 Task: In the  document Jeep.epub Add another  'page' Use the Tool Explore 'and look for brief about the picture in first page, copy 2-3 lines in second sheet.' Align the text to the center
Action: Mouse moved to (152, 86)
Screenshot: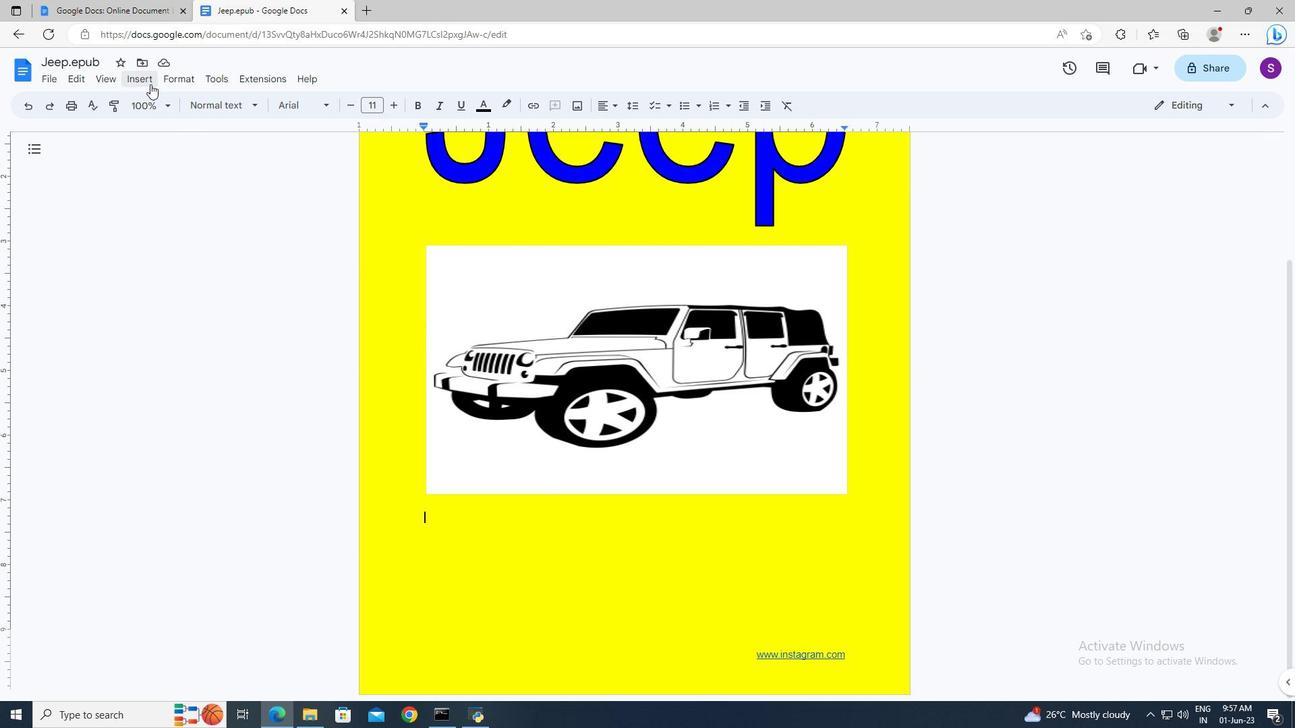 
Action: Mouse pressed left at (152, 86)
Screenshot: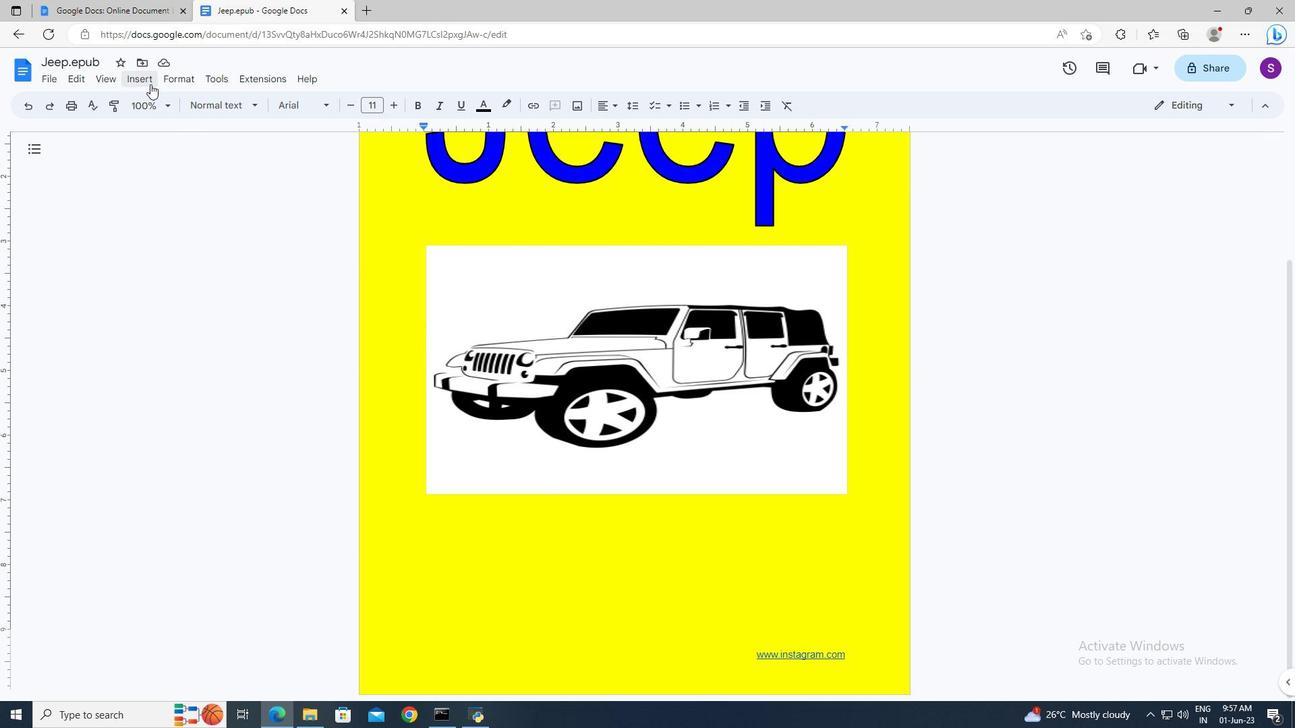 
Action: Mouse moved to (375, 471)
Screenshot: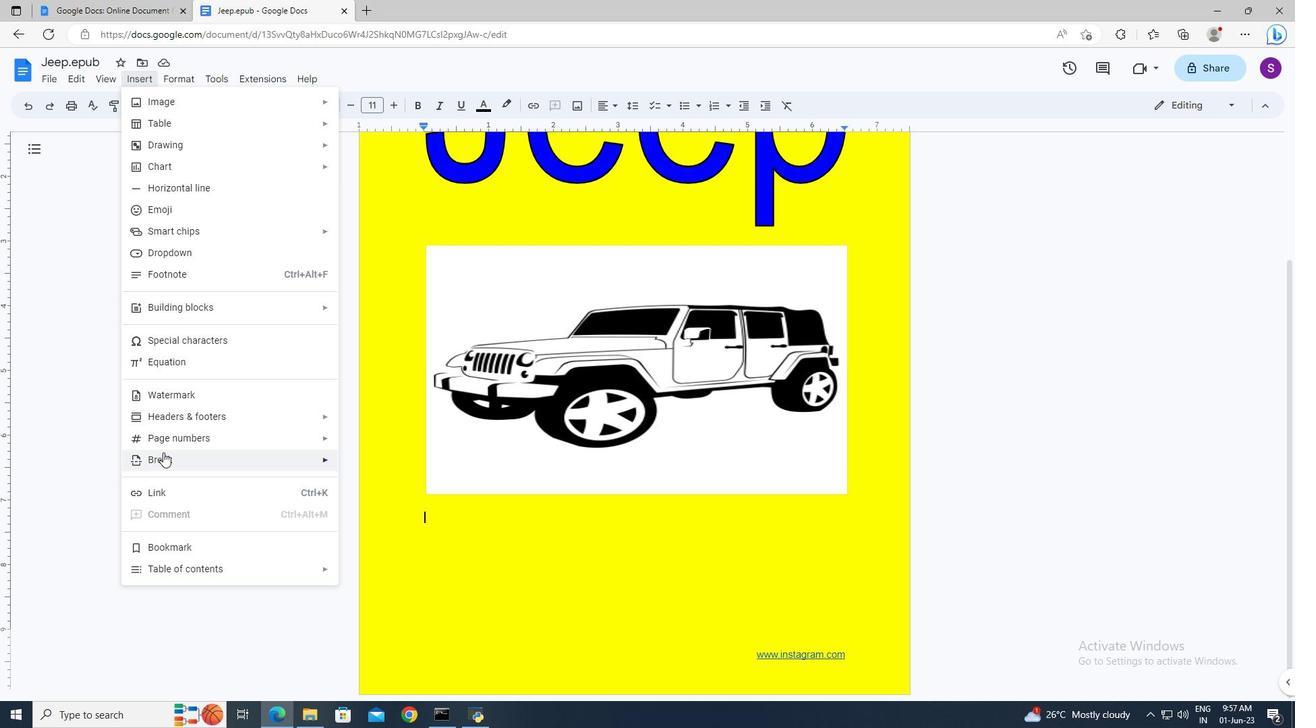 
Action: Mouse pressed left at (375, 471)
Screenshot: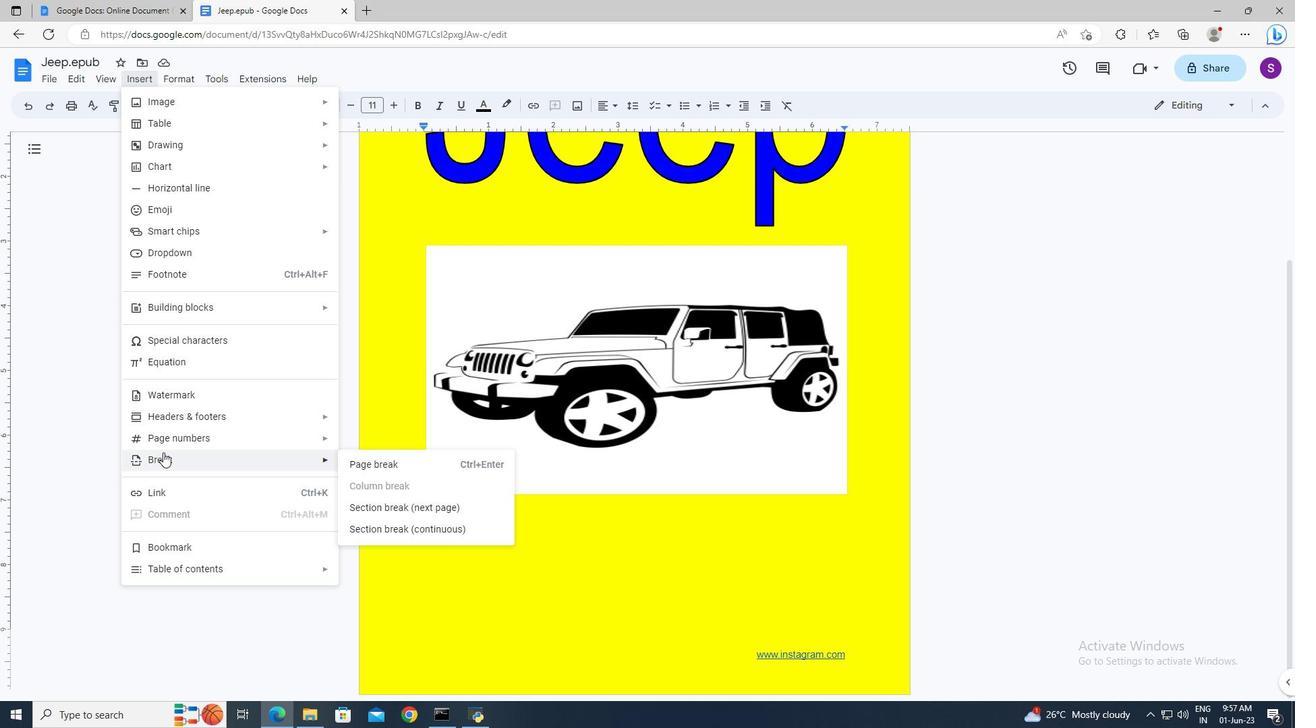 
Action: Mouse scrolled (375, 470) with delta (0, 0)
Screenshot: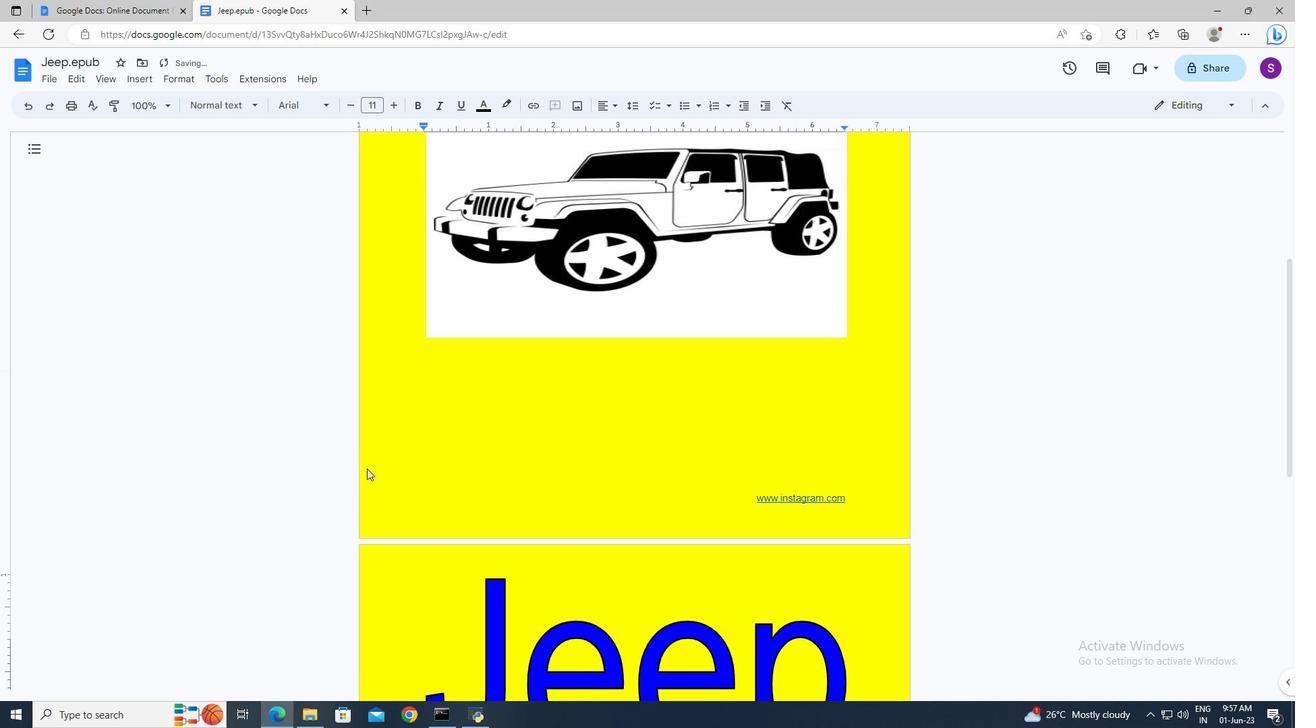 
Action: Mouse moved to (495, 387)
Screenshot: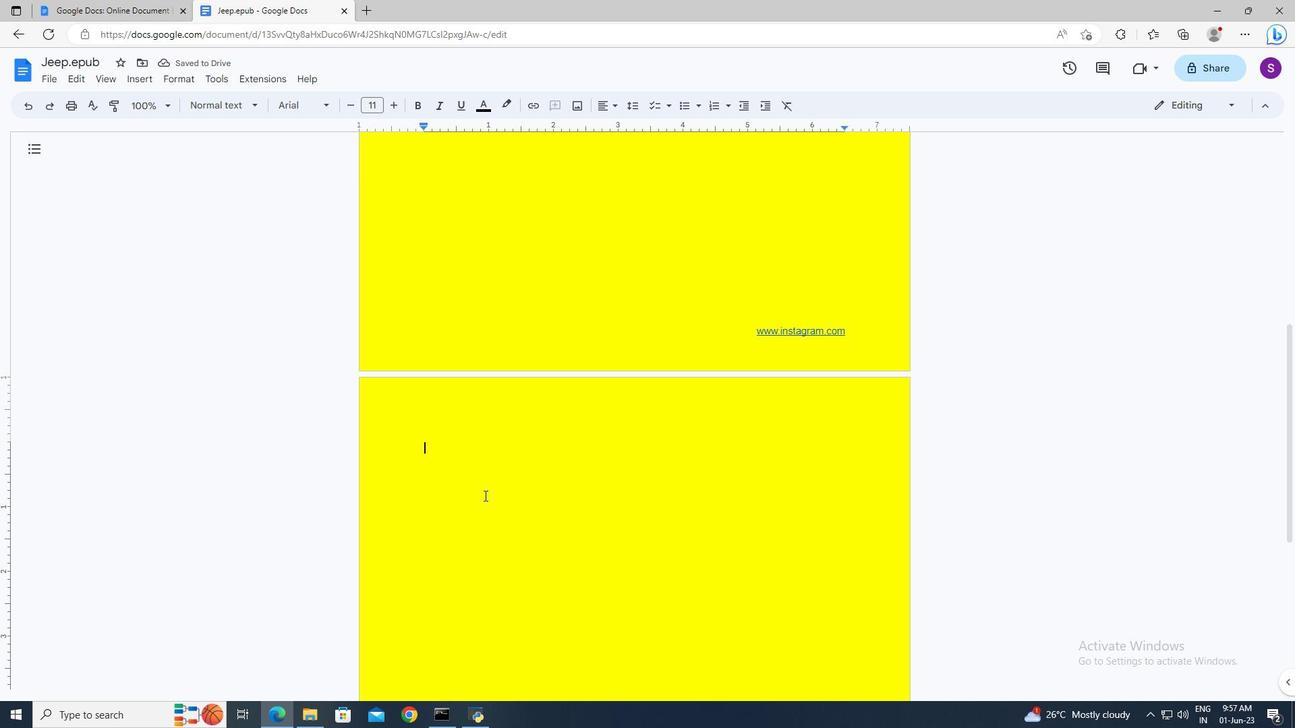 
Action: Mouse scrolled (495, 387) with delta (0, 0)
Screenshot: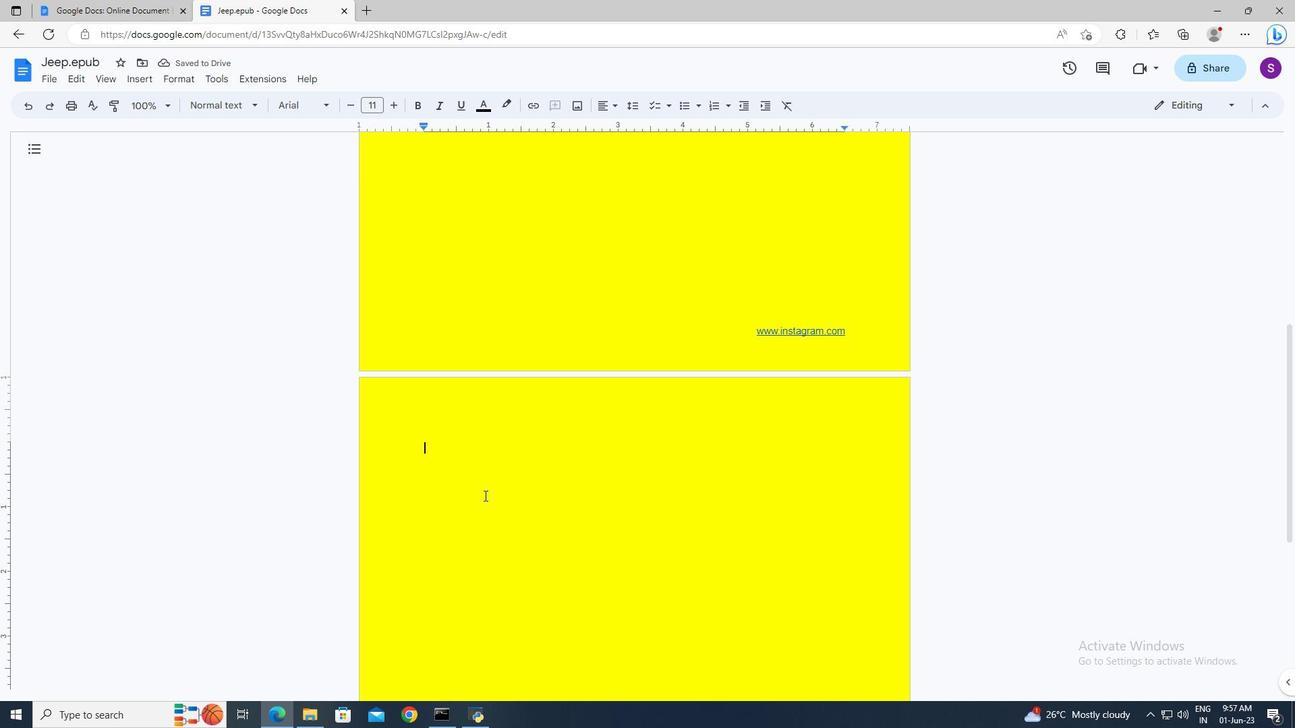 
Action: Mouse moved to (497, 393)
Screenshot: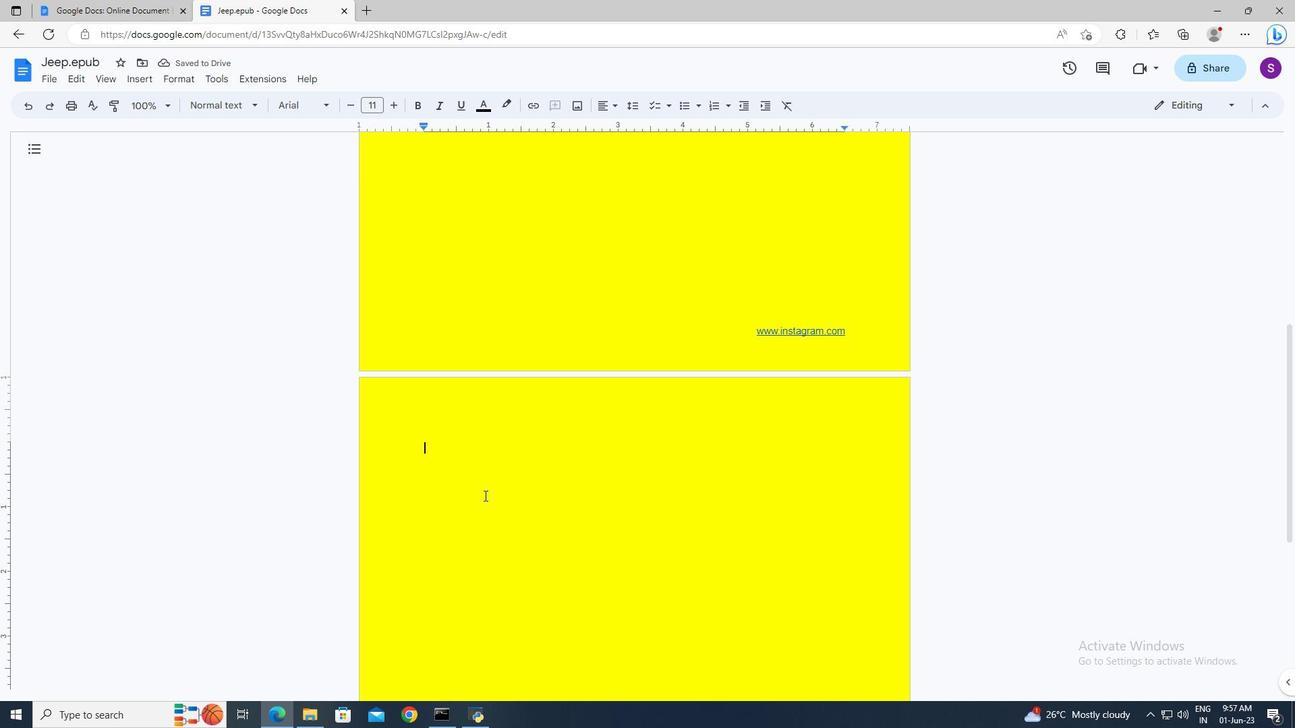 
Action: Mouse scrolled (497, 394) with delta (0, 0)
Screenshot: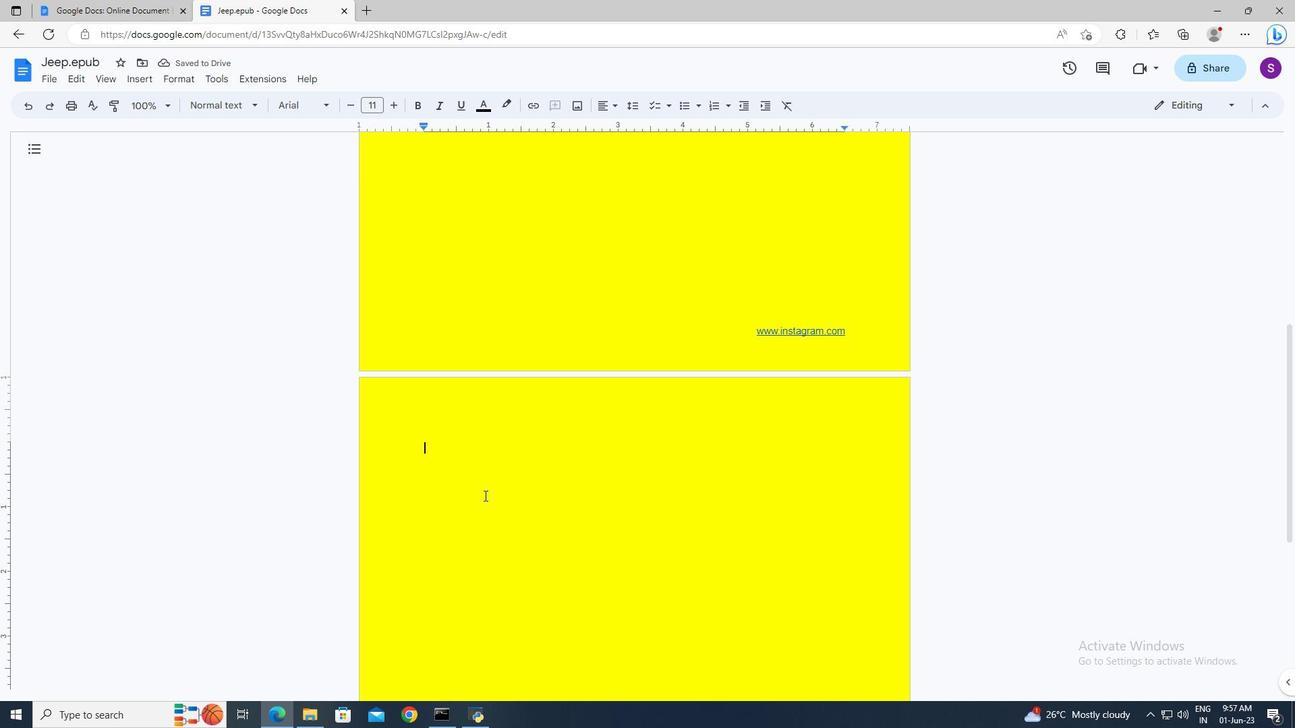 
Action: Mouse moved to (497, 396)
Screenshot: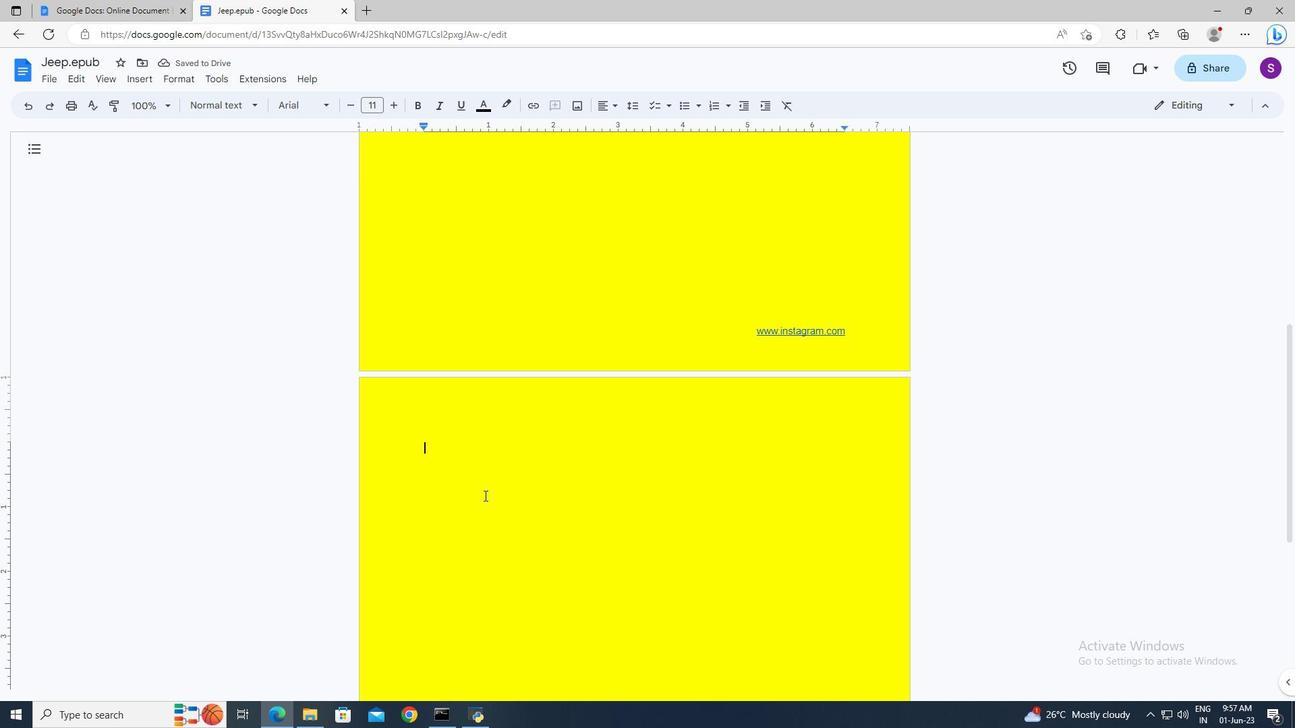 
Action: Mouse scrolled (497, 397) with delta (0, 0)
Screenshot: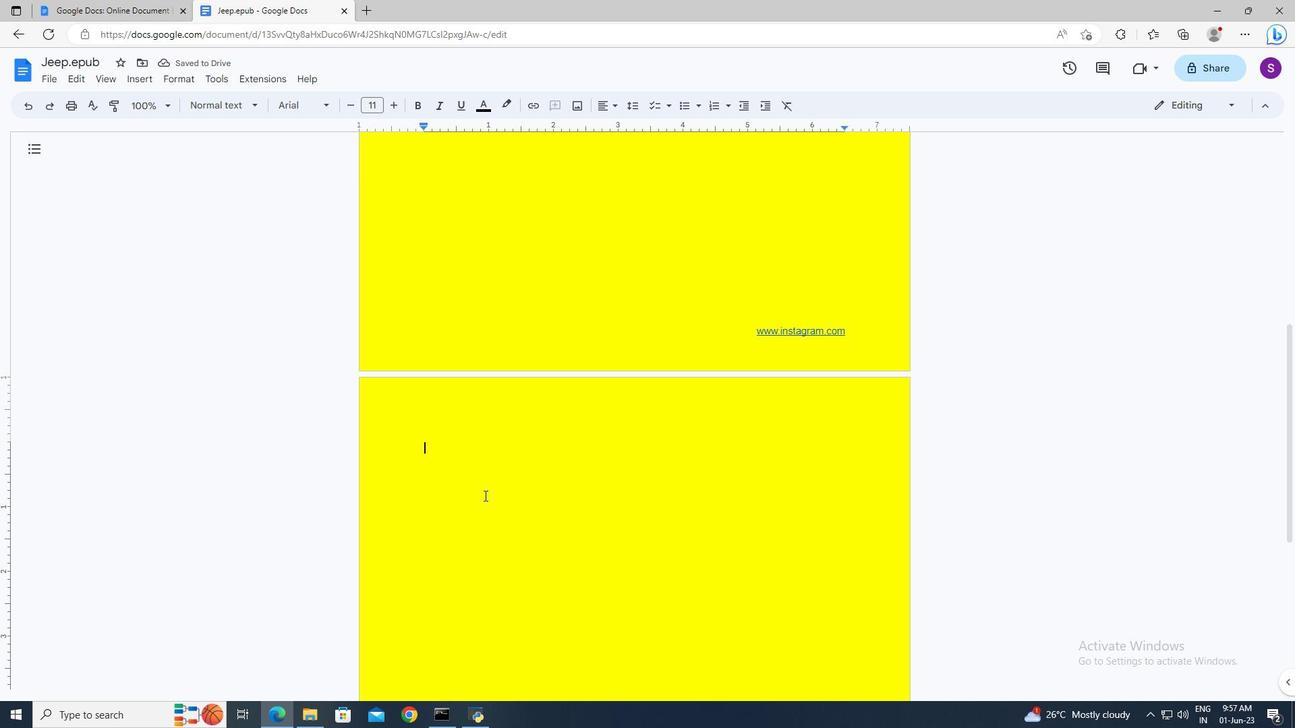 
Action: Mouse moved to (497, 400)
Screenshot: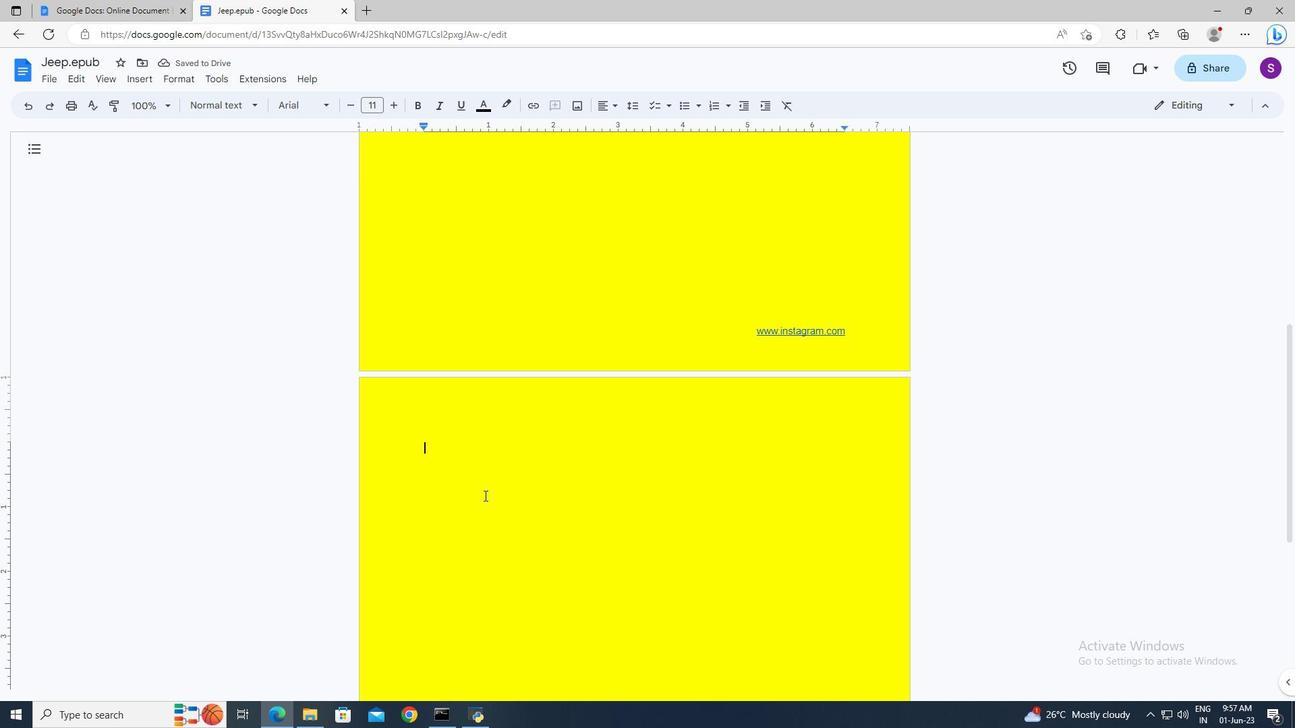 
Action: Mouse scrolled (497, 400) with delta (0, 0)
Screenshot: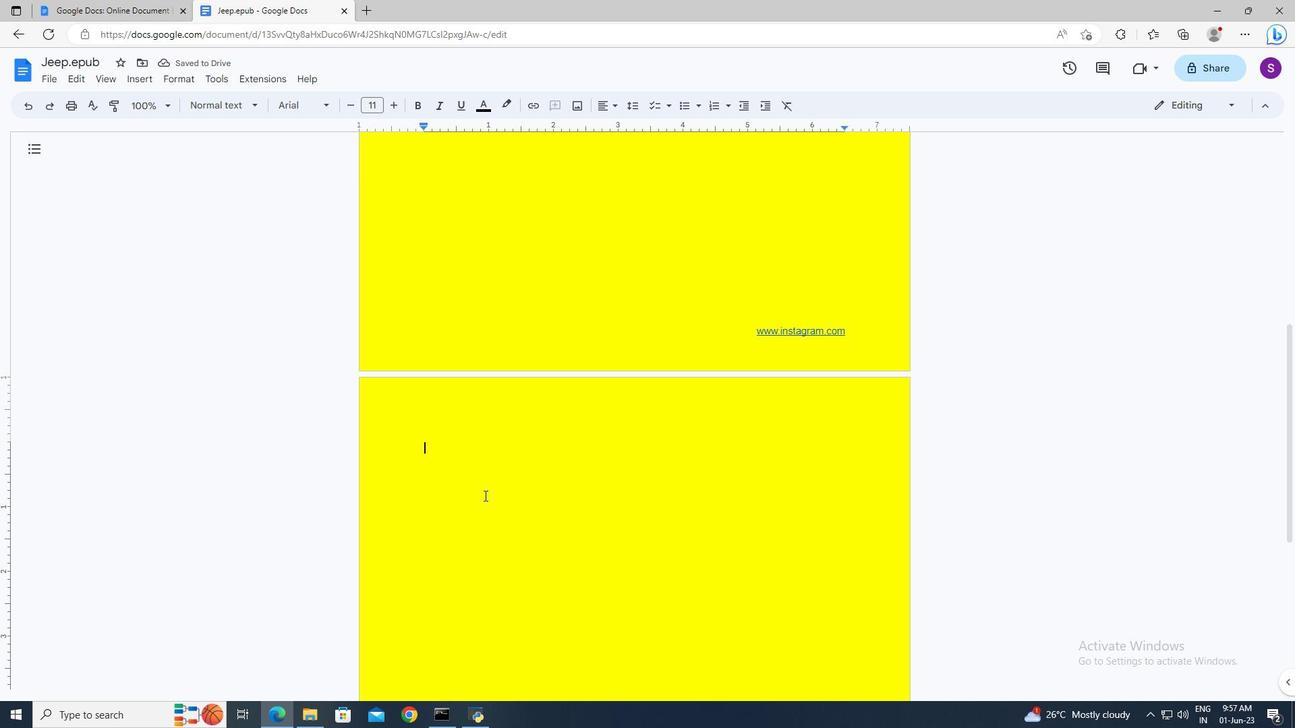 
Action: Mouse scrolled (497, 400) with delta (0, 0)
Screenshot: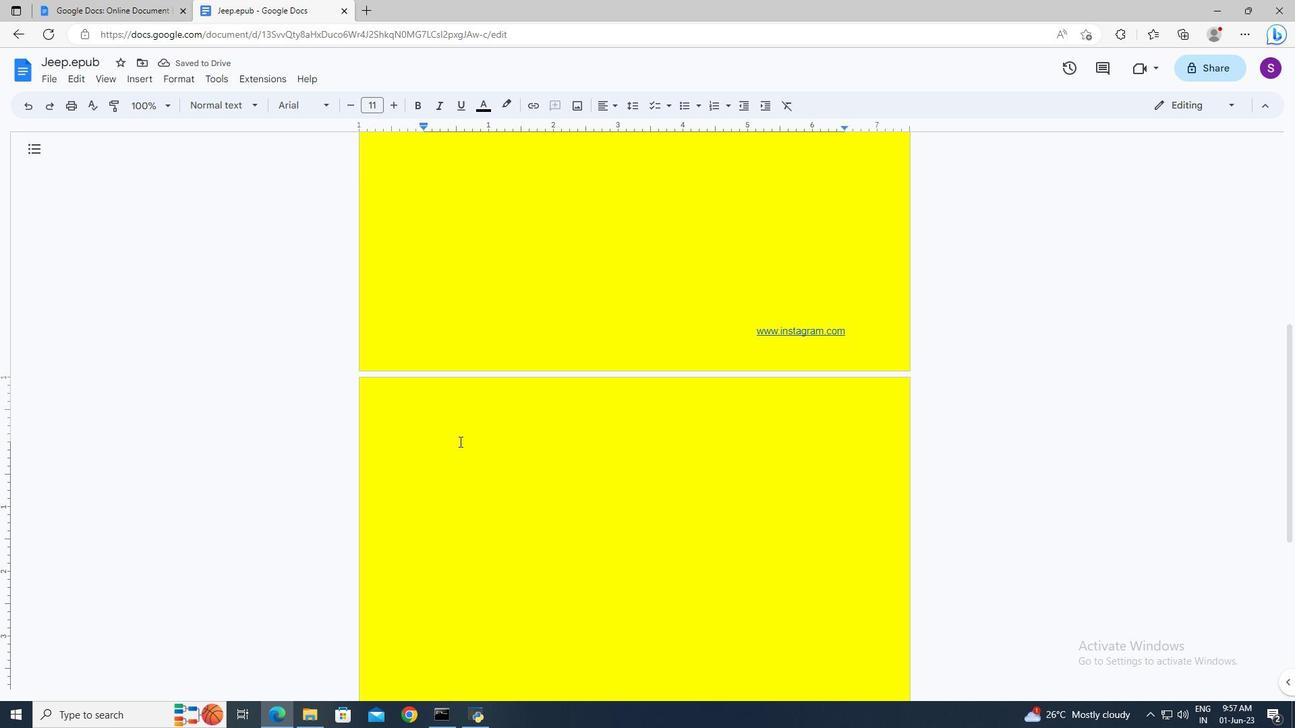 
Action: Mouse scrolled (497, 400) with delta (0, 0)
Screenshot: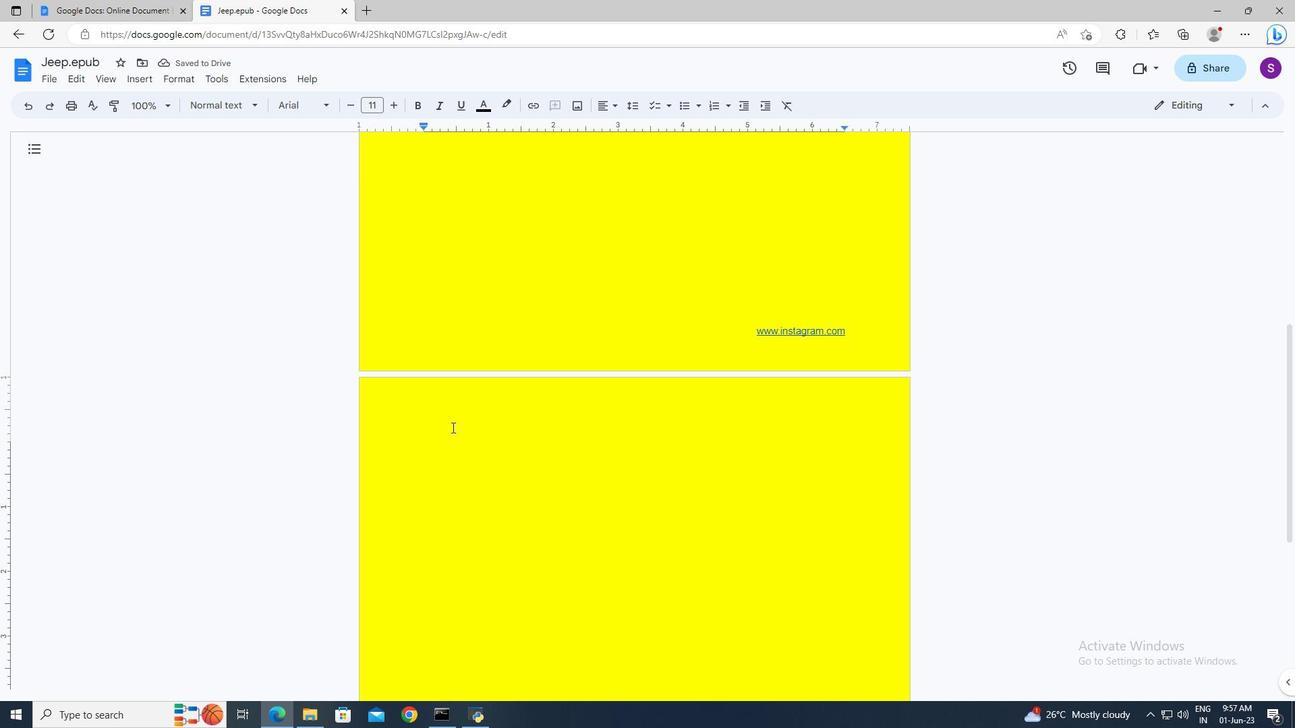 
Action: Mouse scrolled (497, 400) with delta (0, 0)
Screenshot: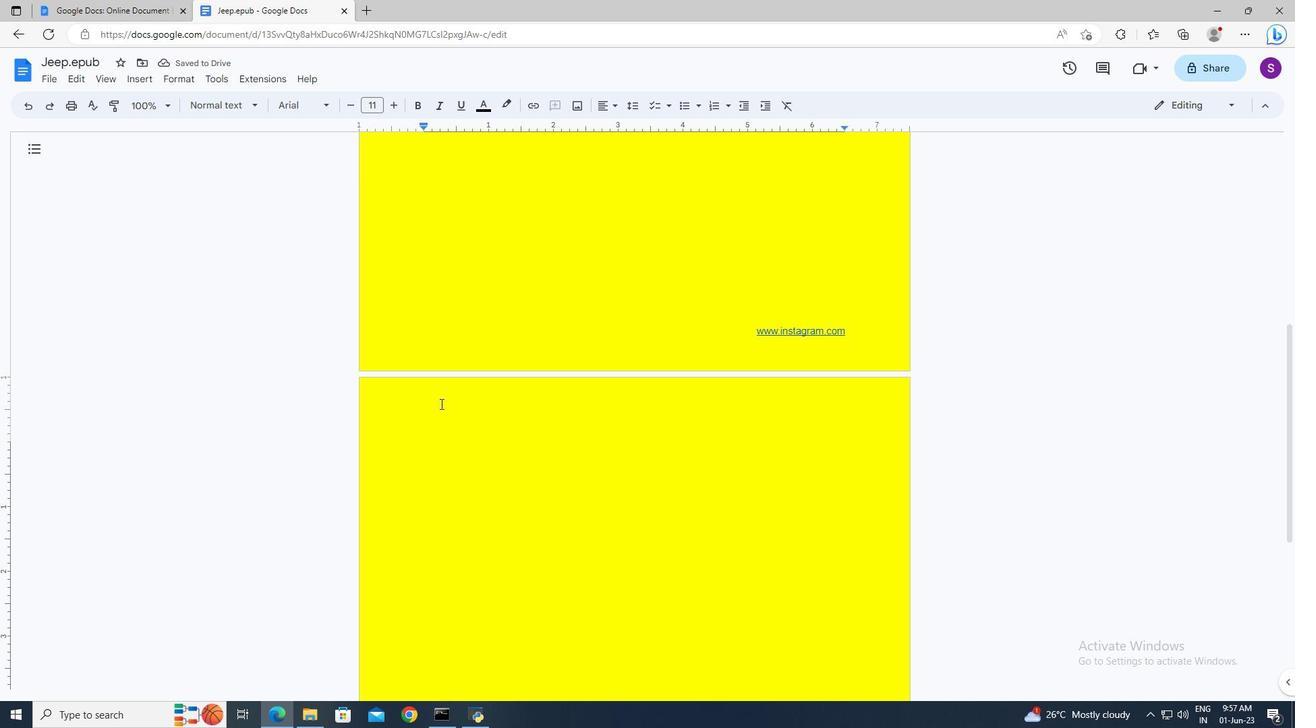 
Action: Mouse scrolled (497, 399) with delta (0, 0)
Screenshot: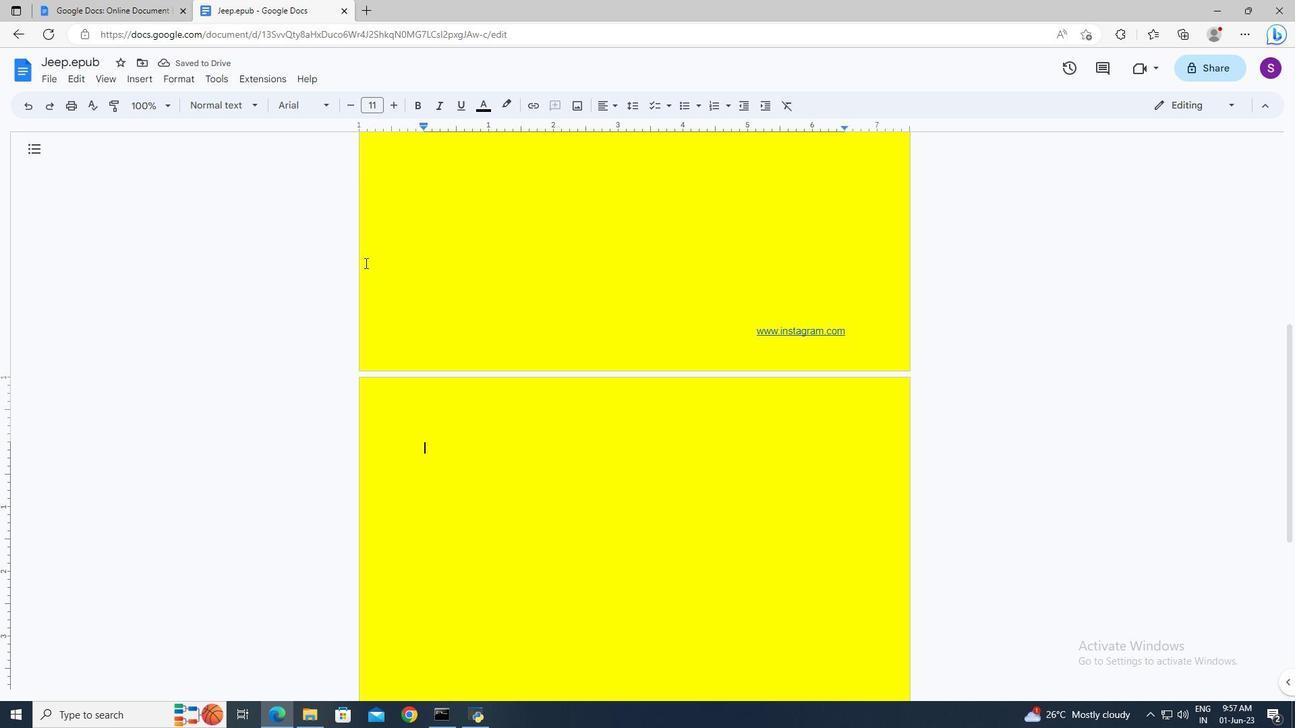 
Action: Mouse scrolled (497, 399) with delta (0, 0)
Screenshot: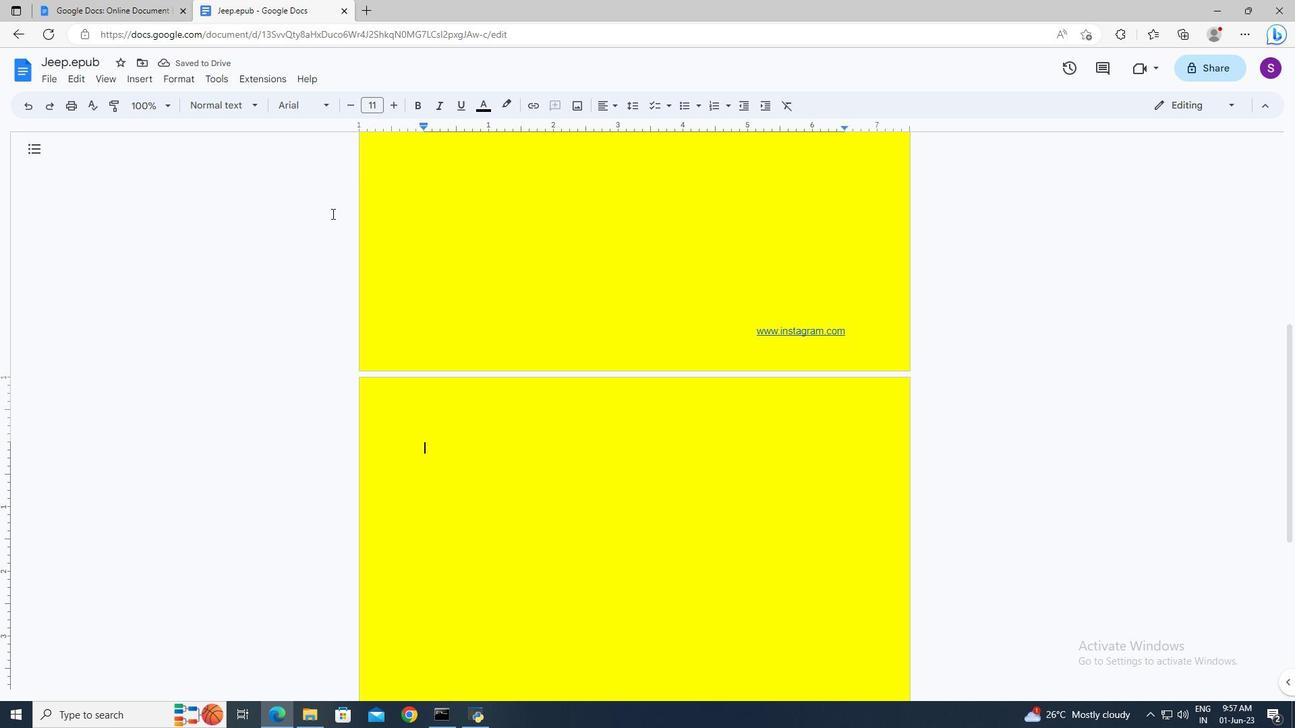 
Action: Mouse scrolled (497, 399) with delta (0, 0)
Screenshot: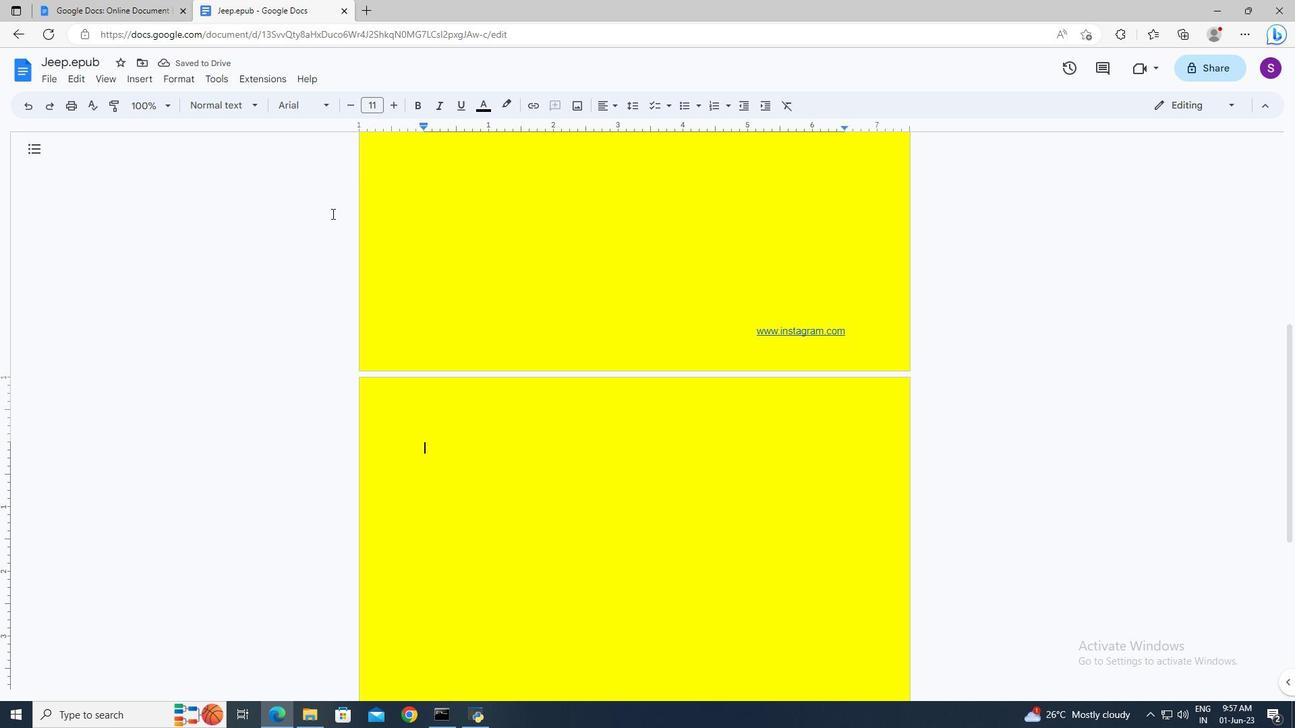 
Action: Mouse scrolled (497, 399) with delta (0, 0)
Screenshot: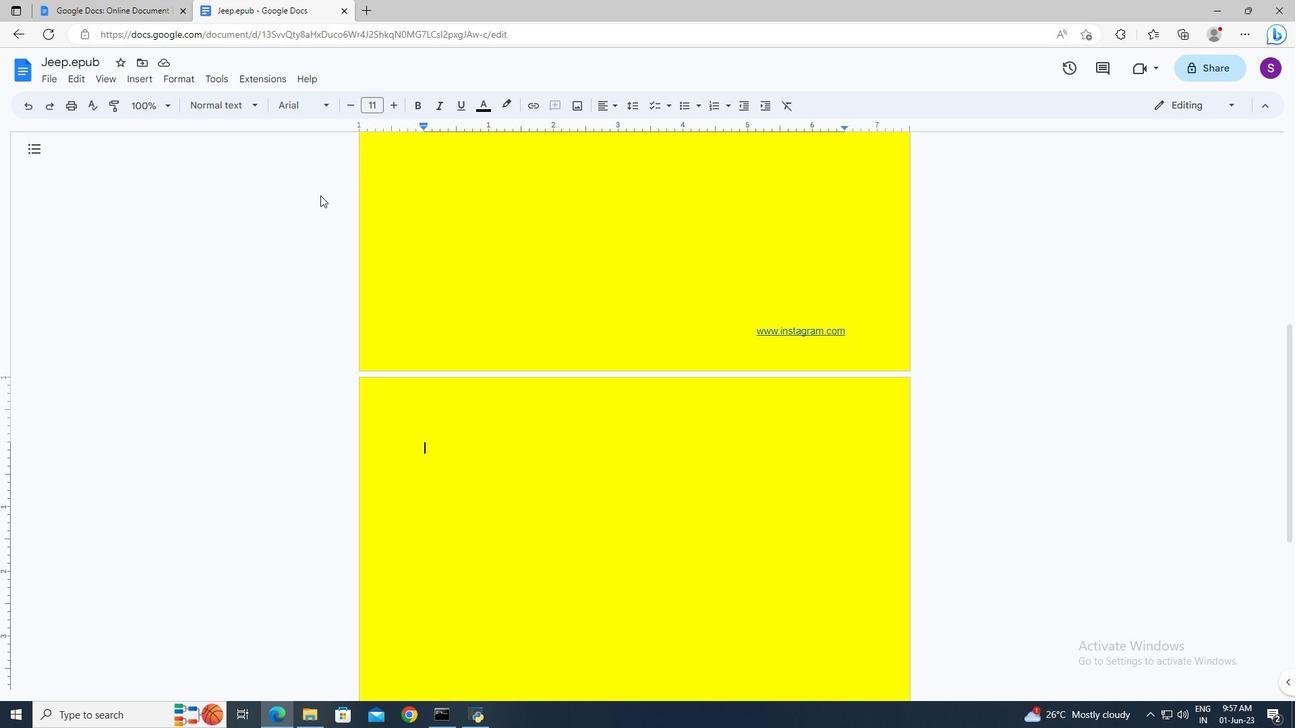 
Action: Mouse scrolled (497, 399) with delta (0, 0)
Screenshot: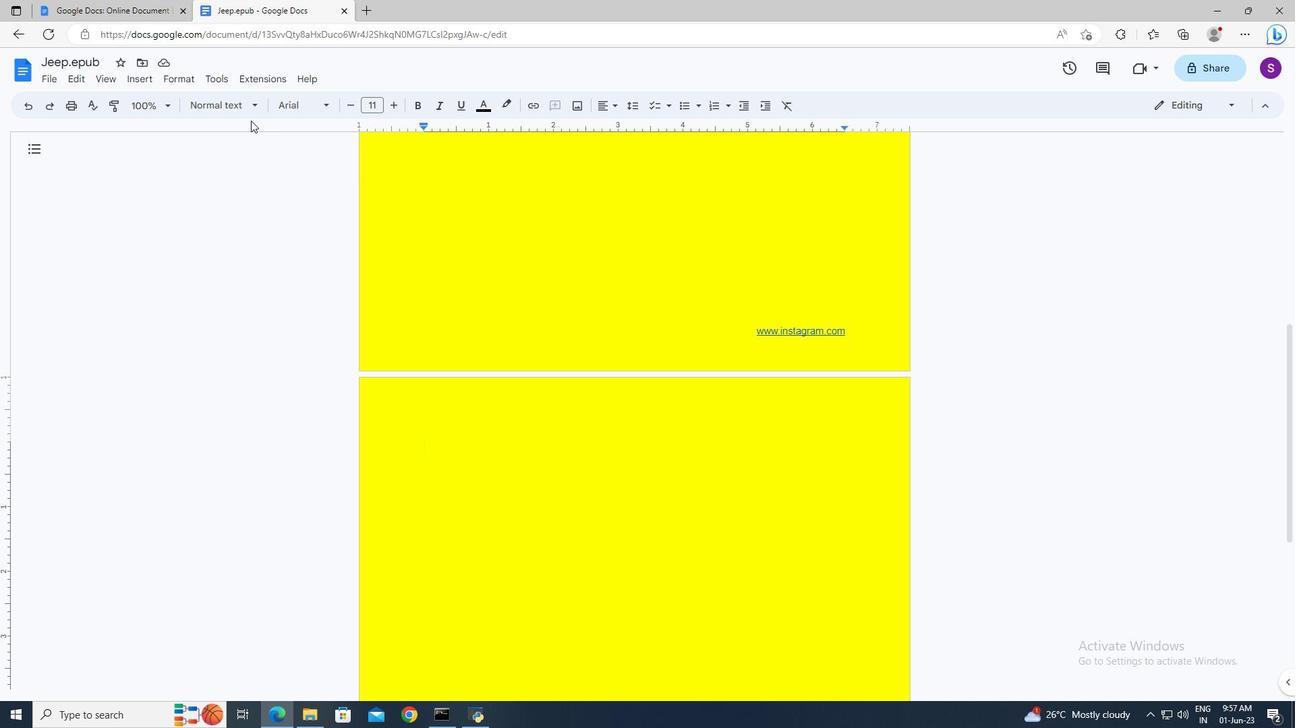 
Action: Mouse scrolled (497, 399) with delta (0, 0)
Screenshot: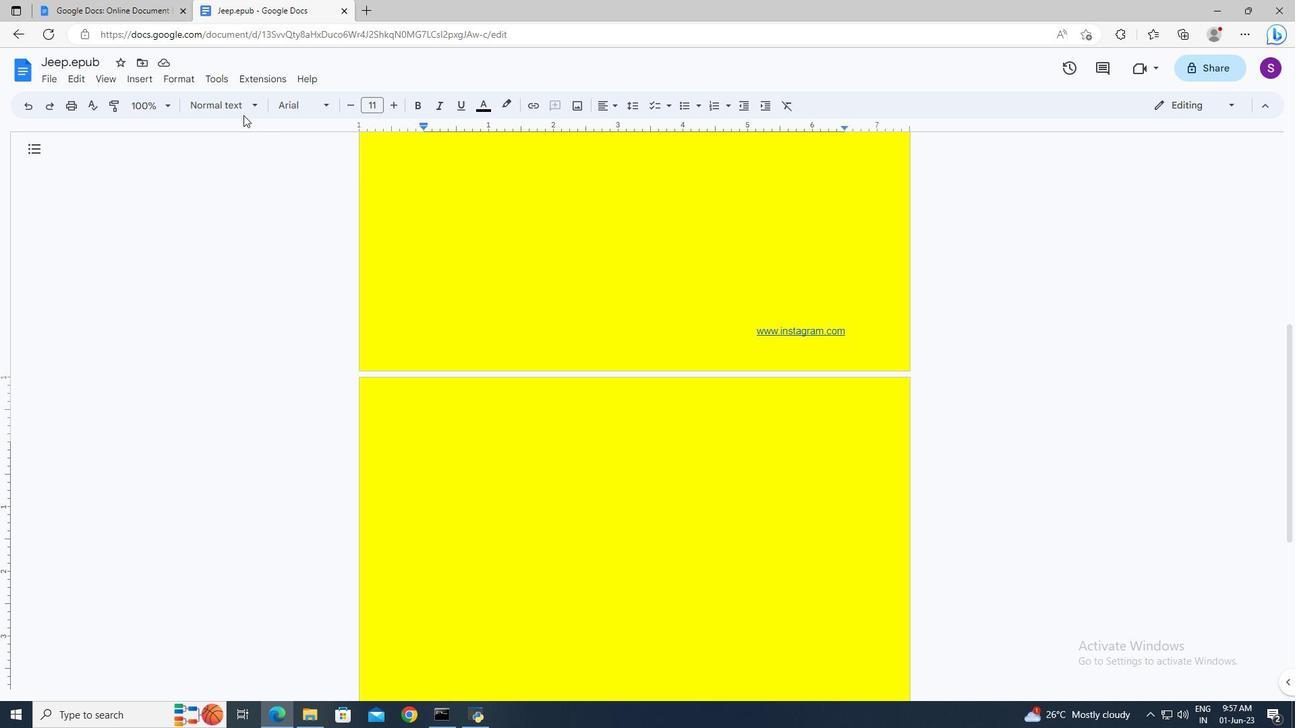 
Action: Mouse scrolled (497, 399) with delta (0, 0)
Screenshot: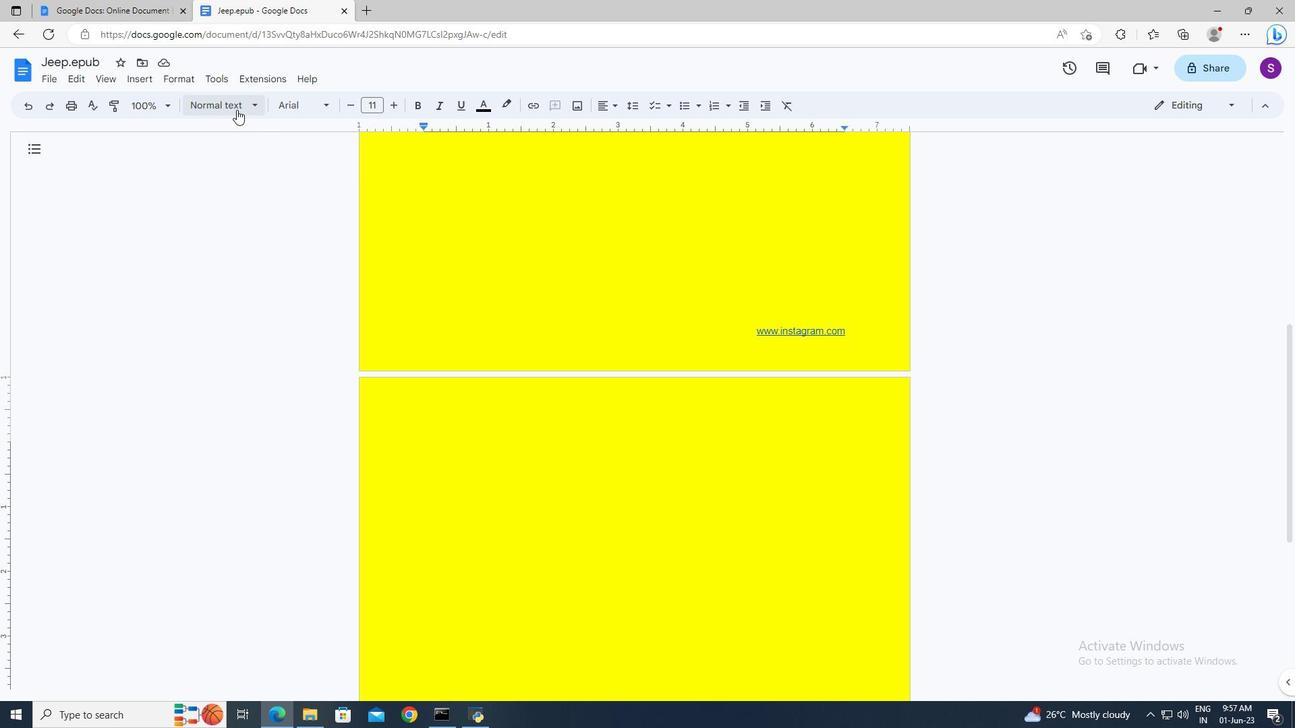 
Action: Mouse moved to (150, 84)
Screenshot: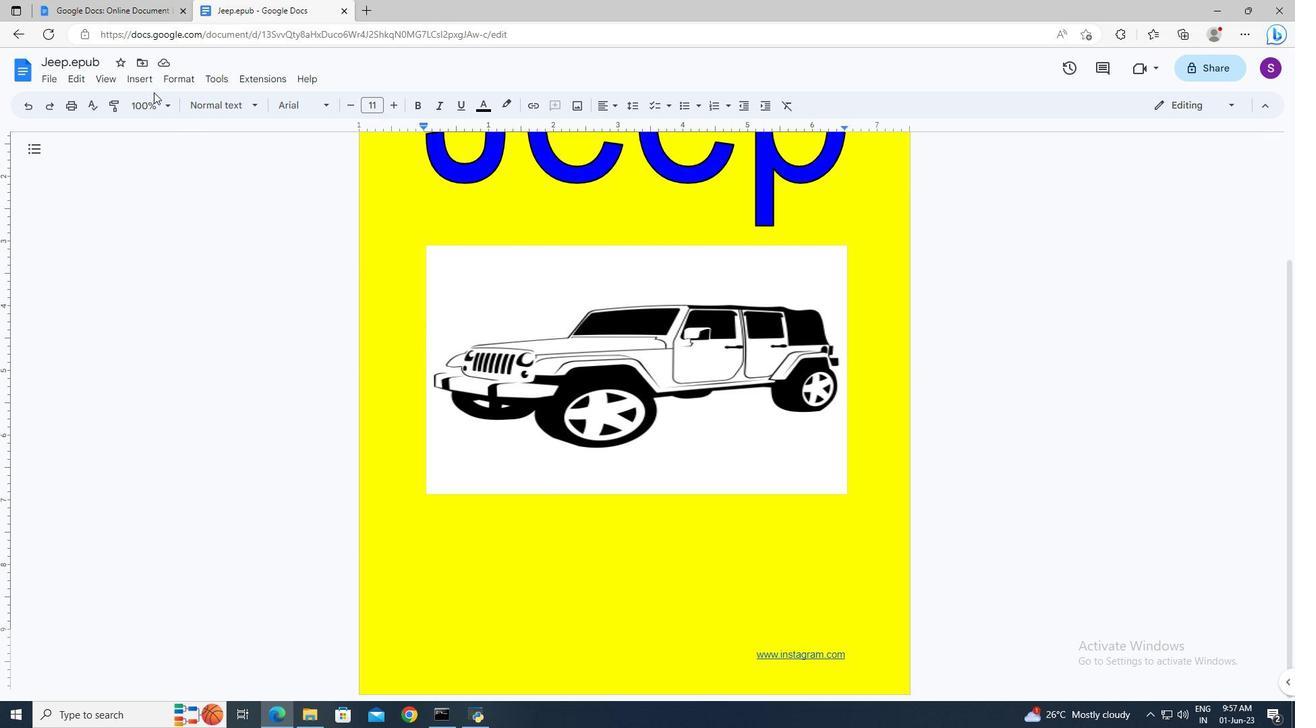 
Action: Mouse pressed left at (150, 84)
Screenshot: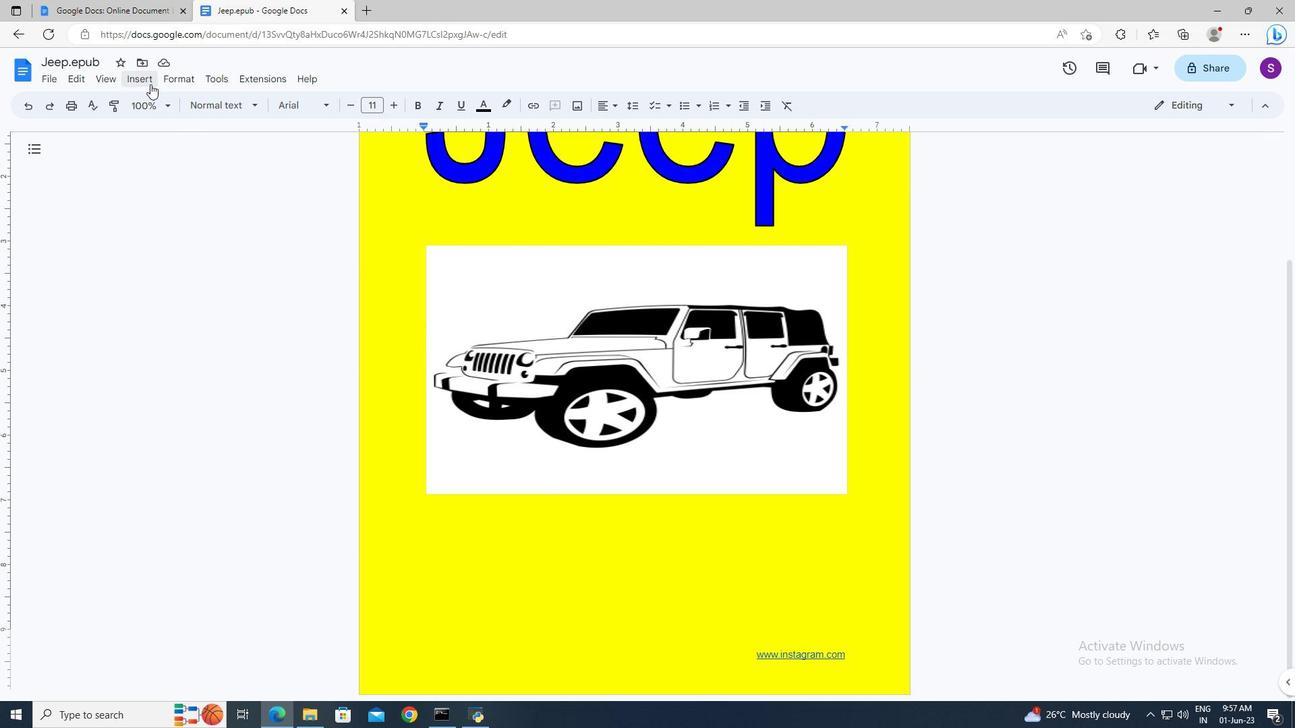 
Action: Mouse moved to (366, 468)
Screenshot: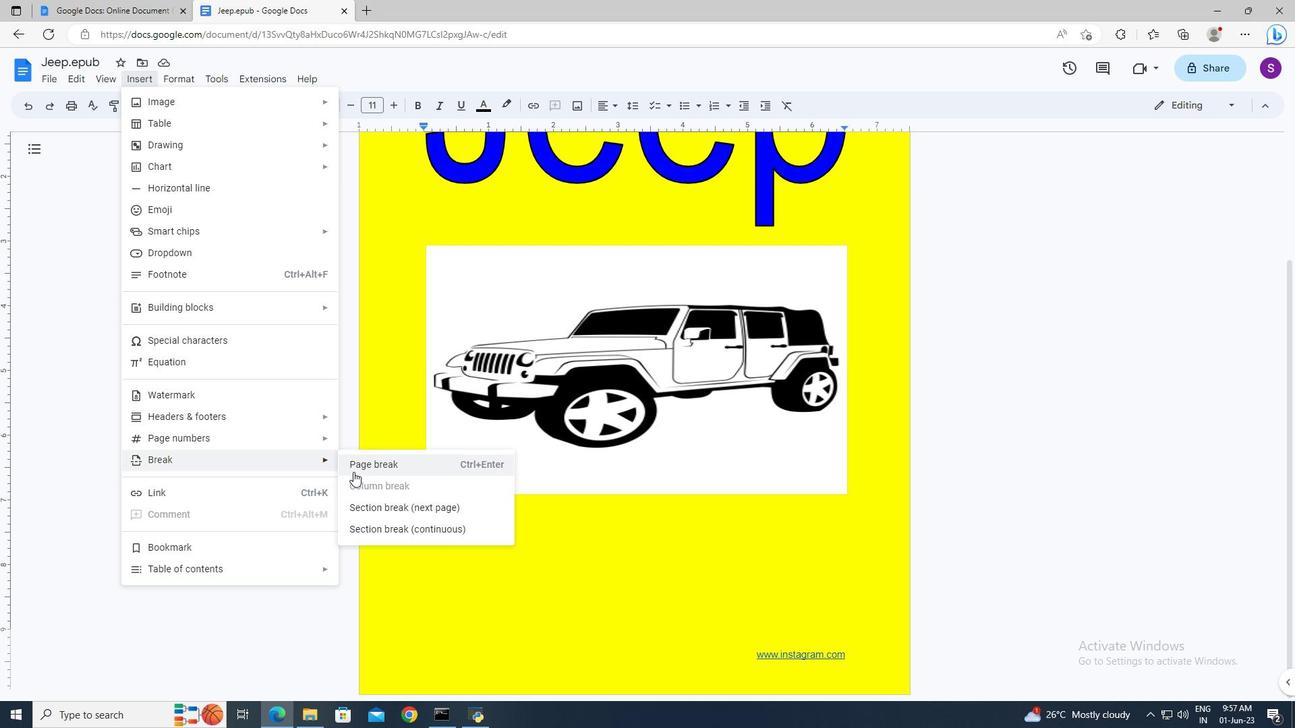 
Action: Mouse pressed left at (366, 468)
Screenshot: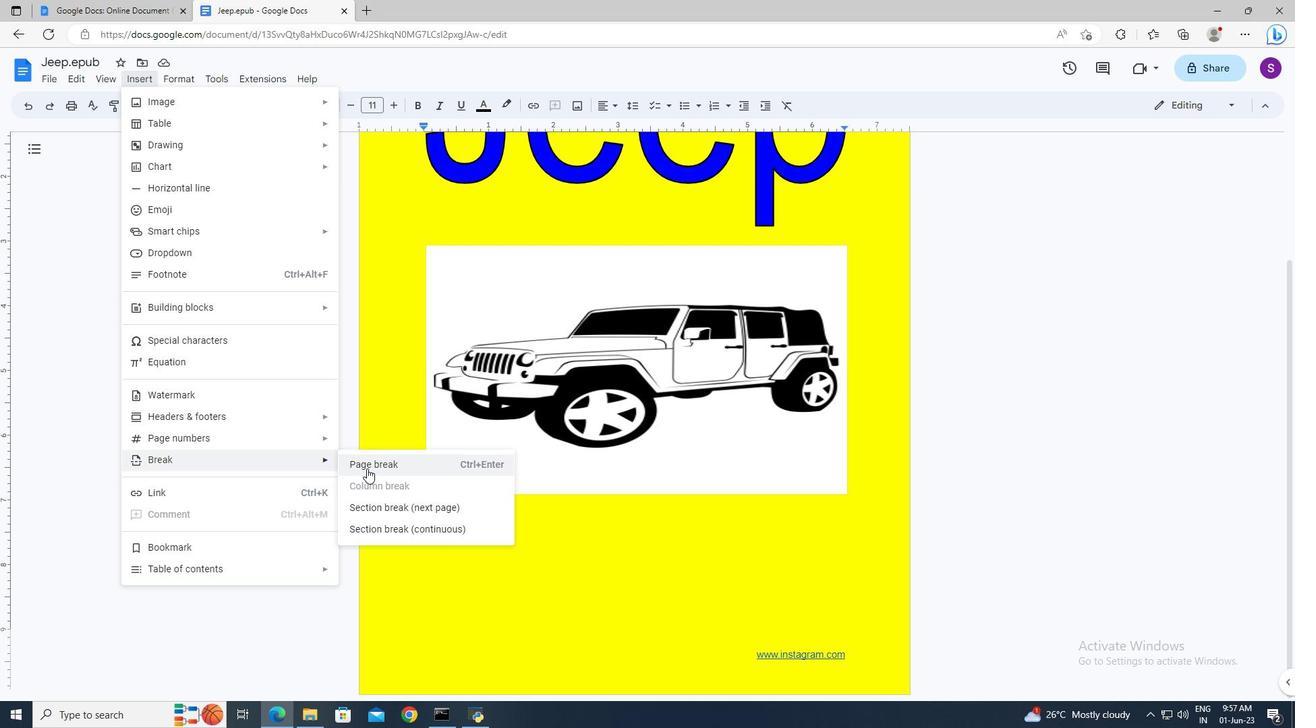 
Action: Mouse moved to (507, 503)
Screenshot: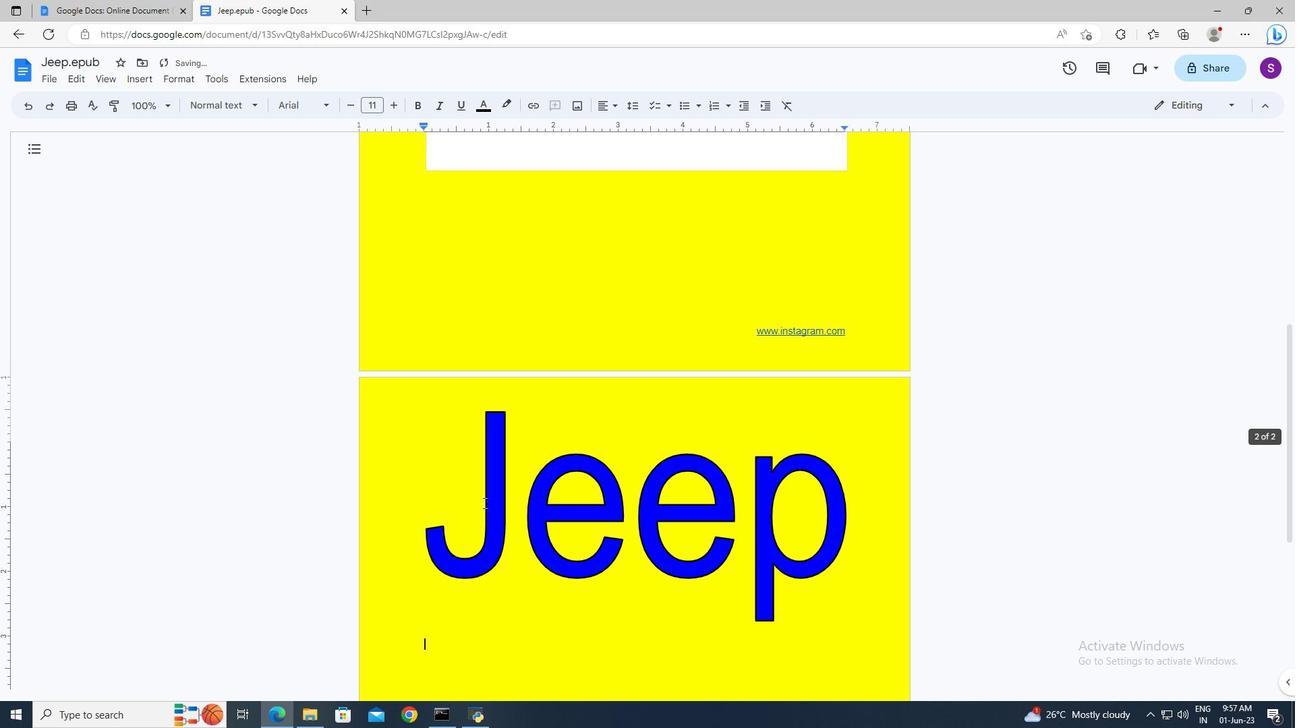 
Action: Mouse pressed left at (507, 503)
Screenshot: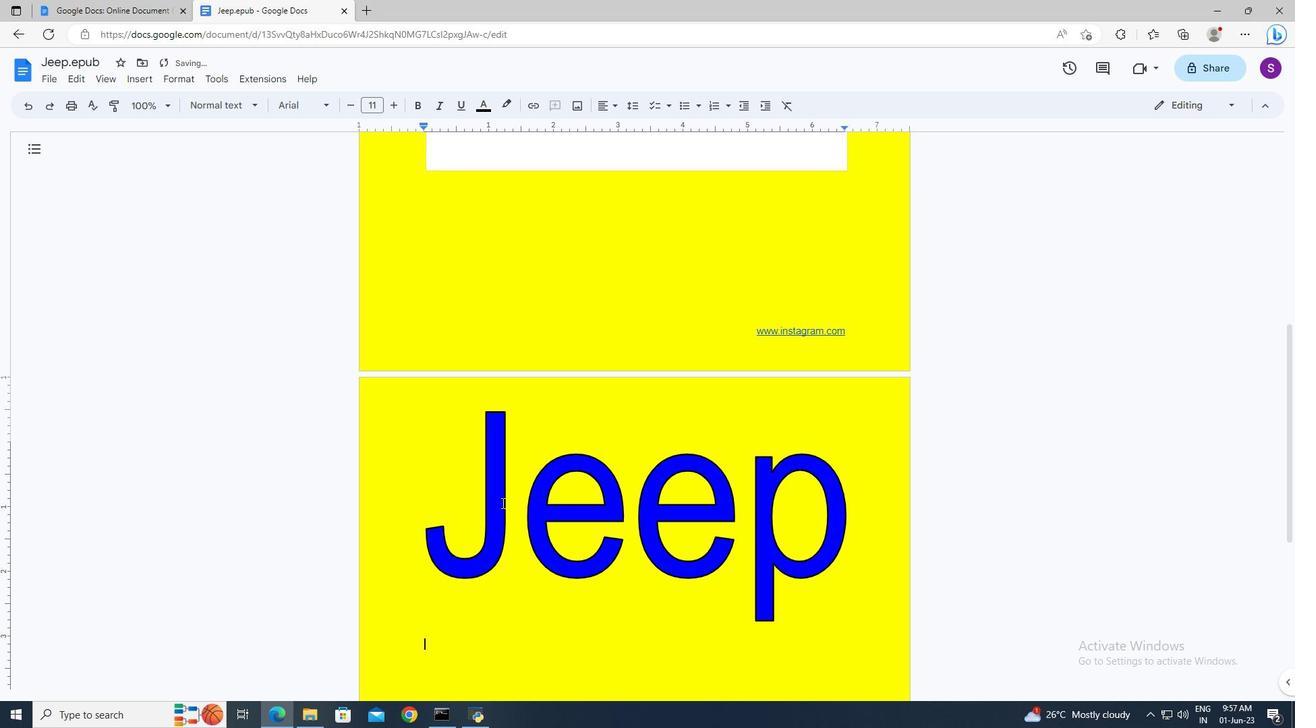 
Action: Mouse pressed left at (507, 503)
Screenshot: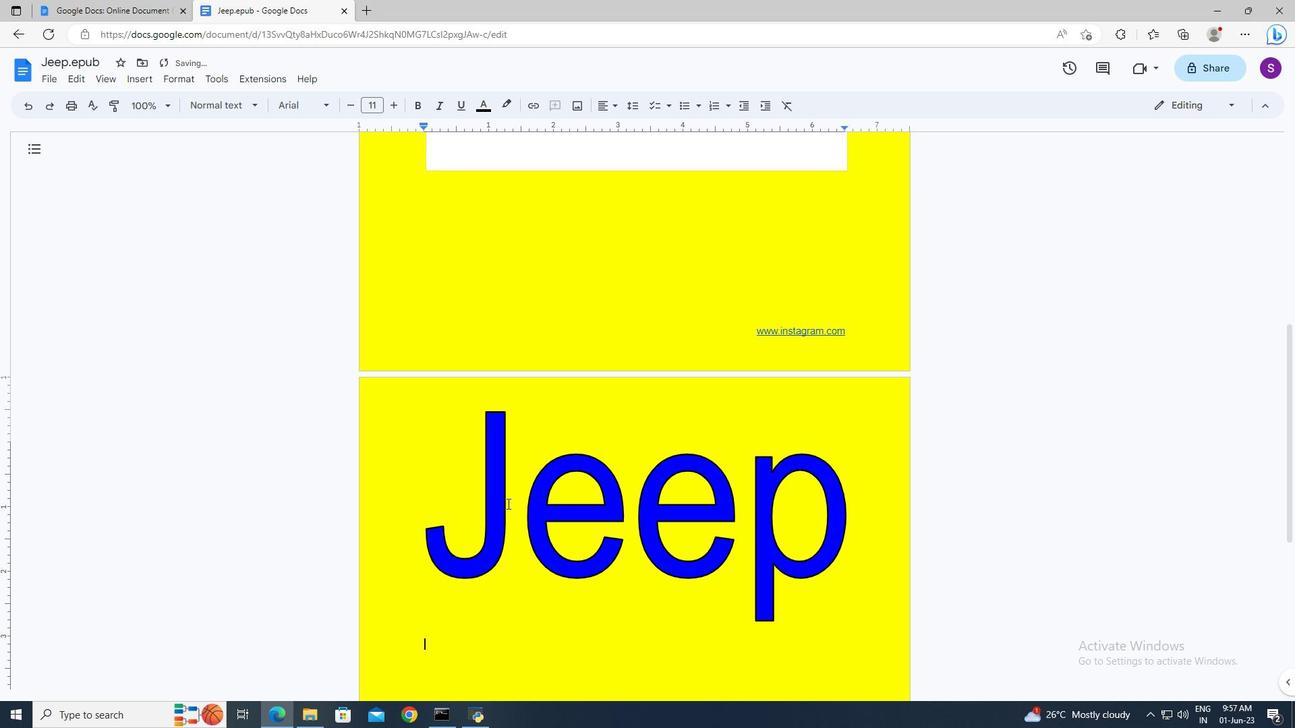 
Action: Mouse pressed left at (507, 503)
Screenshot: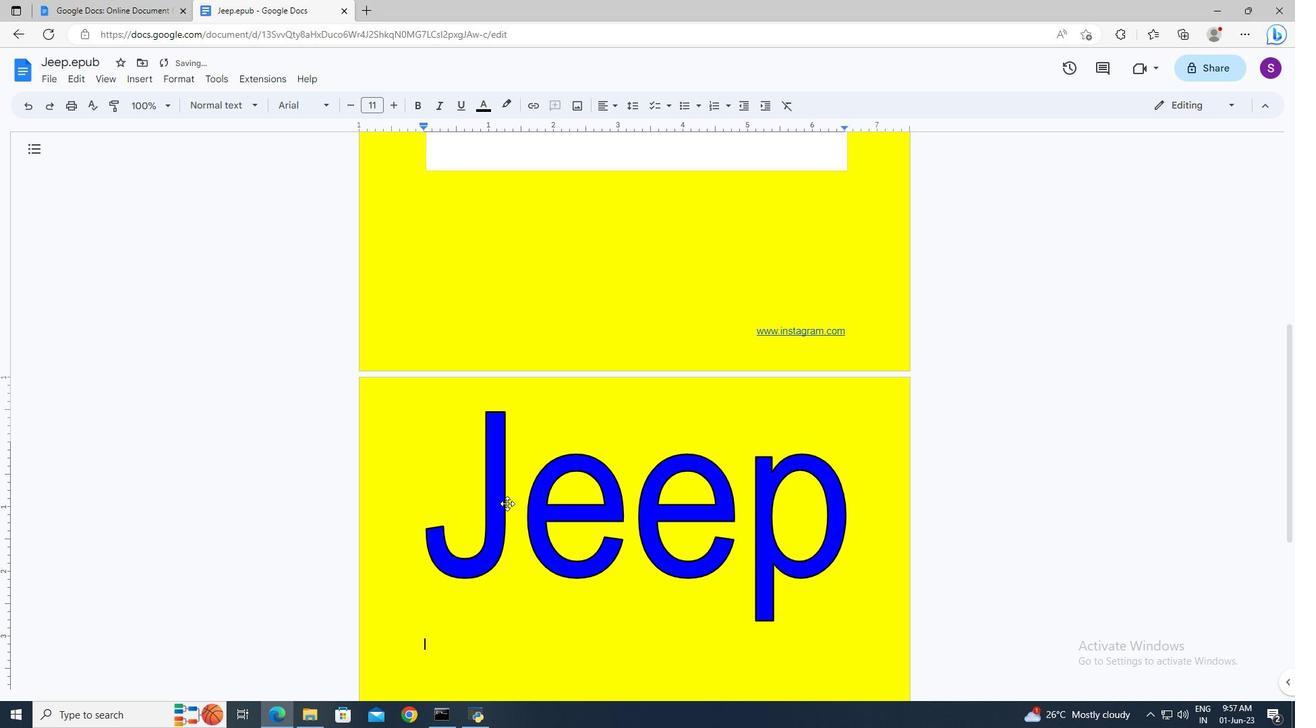 
Action: Key pressed <Key.delete>
Screenshot: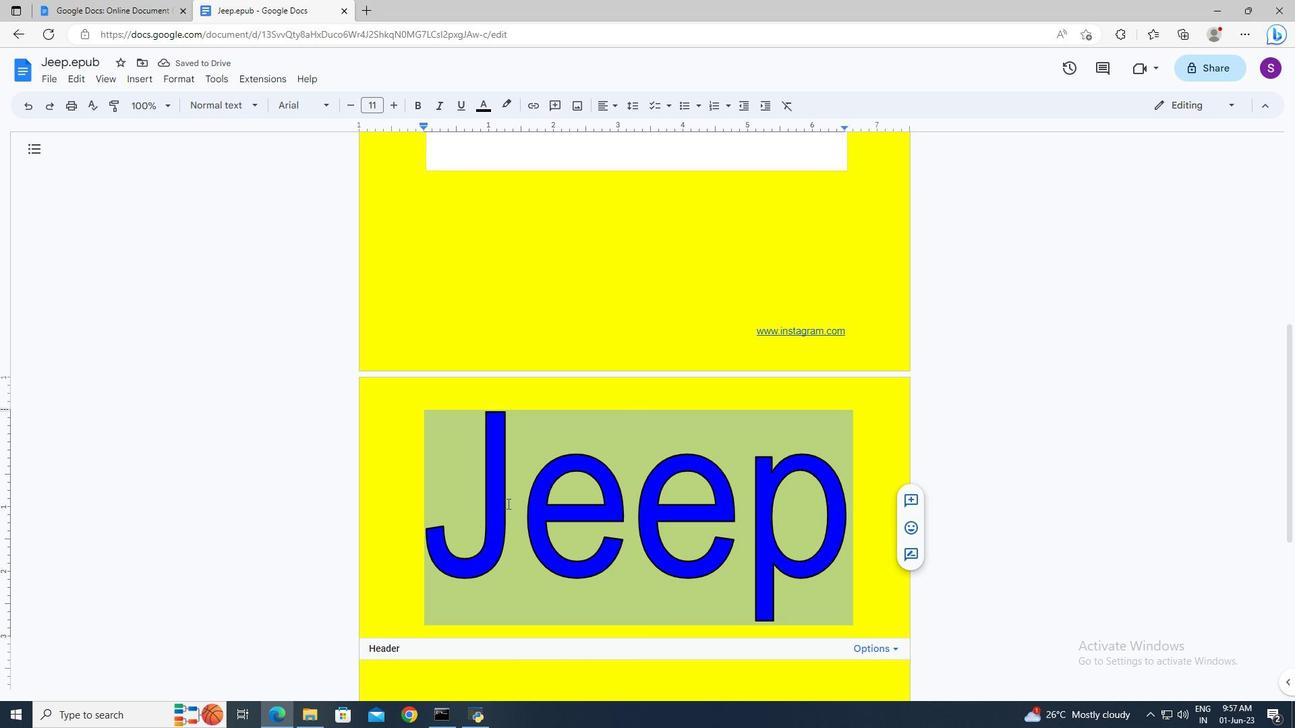 
Action: Mouse moved to (488, 505)
Screenshot: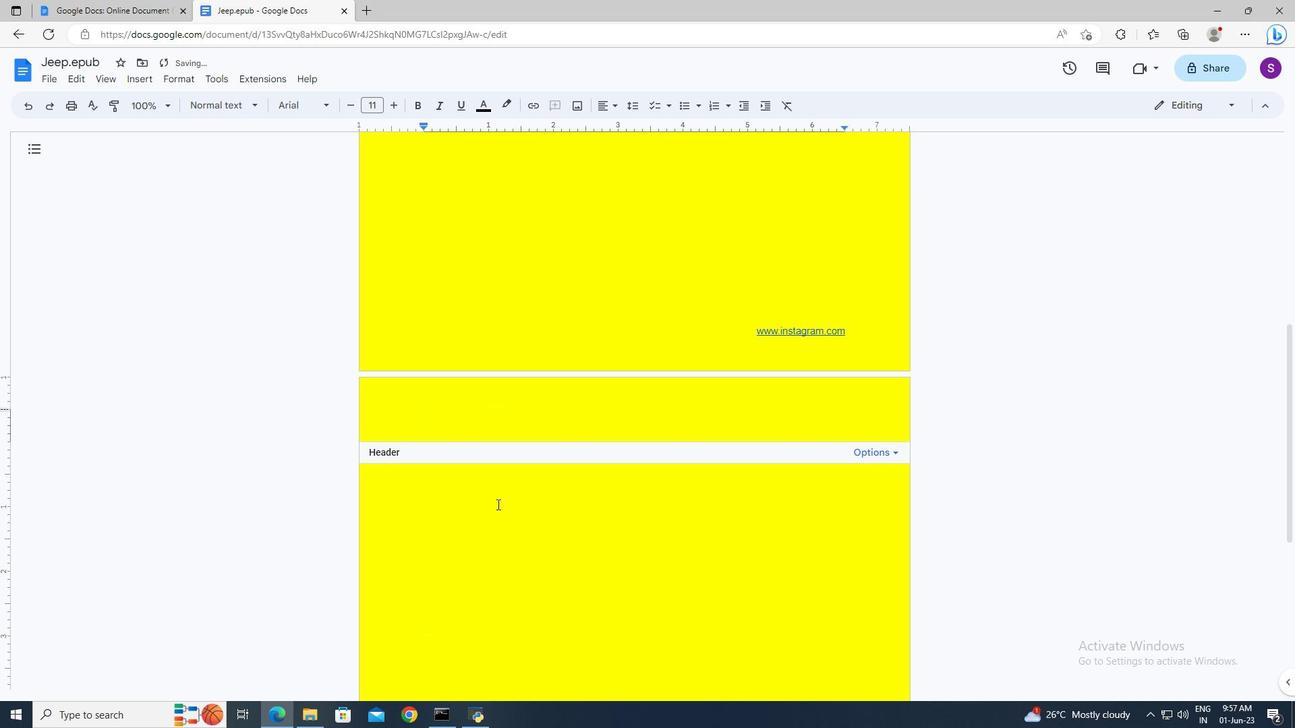 
Action: Mouse pressed left at (488, 505)
Screenshot: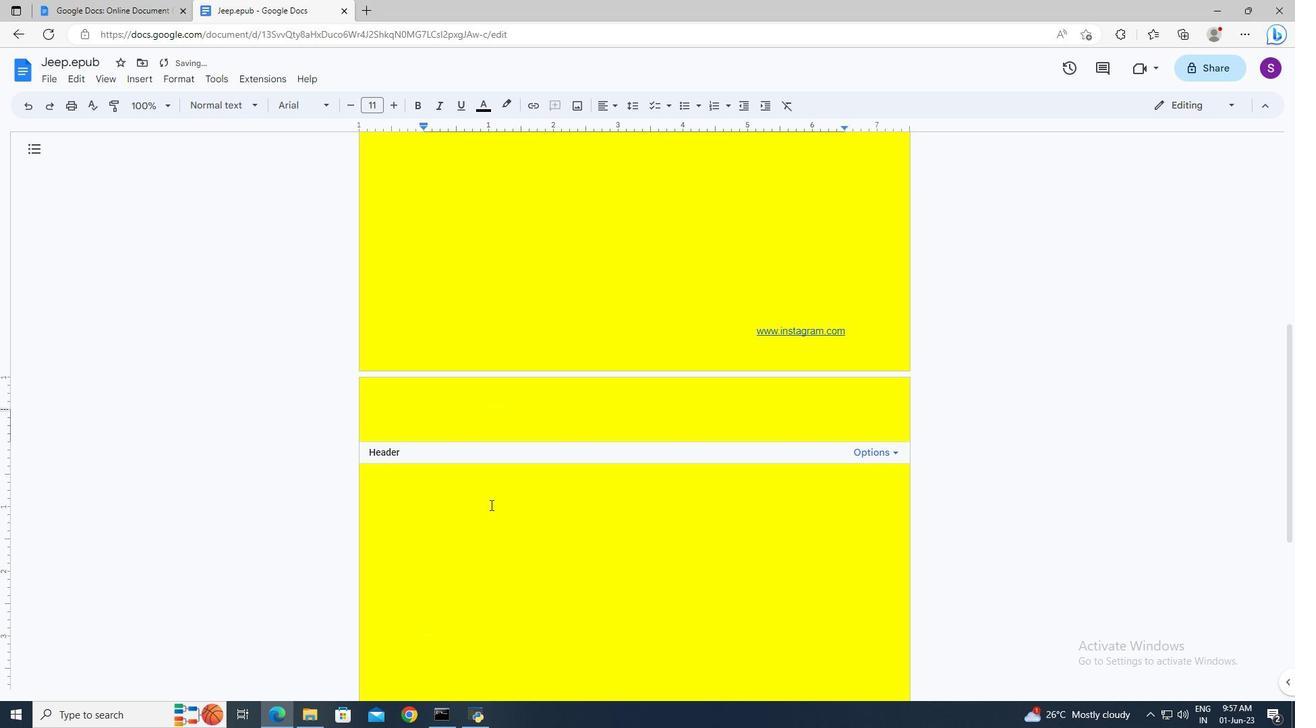
Action: Mouse pressed left at (488, 505)
Screenshot: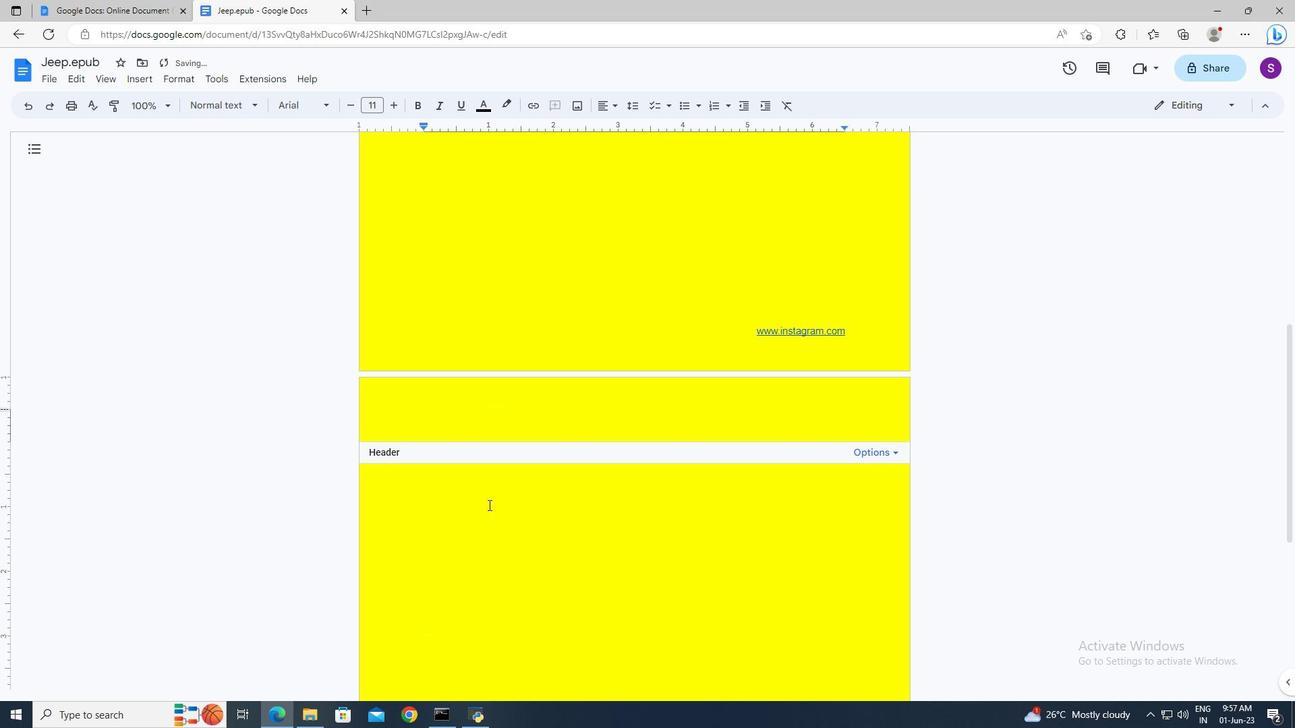 
Action: Mouse pressed left at (488, 505)
Screenshot: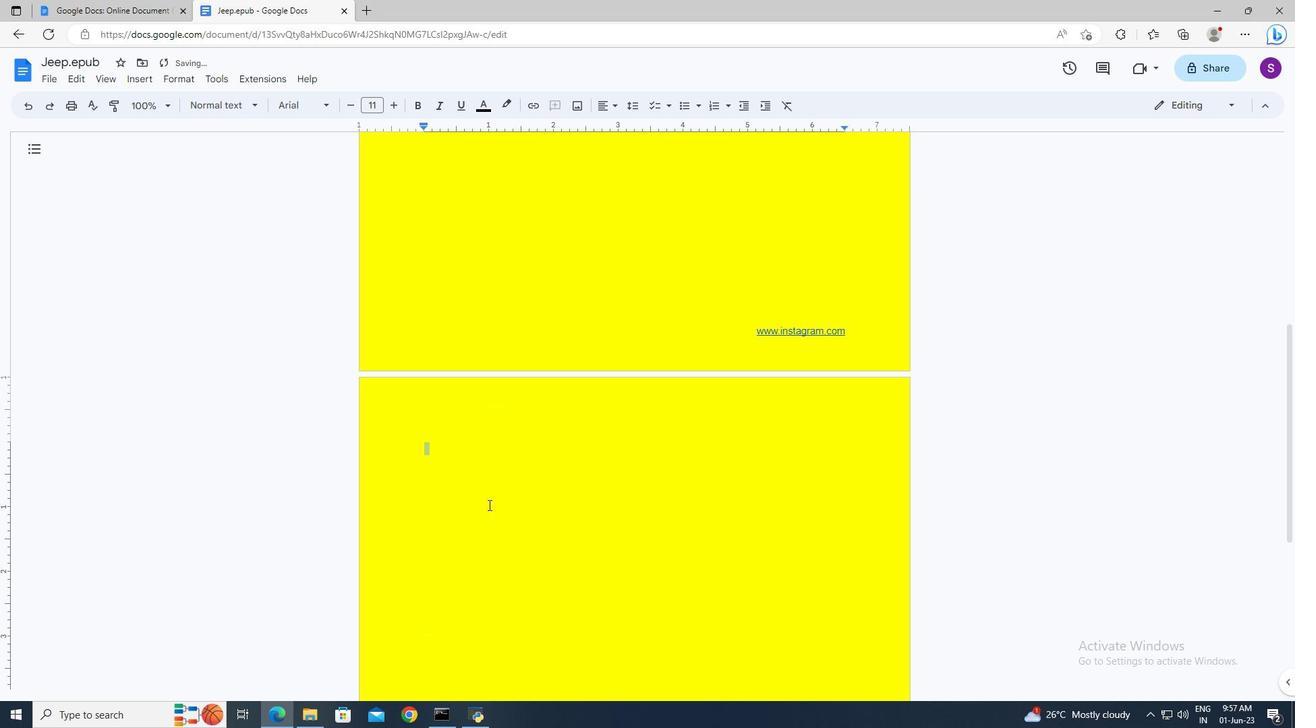 
Action: Mouse pressed left at (488, 505)
Screenshot: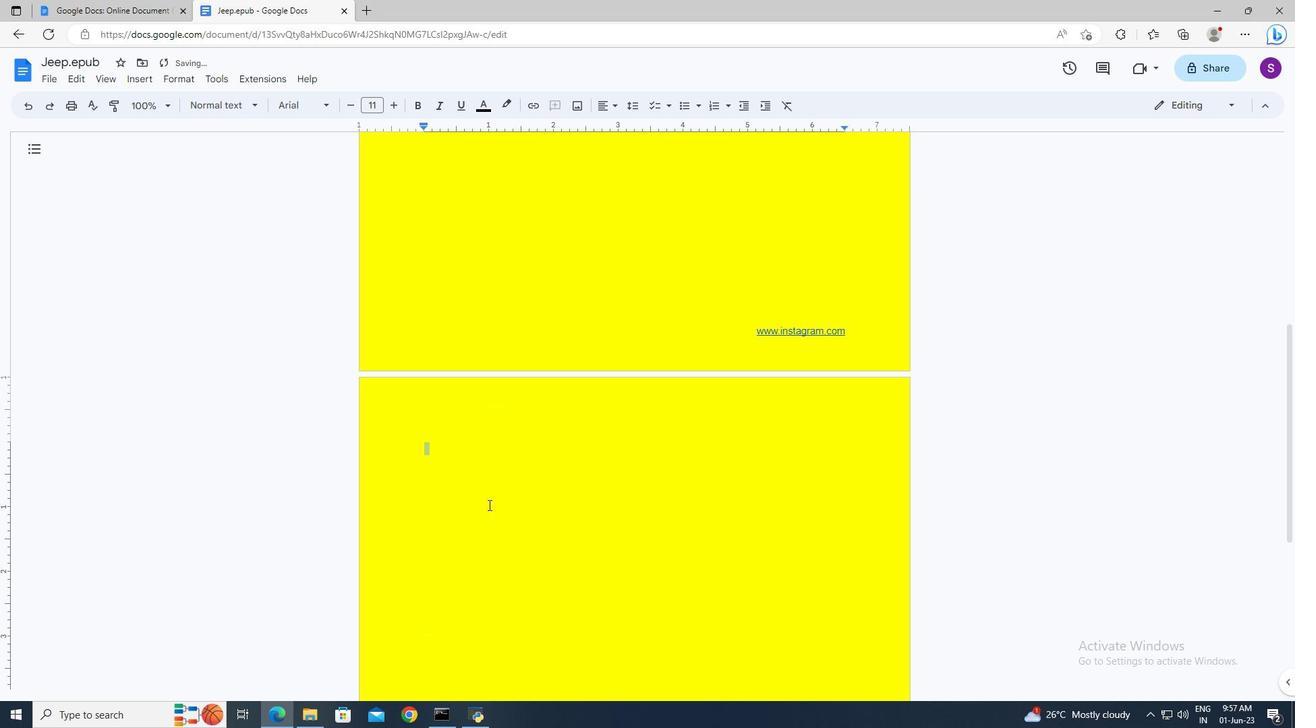 
Action: Mouse moved to (221, 85)
Screenshot: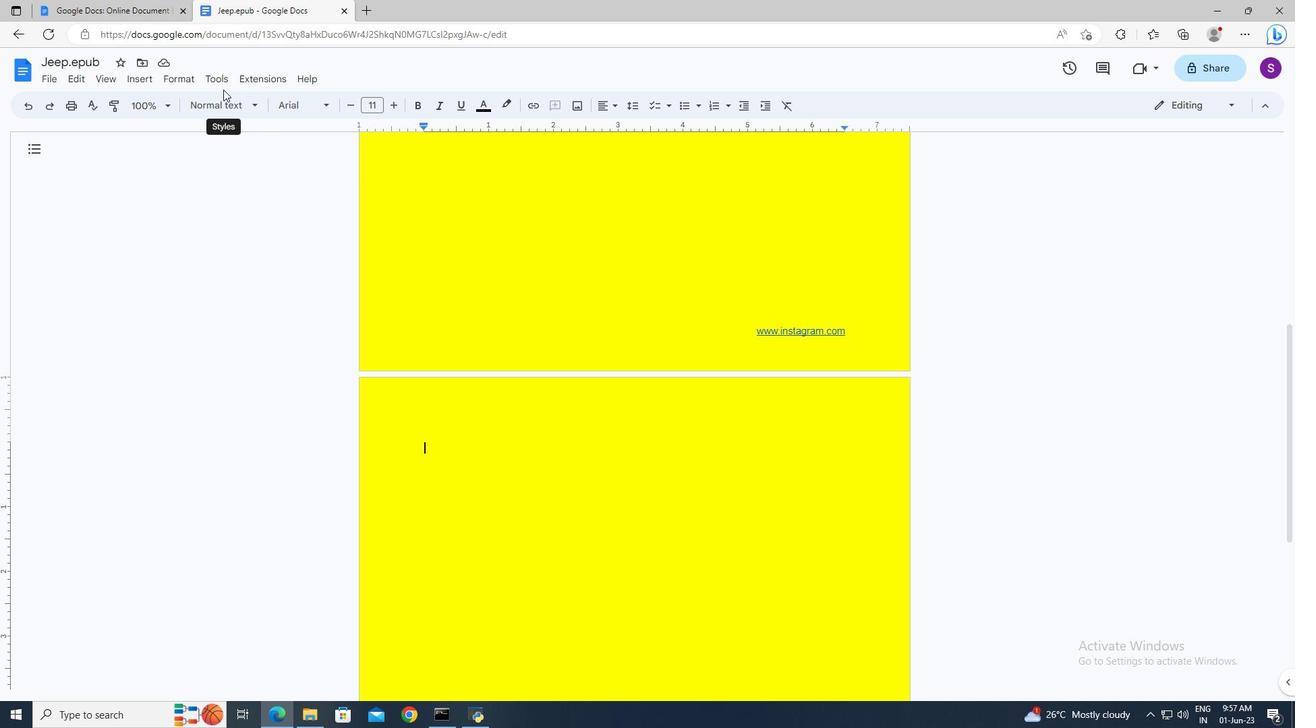 
Action: Mouse pressed left at (221, 85)
Screenshot: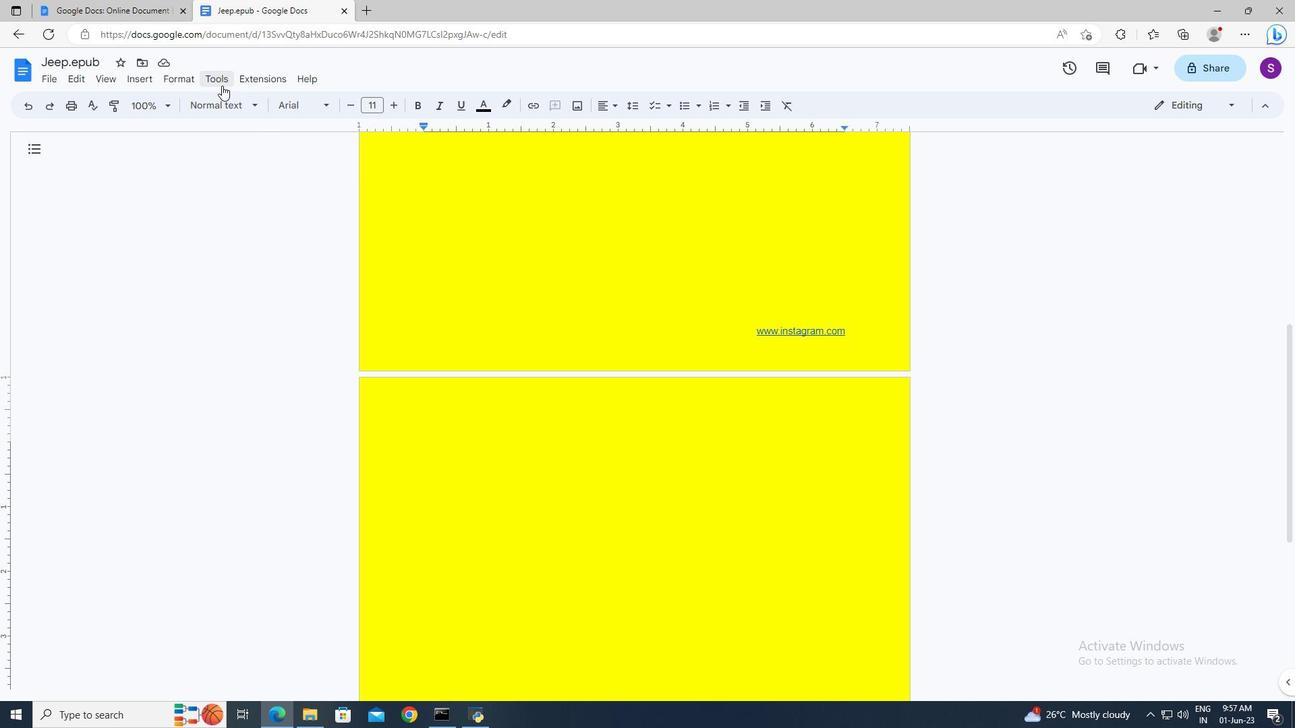 
Action: Mouse moved to (244, 225)
Screenshot: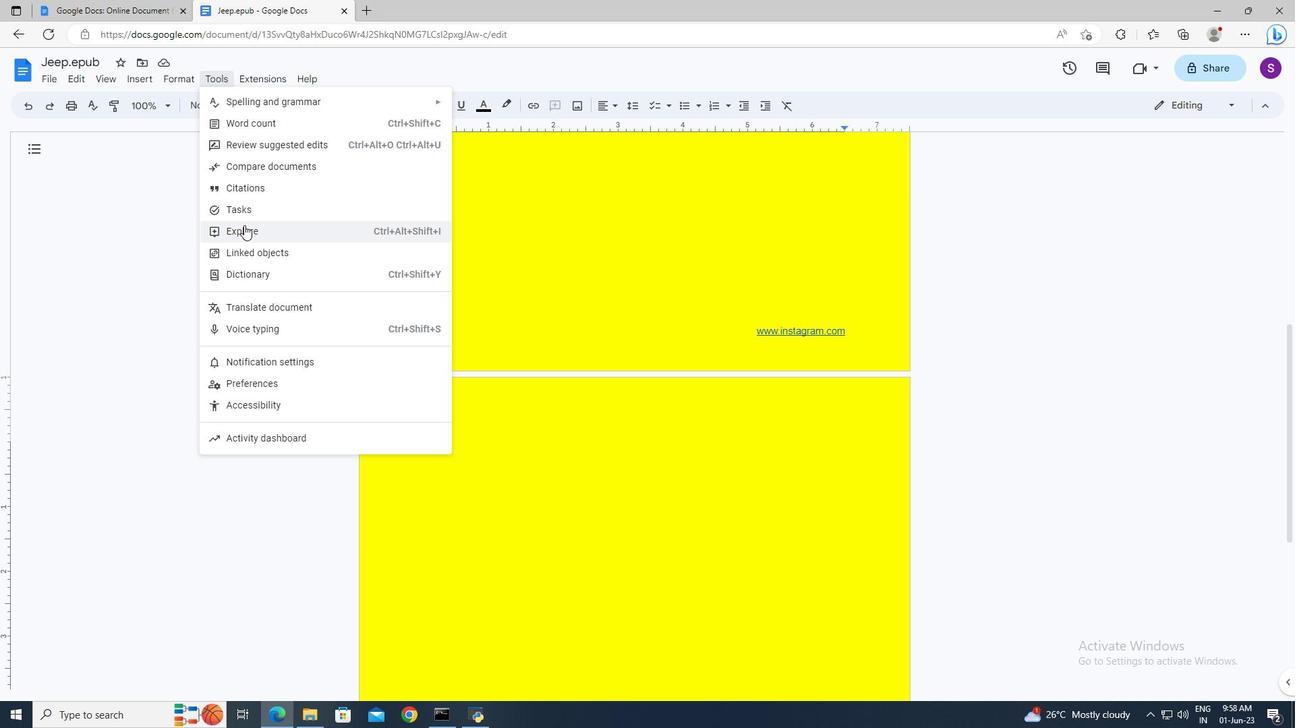 
Action: Mouse pressed left at (244, 225)
Screenshot: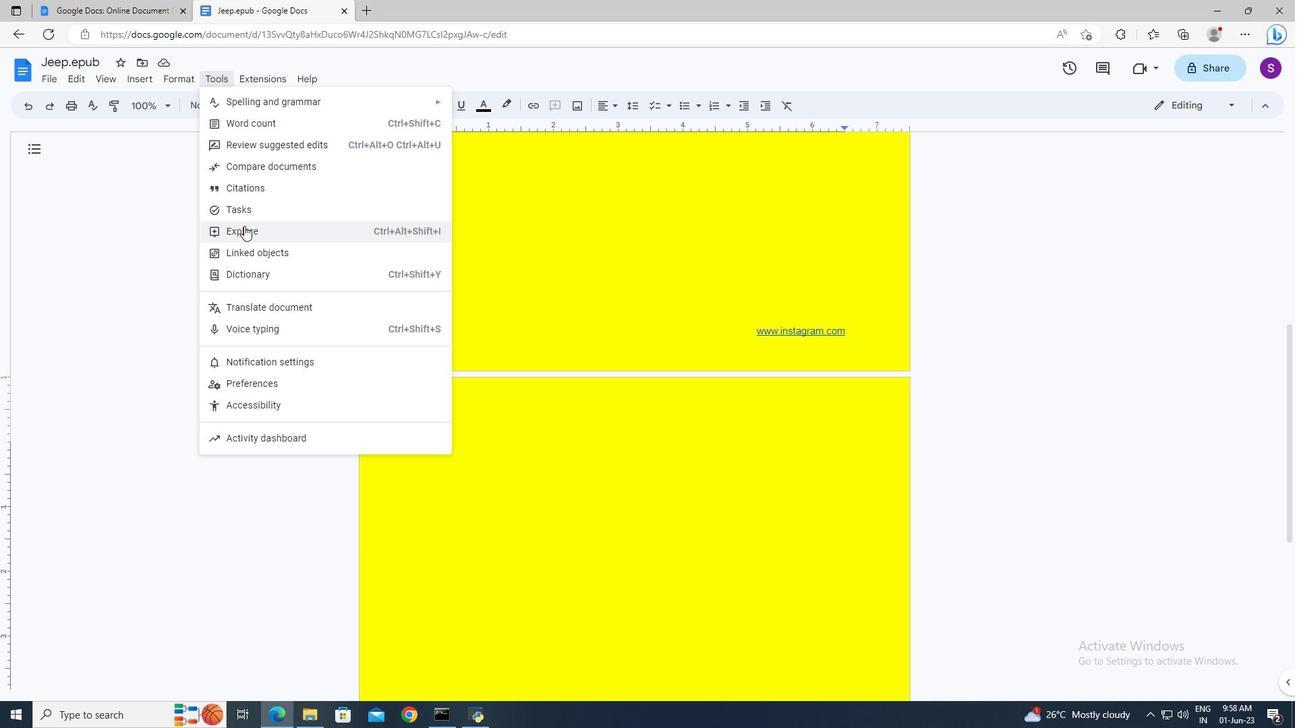 
Action: Mouse moved to (1139, 147)
Screenshot: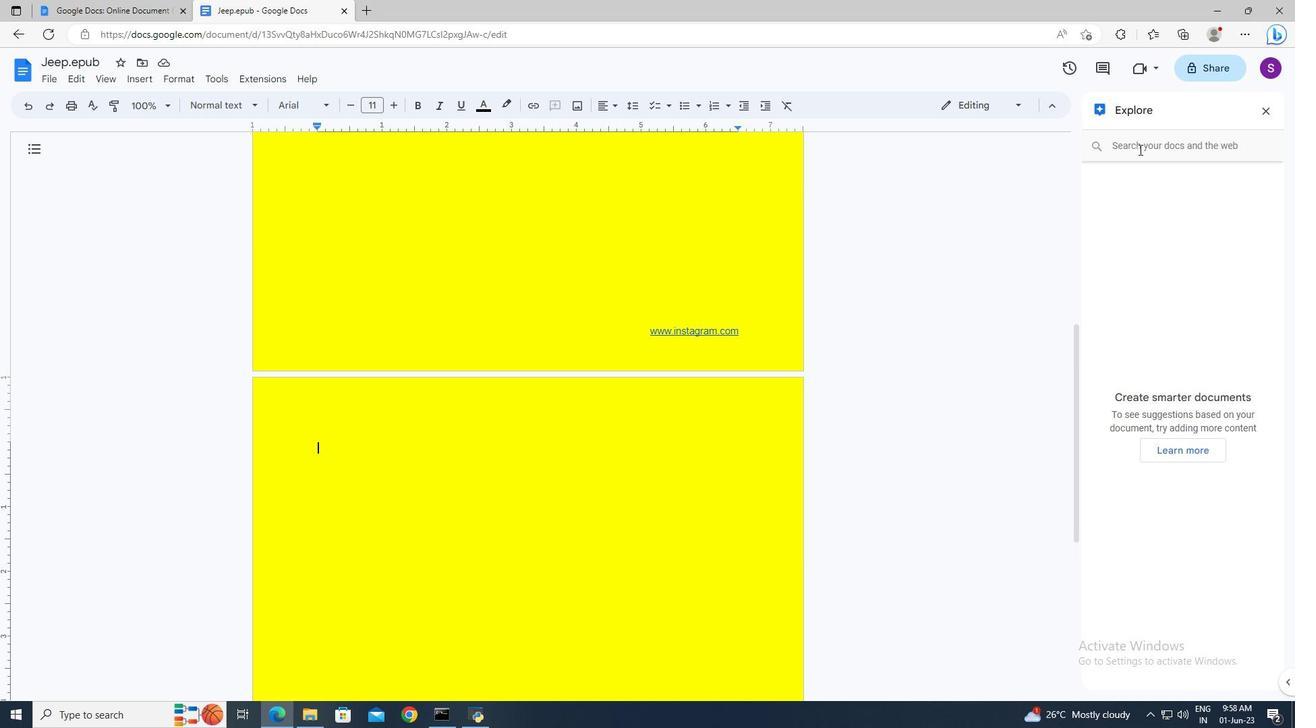 
Action: Mouse pressed left at (1139, 147)
Screenshot: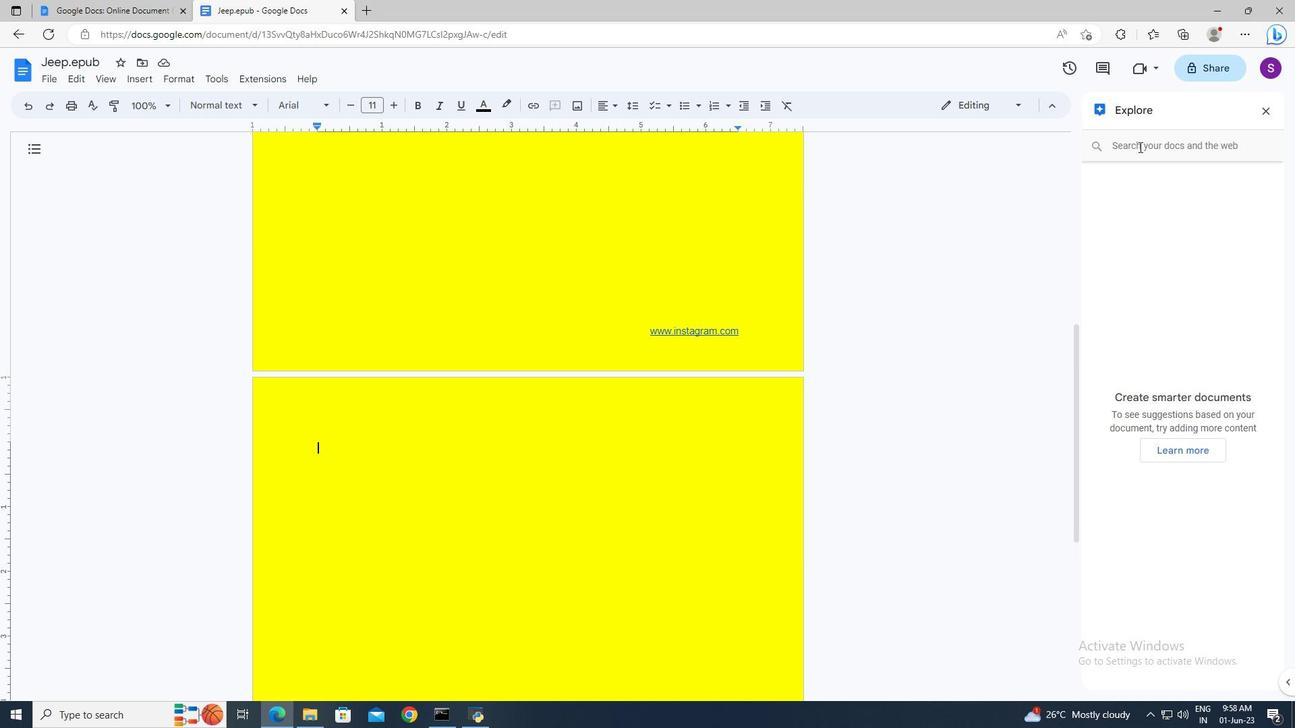 
Action: Mouse moved to (1139, 145)
Screenshot: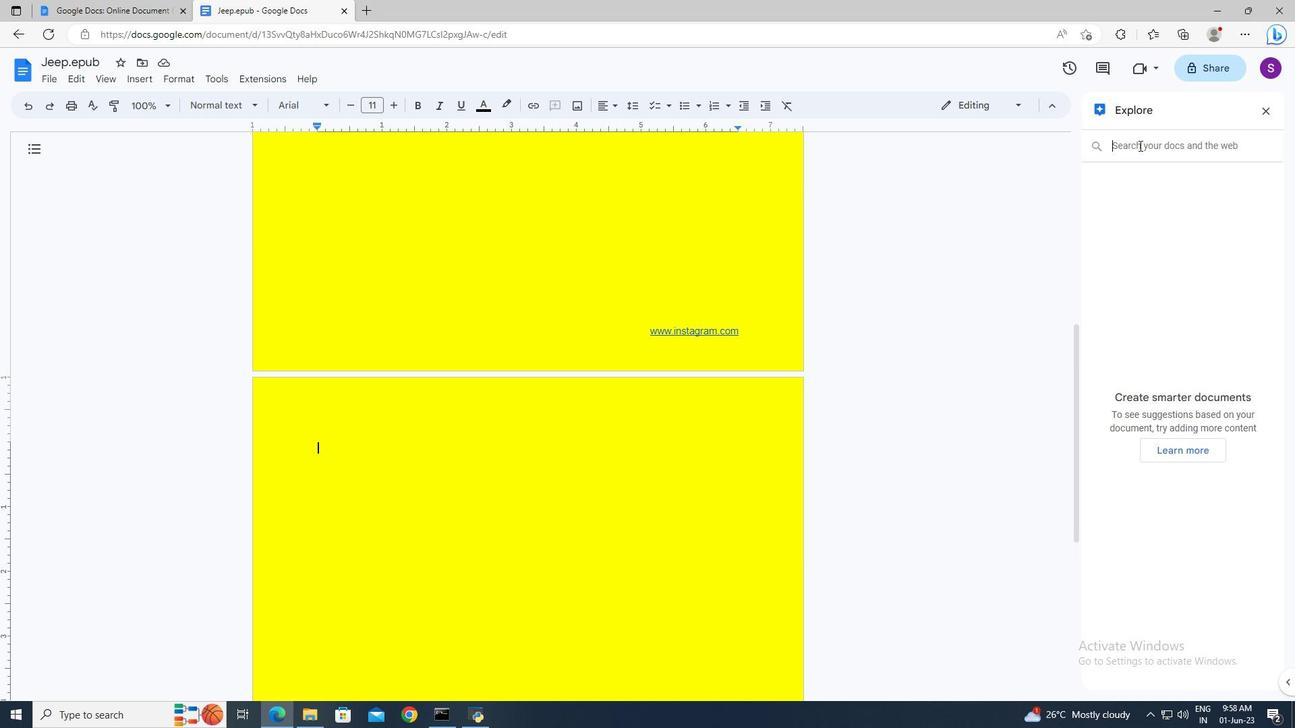 
Action: Key pressed brief<Key.space>about<Key.space>jeep<Key.enter>
Screenshot: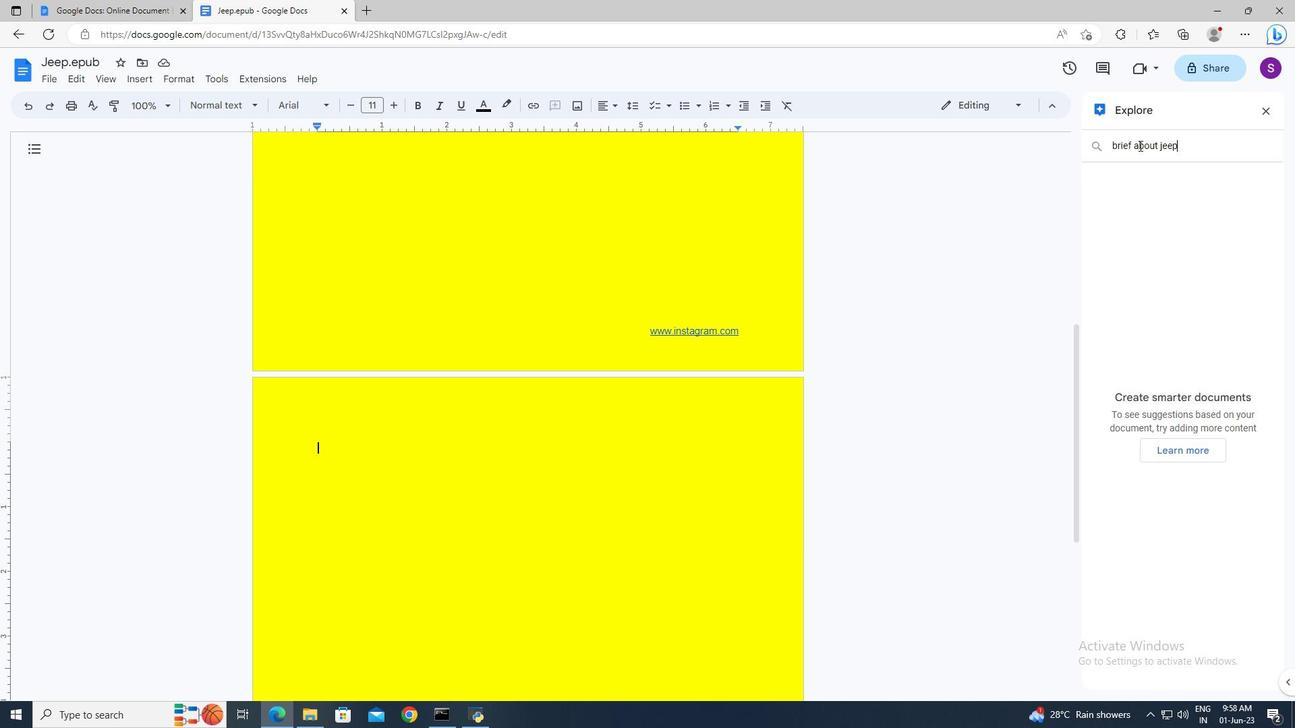 
Action: Mouse moved to (1176, 182)
Screenshot: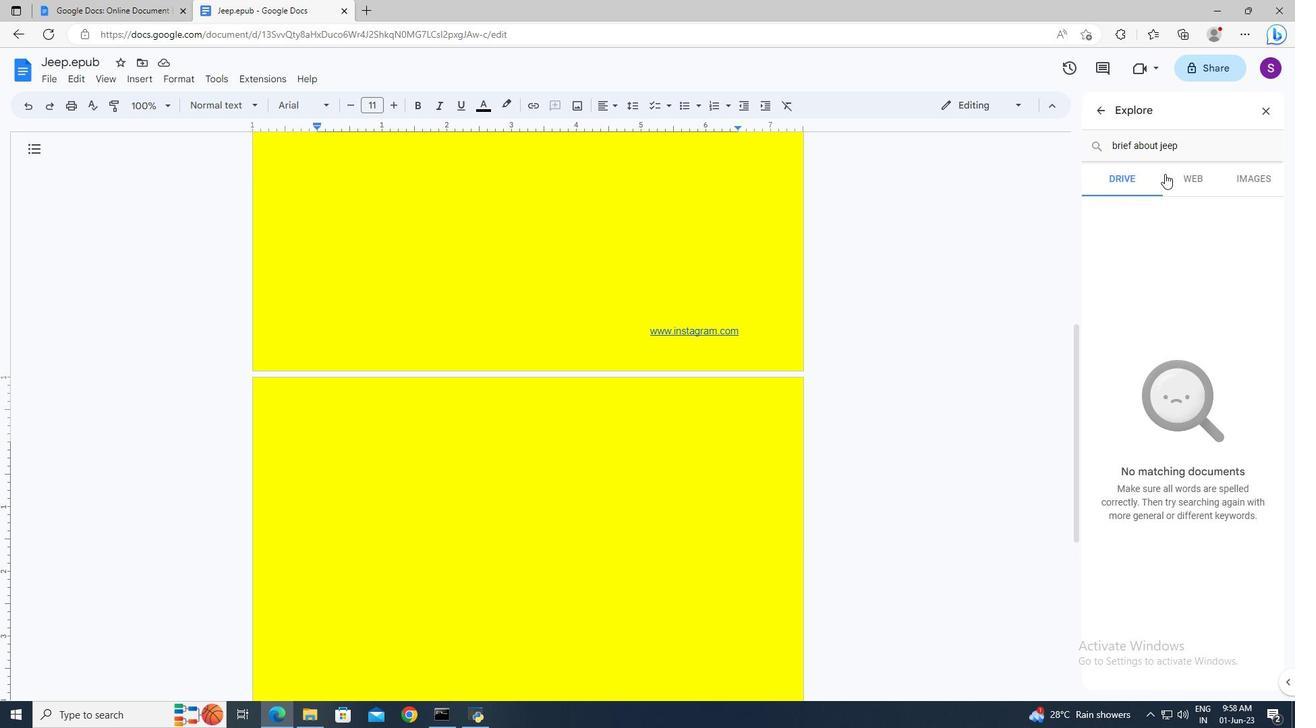 
Action: Mouse pressed left at (1176, 182)
Screenshot: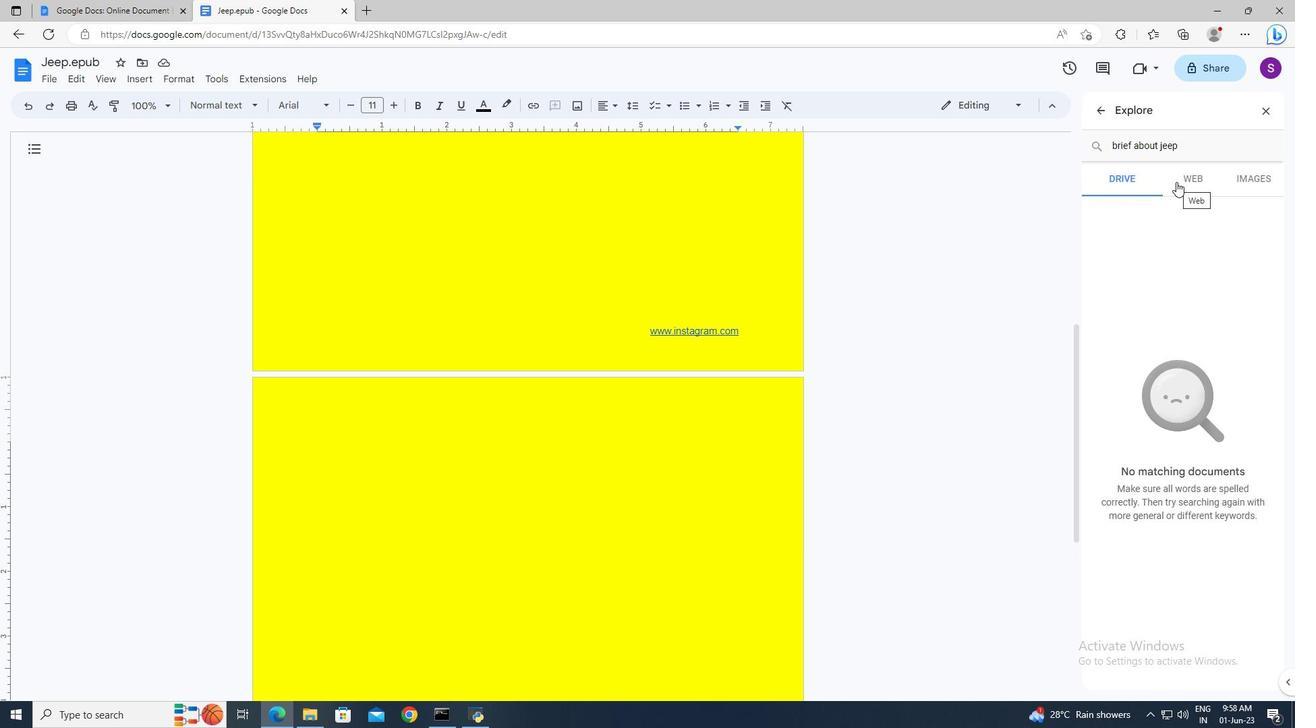 
Action: Mouse moved to (1165, 256)
Screenshot: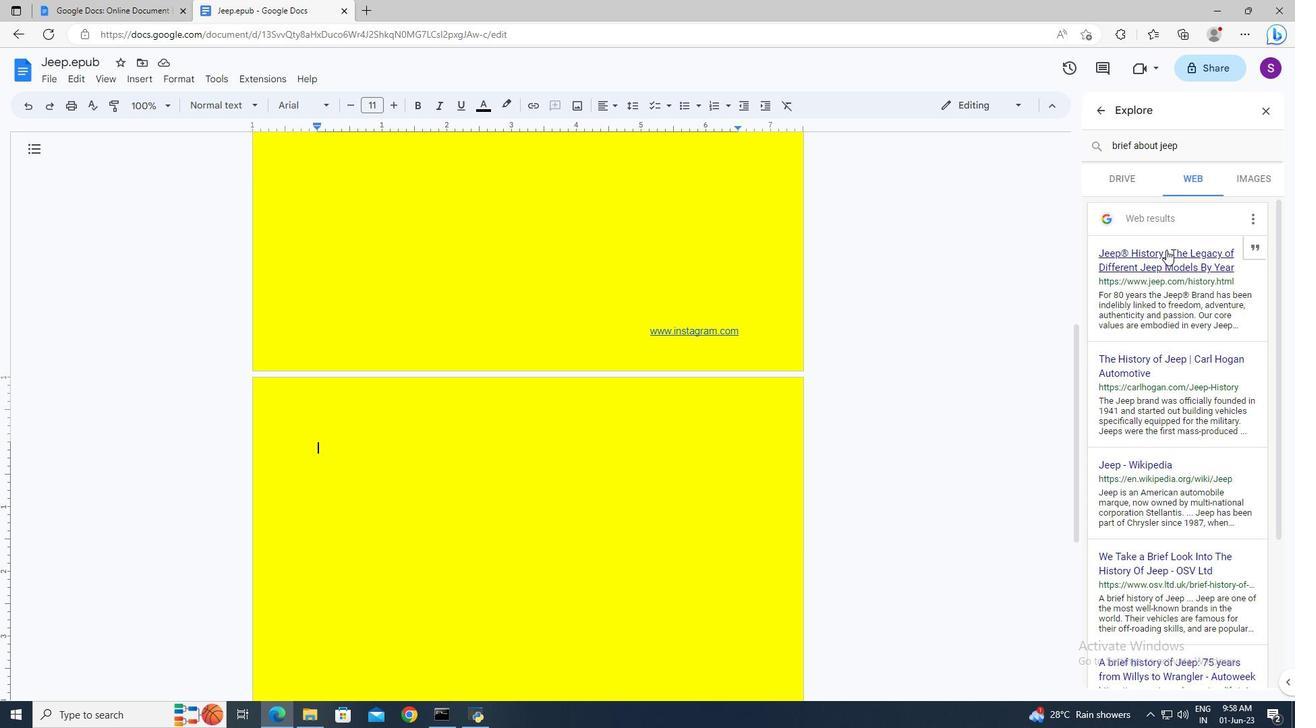 
Action: Mouse pressed left at (1165, 256)
Screenshot: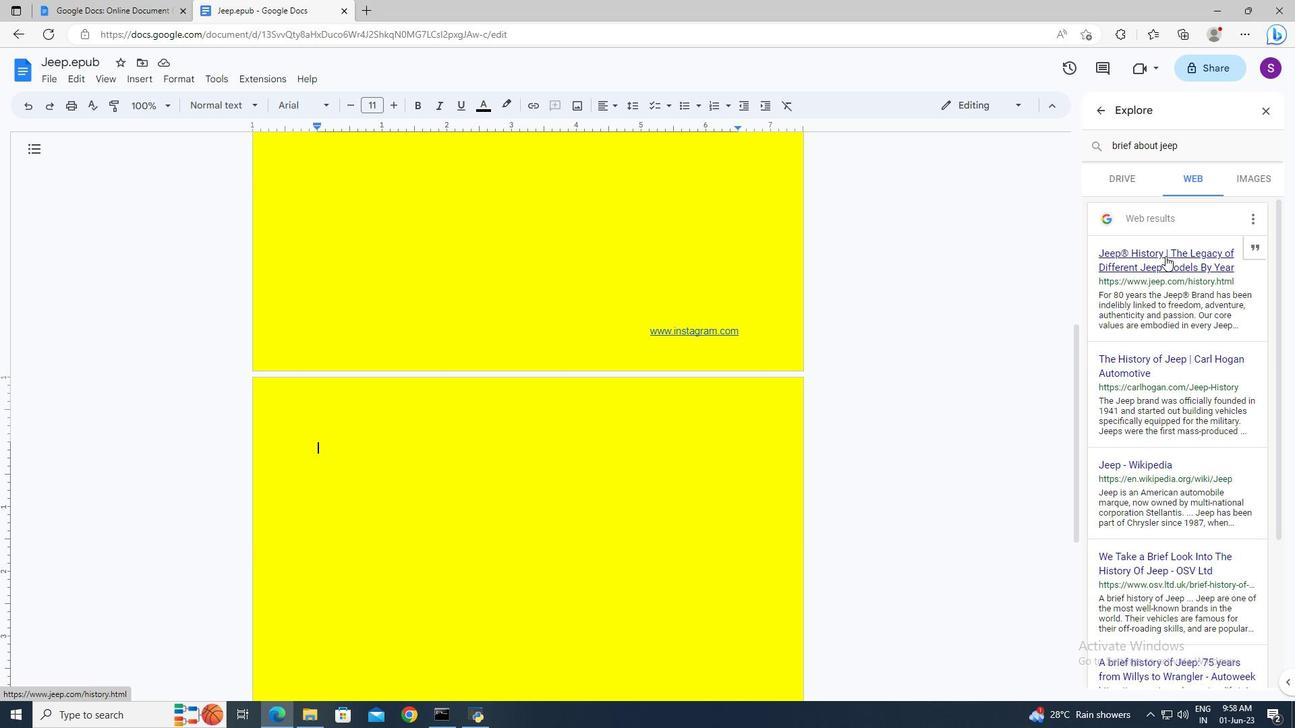 
Action: Mouse moved to (474, 363)
Screenshot: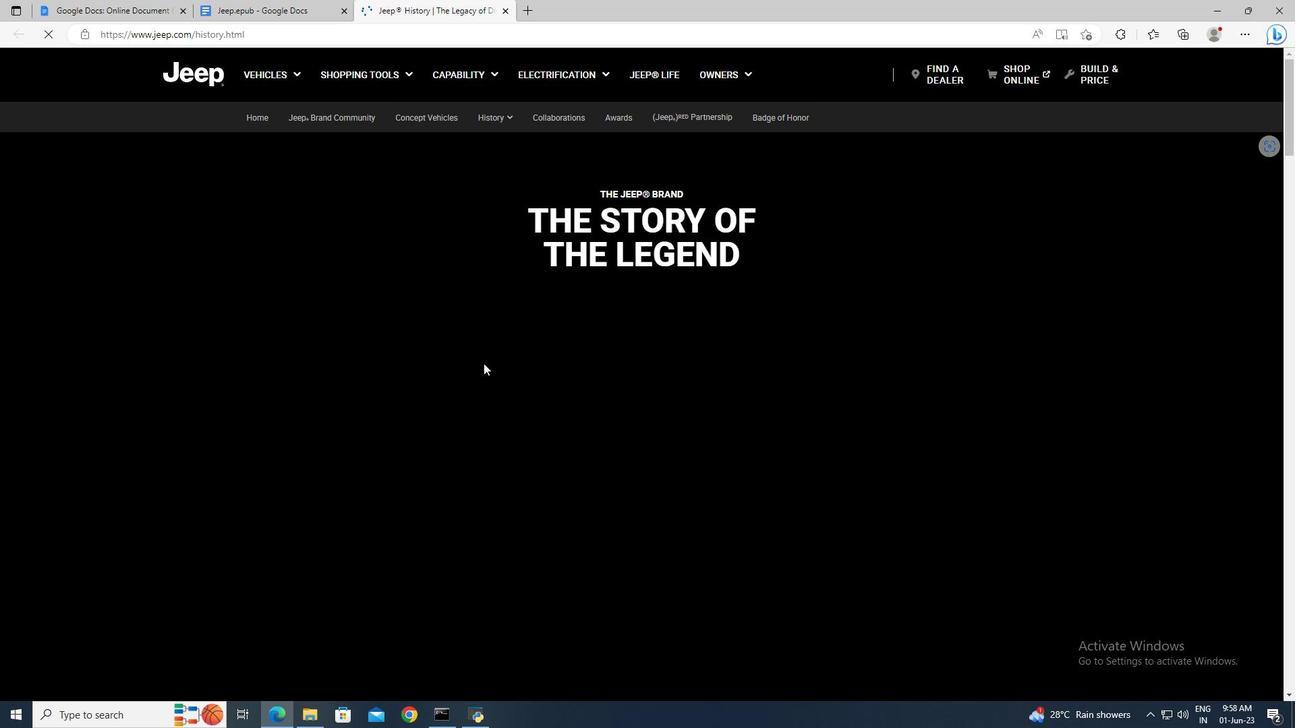 
Action: Mouse scrolled (474, 362) with delta (0, 0)
Screenshot: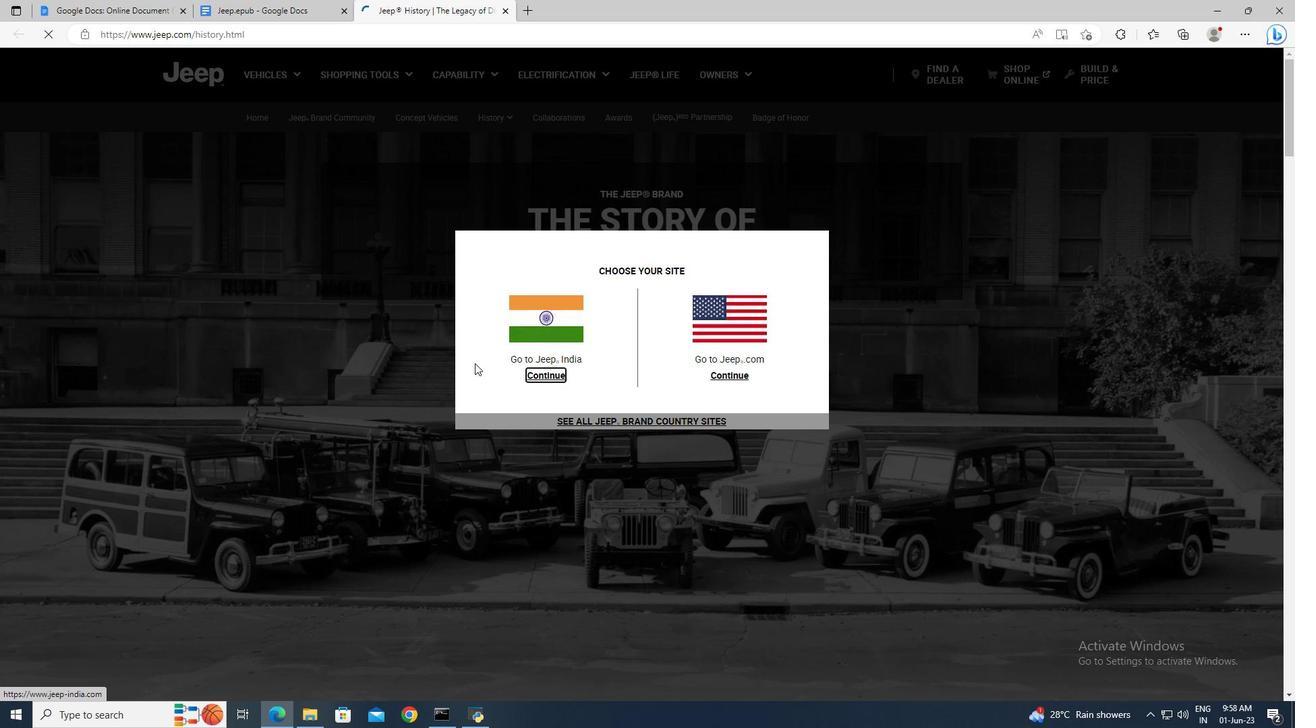 
Action: Mouse scrolled (474, 362) with delta (0, 0)
Screenshot: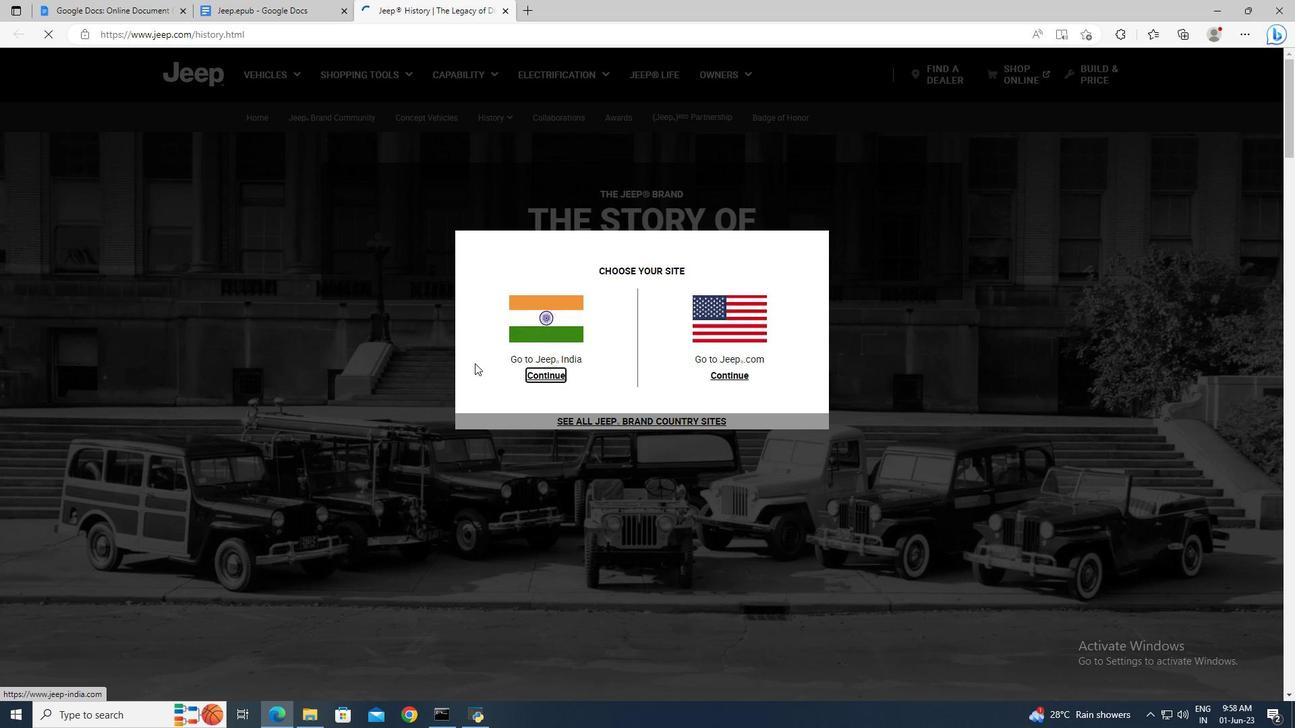 
Action: Mouse scrolled (474, 362) with delta (0, 0)
Screenshot: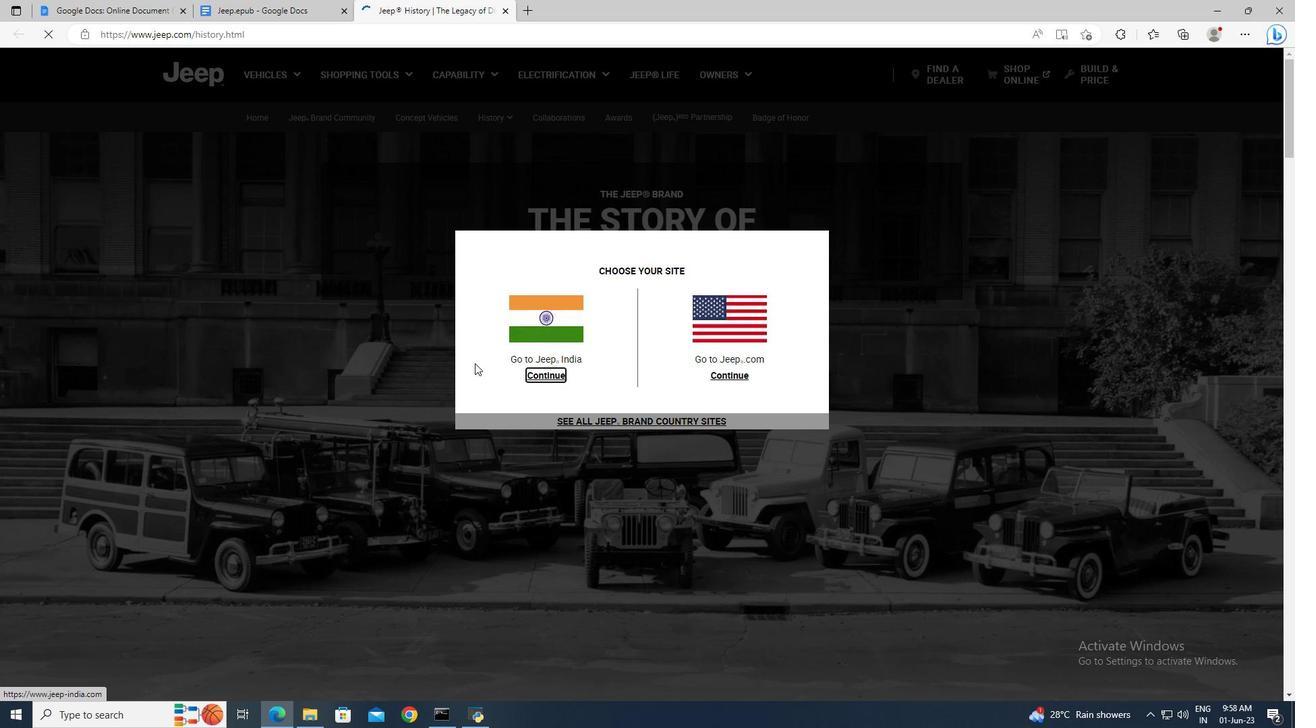 
Action: Mouse scrolled (474, 362) with delta (0, 0)
Screenshot: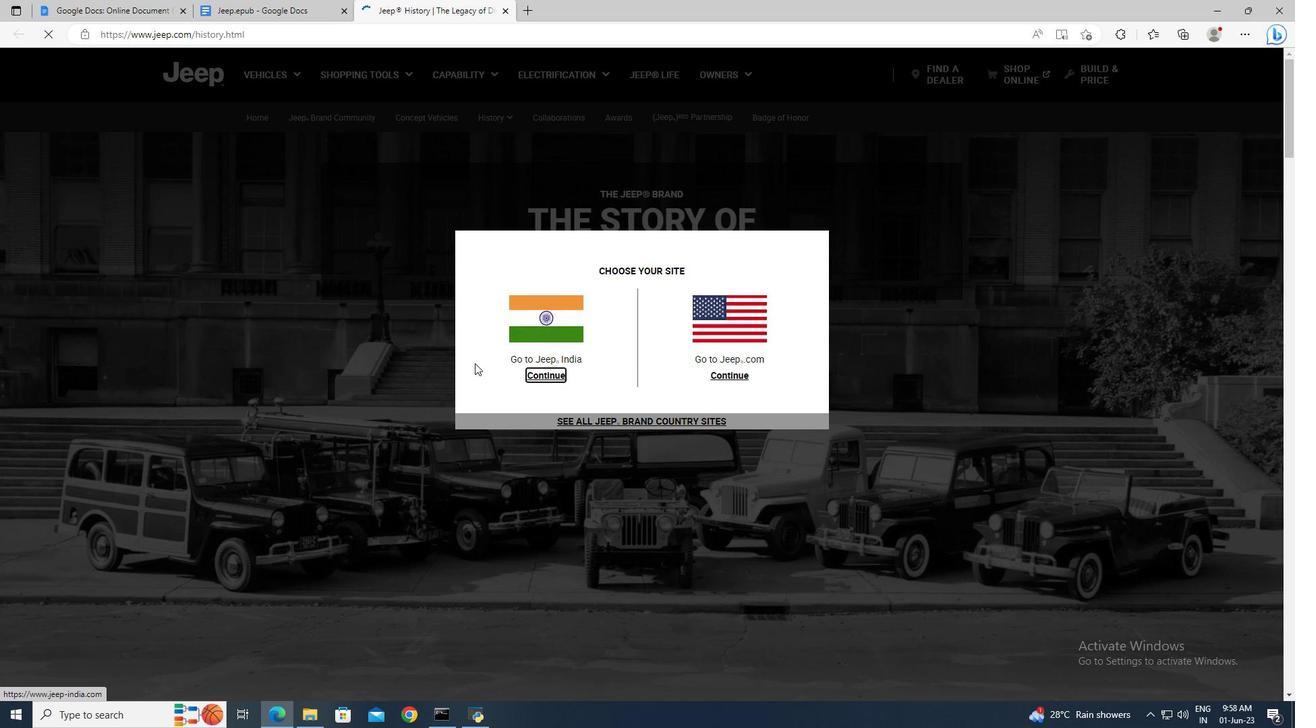 
Action: Mouse moved to (542, 378)
Screenshot: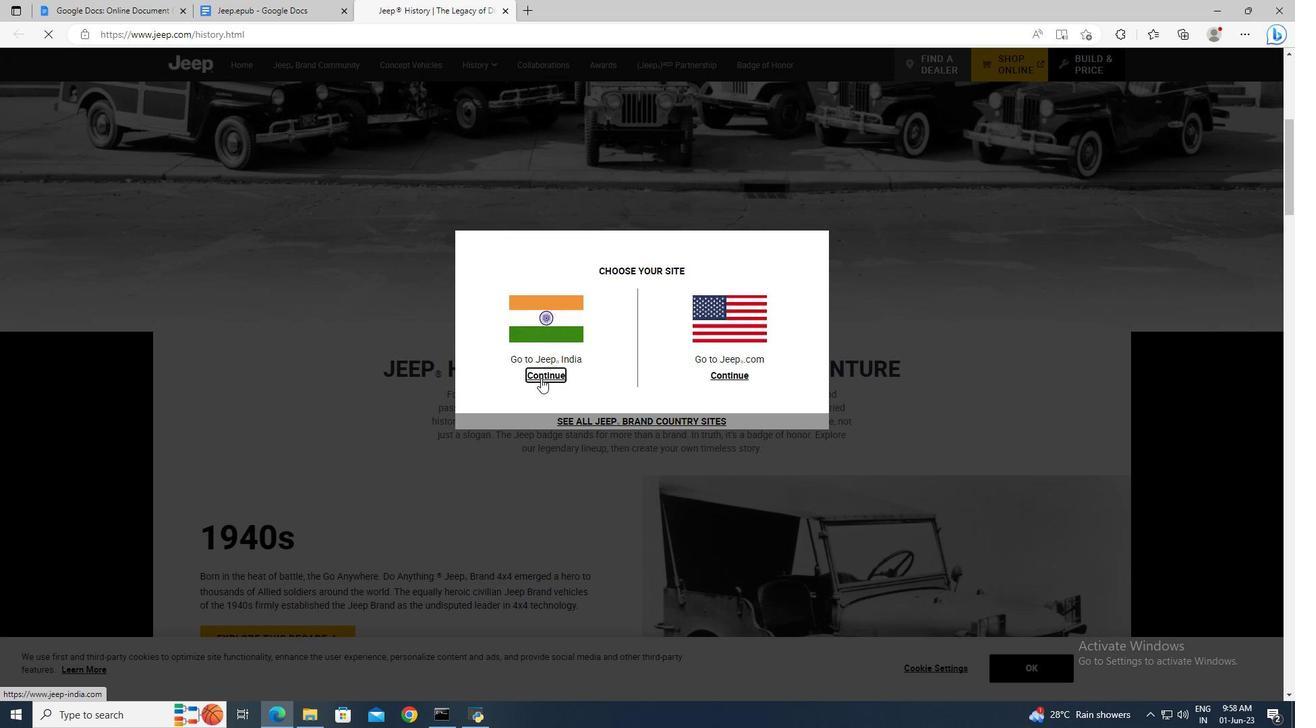 
Action: Mouse pressed left at (542, 378)
Screenshot: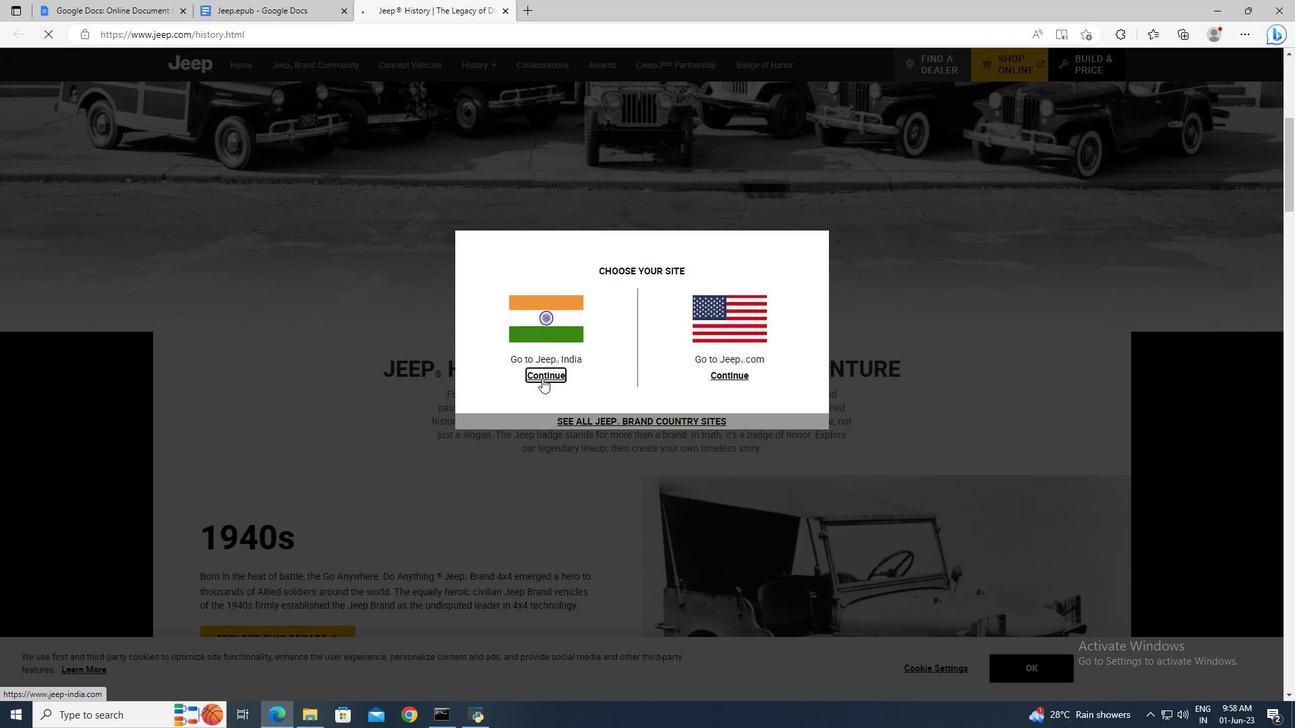
Action: Mouse moved to (447, 374)
Screenshot: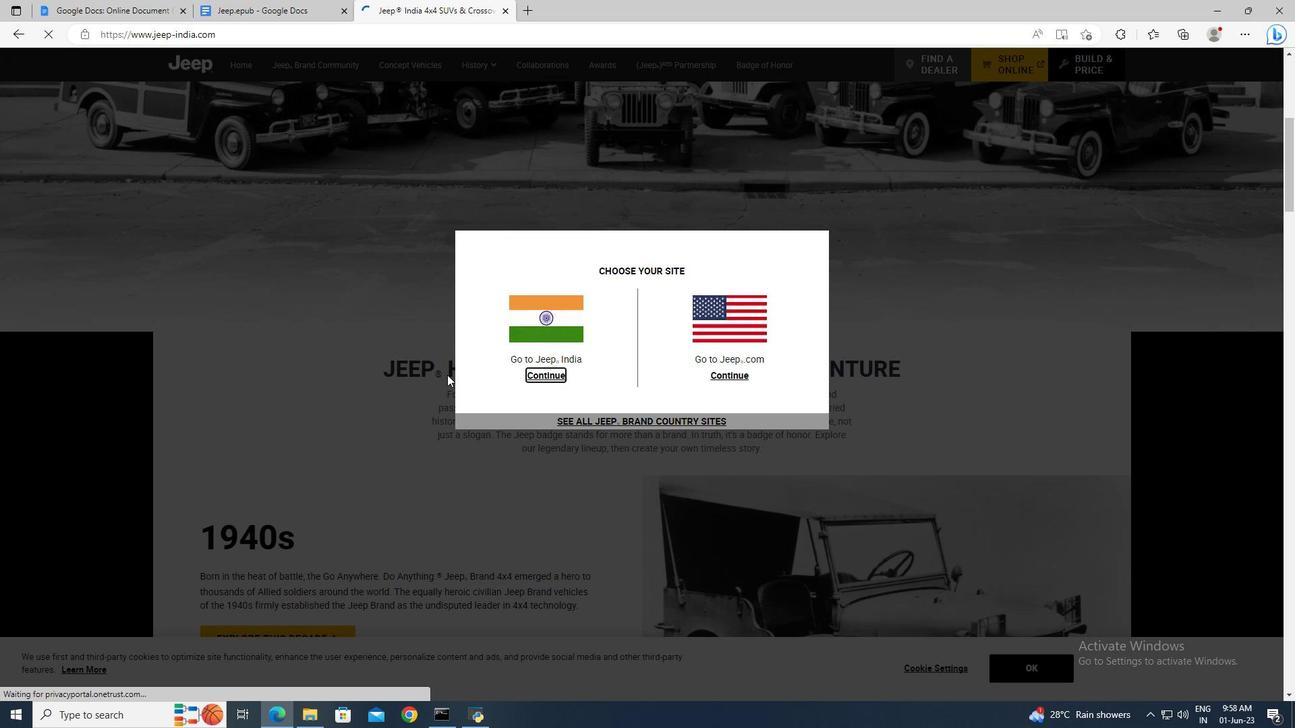 
Action: Mouse scrolled (447, 373) with delta (0, 0)
Screenshot: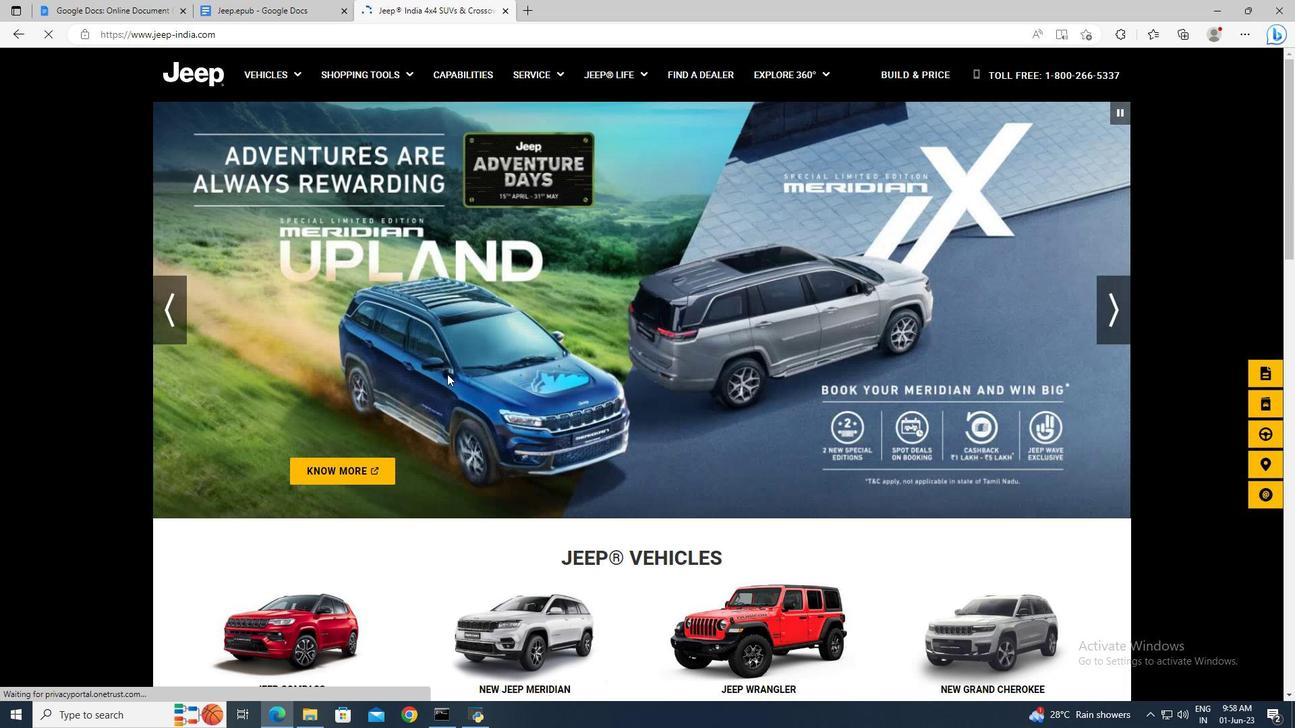 
Action: Mouse scrolled (447, 373) with delta (0, 0)
Screenshot: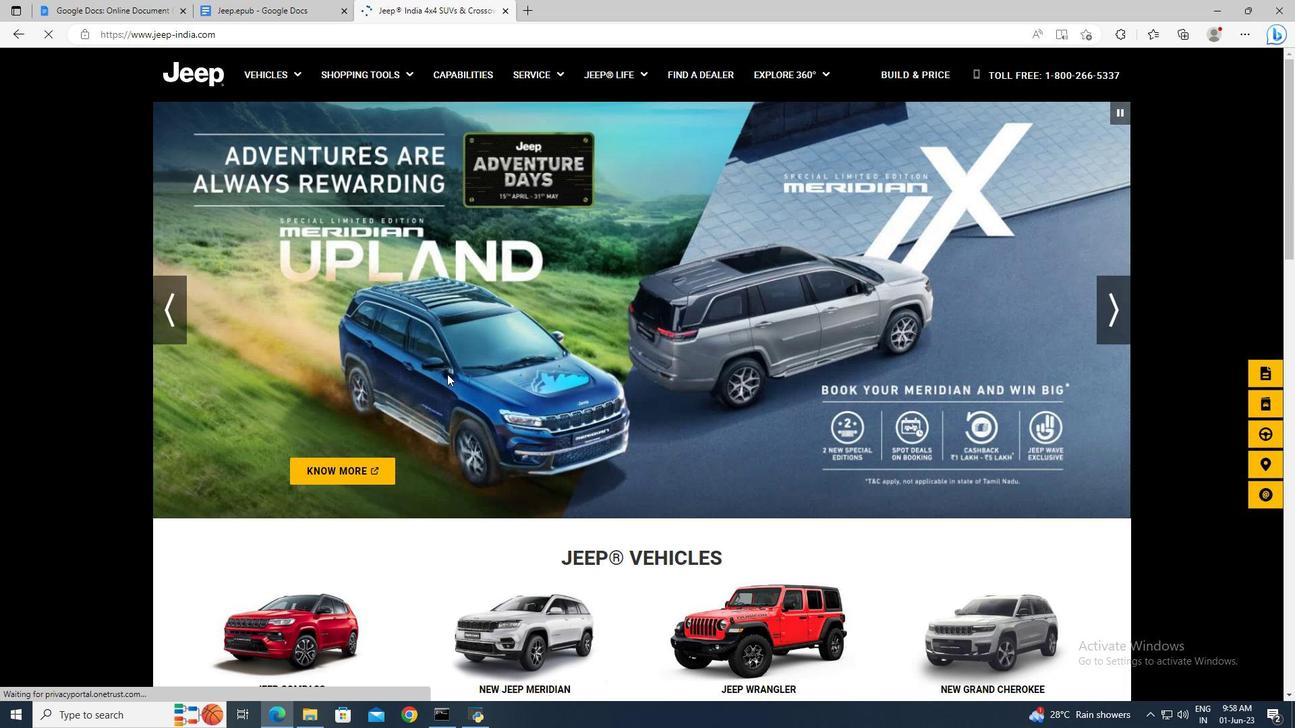 
Action: Mouse scrolled (447, 373) with delta (0, 0)
Screenshot: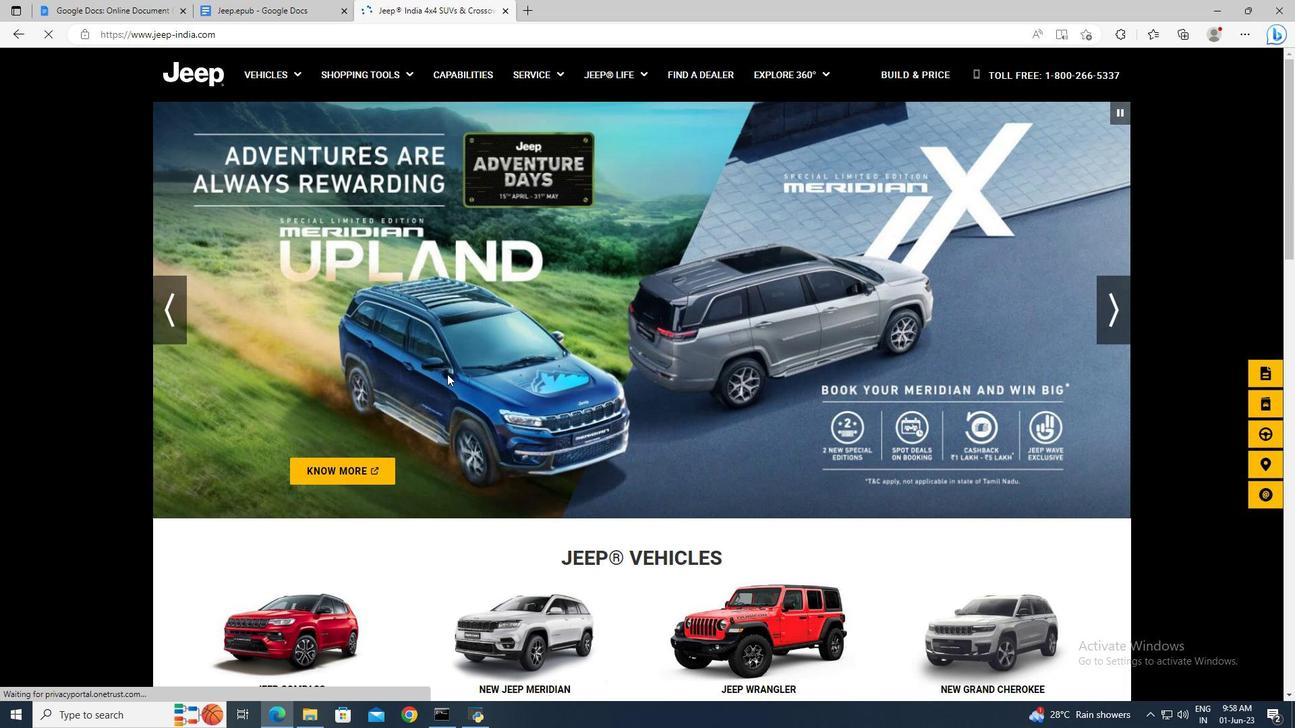 
Action: Mouse scrolled (447, 373) with delta (0, 0)
Screenshot: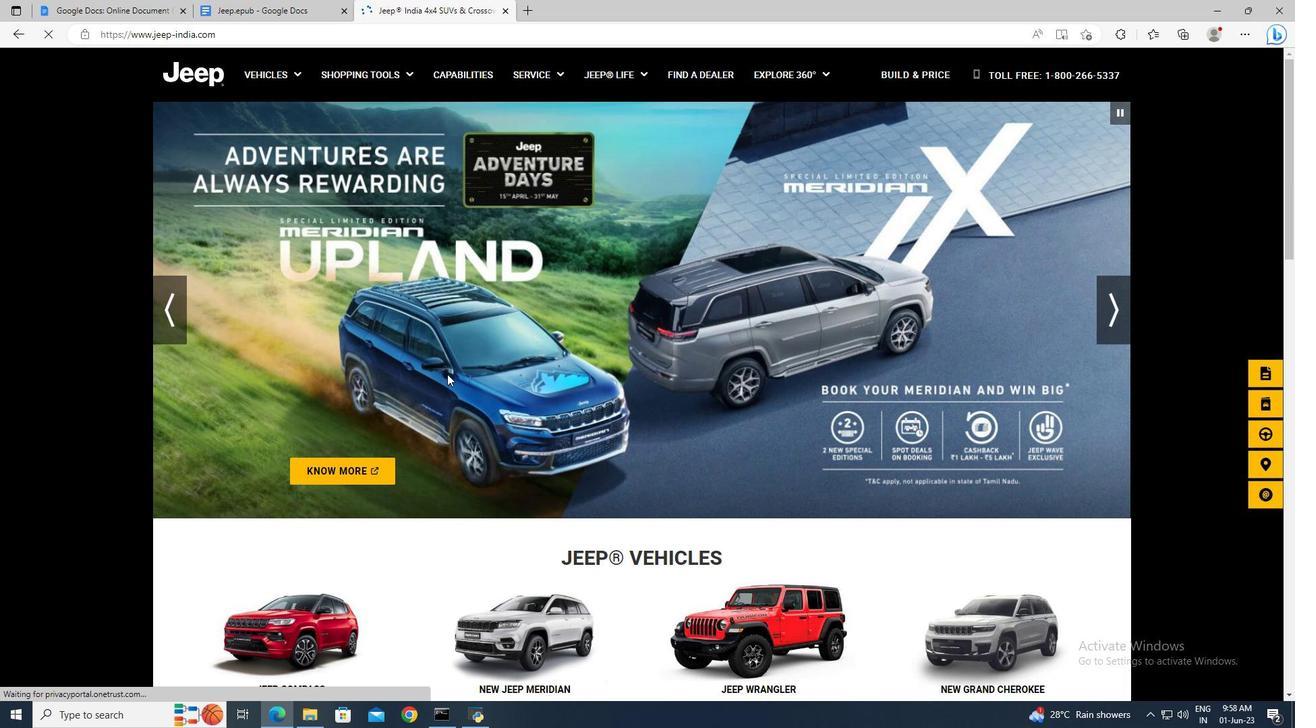 
Action: Mouse scrolled (447, 373) with delta (0, 0)
Screenshot: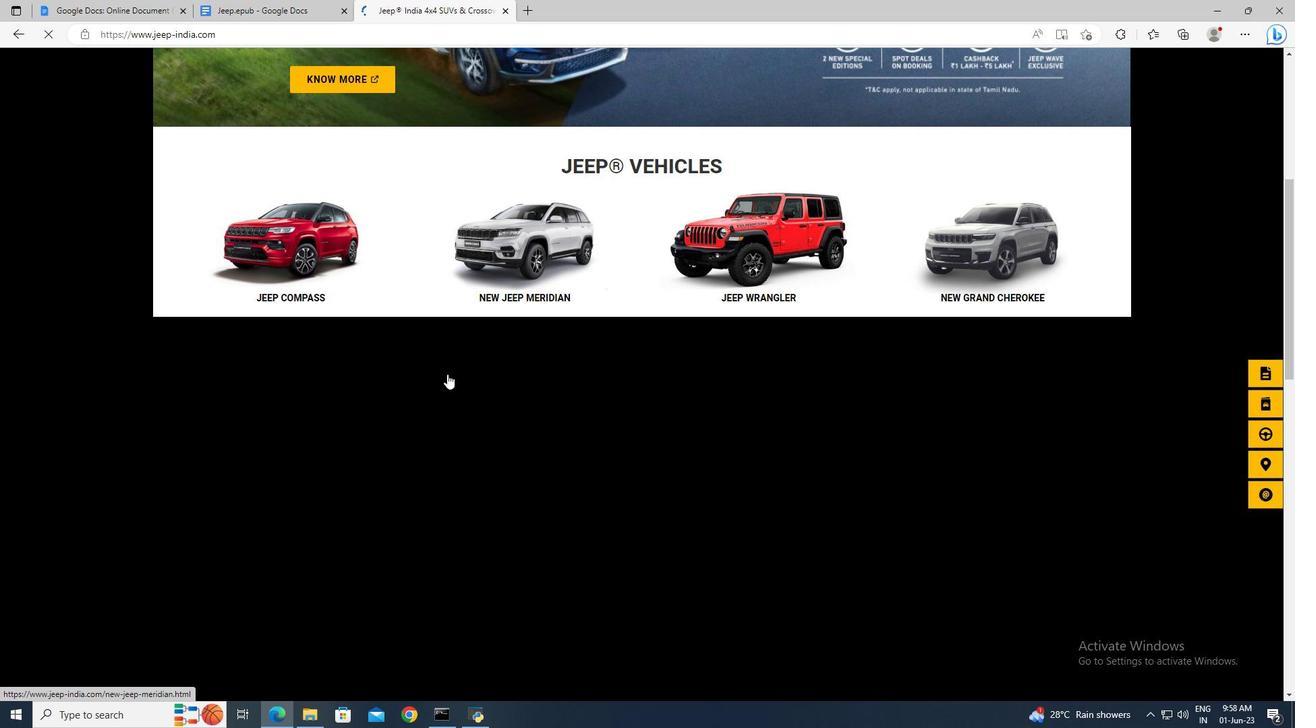 
Action: Mouse scrolled (447, 373) with delta (0, 0)
Screenshot: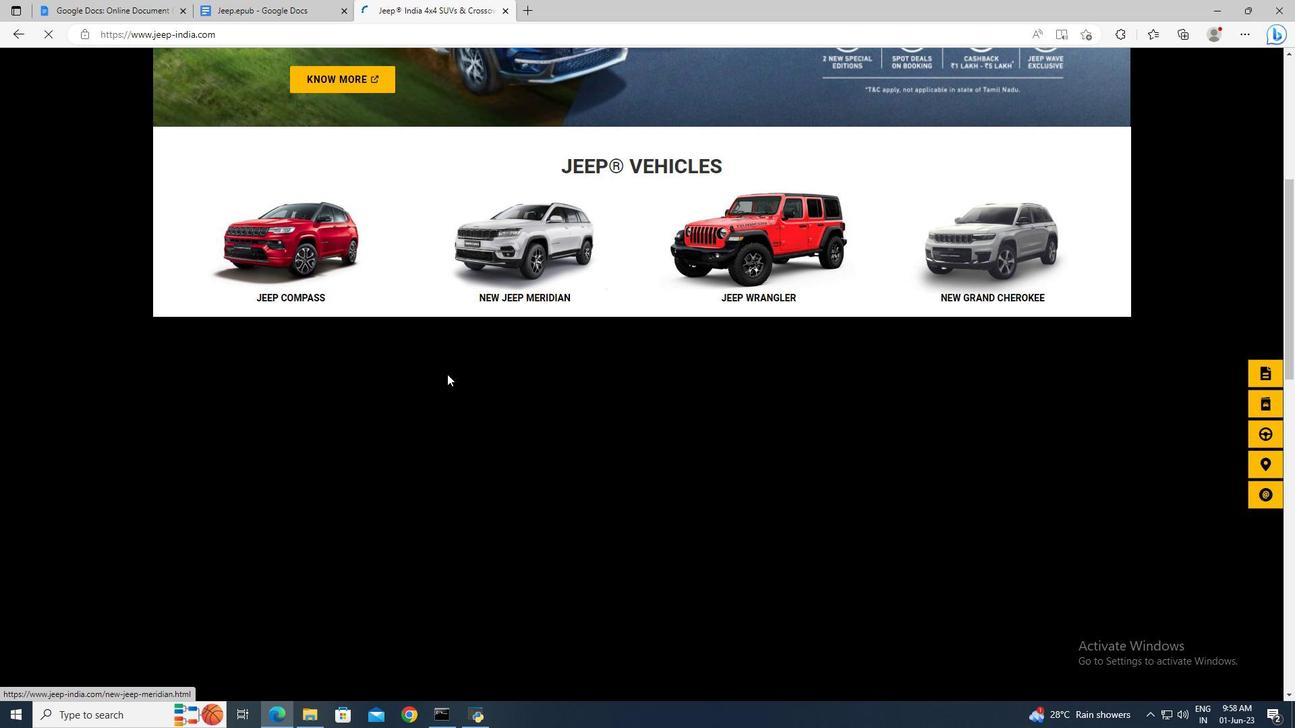 
Action: Mouse scrolled (447, 373) with delta (0, 0)
Screenshot: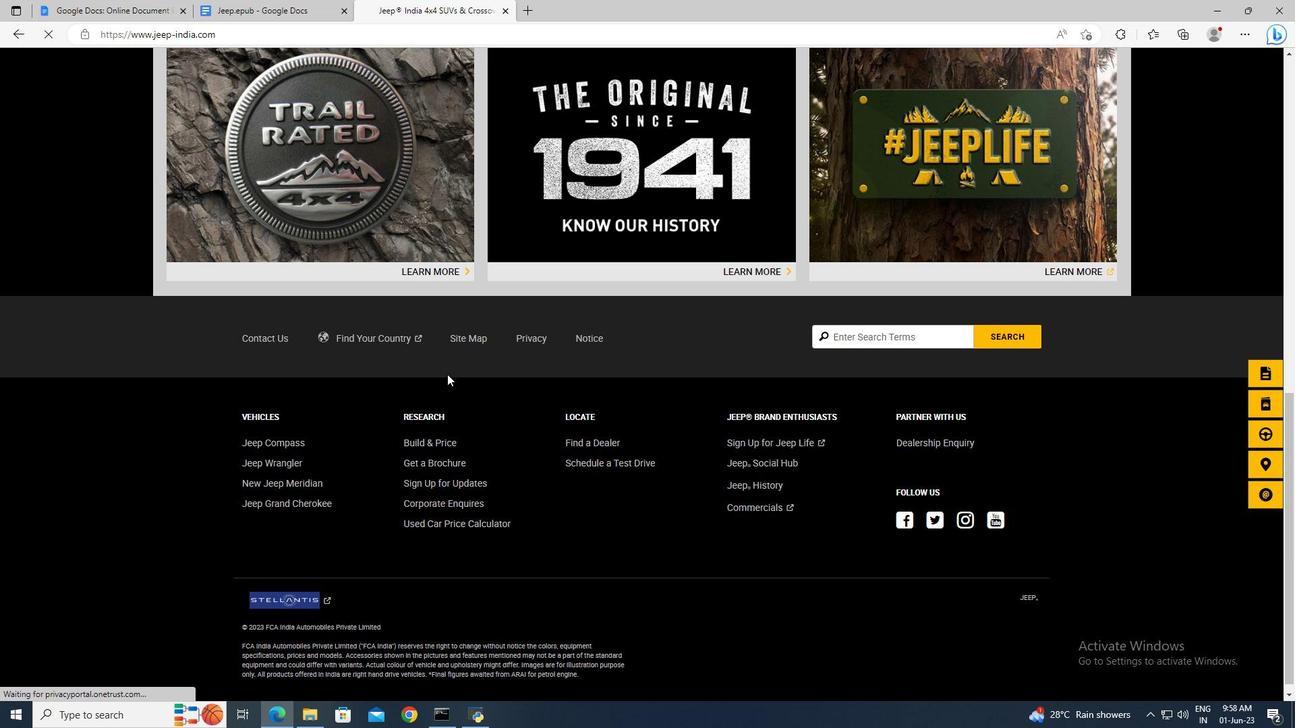 
Action: Mouse scrolled (447, 373) with delta (0, 0)
Screenshot: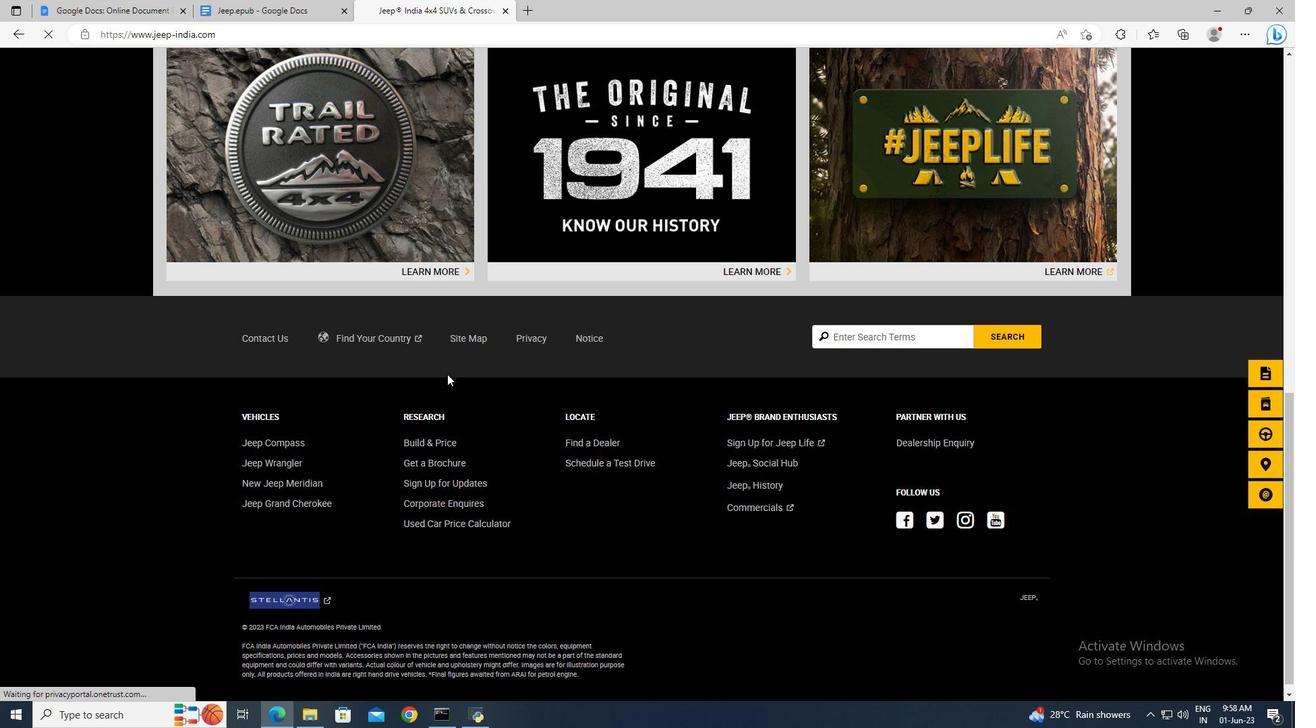 
Action: Mouse scrolled (447, 373) with delta (0, 0)
Screenshot: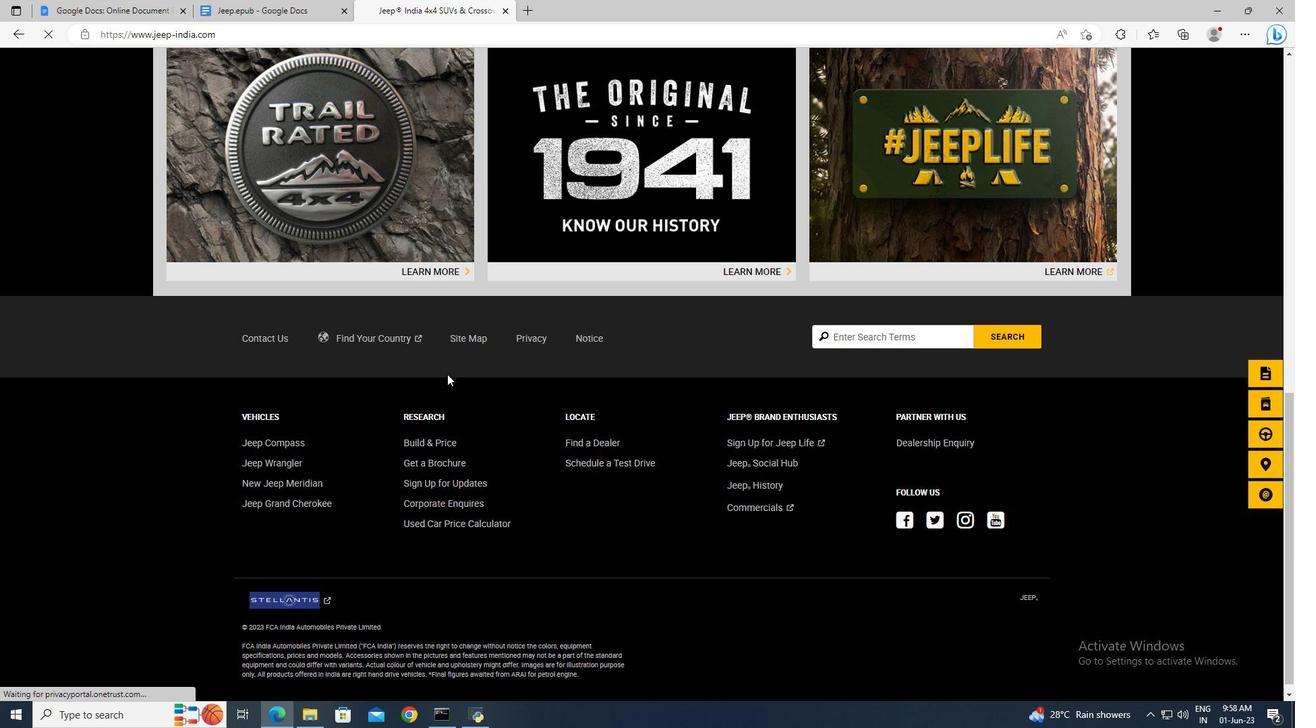 
Action: Mouse scrolled (447, 373) with delta (0, 0)
Screenshot: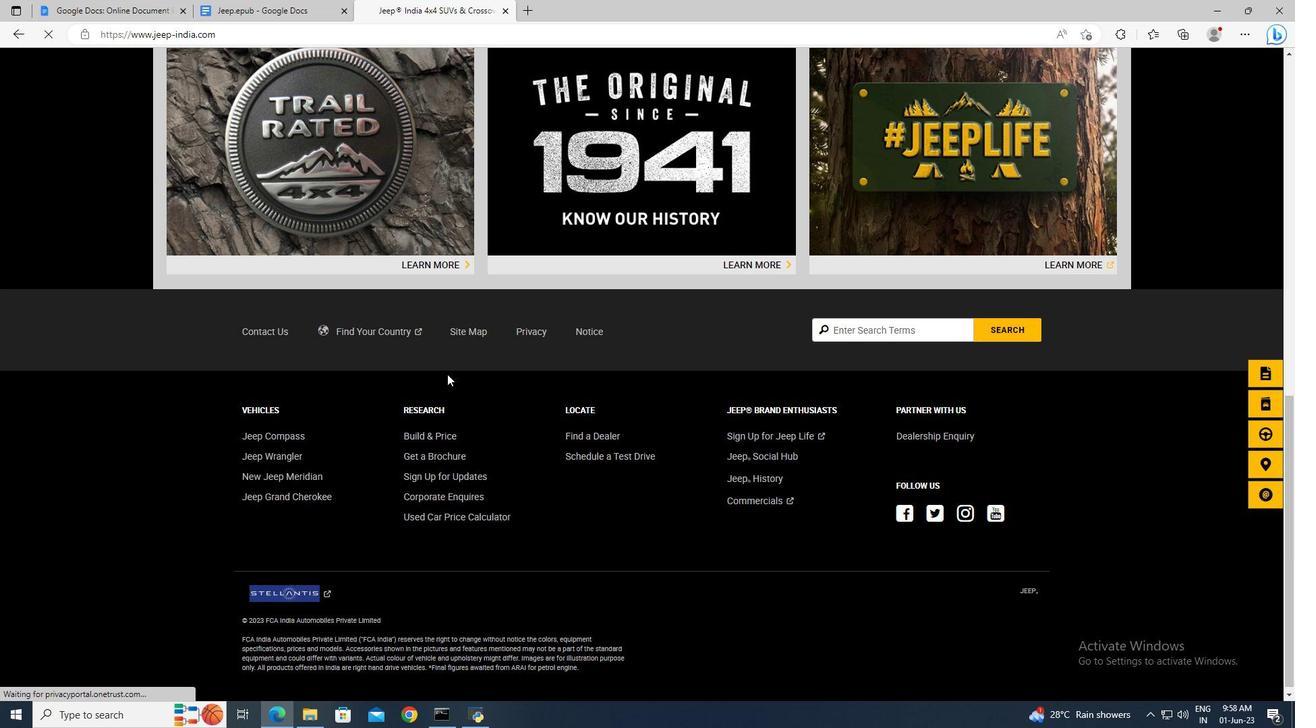 
Action: Mouse scrolled (447, 375) with delta (0, 0)
Screenshot: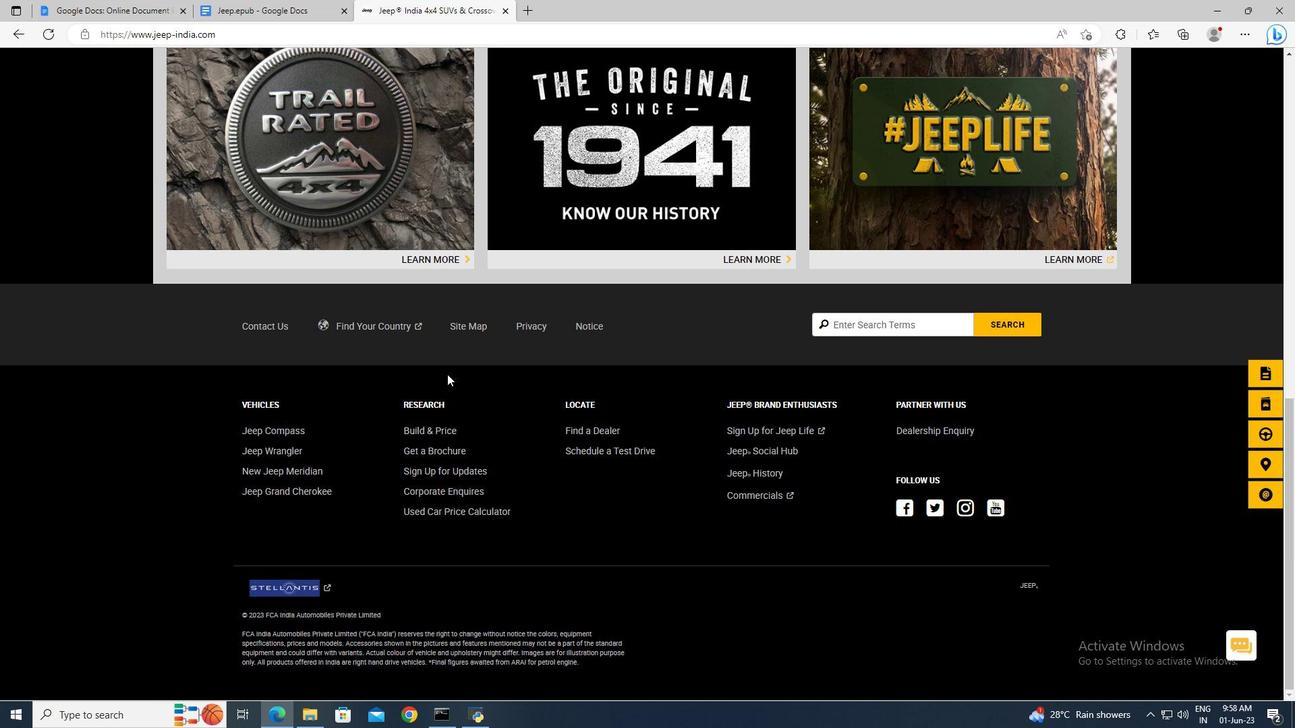 
Action: Mouse scrolled (447, 375) with delta (0, 0)
Screenshot: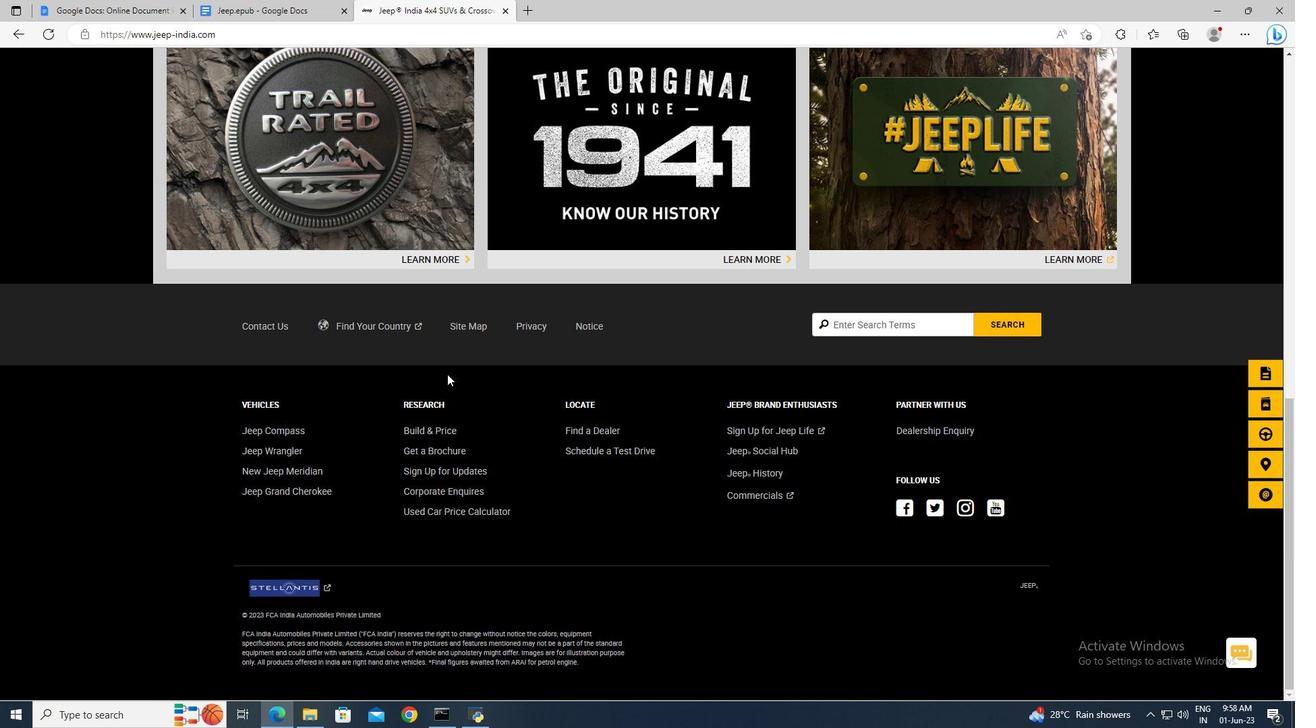 
Action: Mouse scrolled (447, 375) with delta (0, 0)
Screenshot: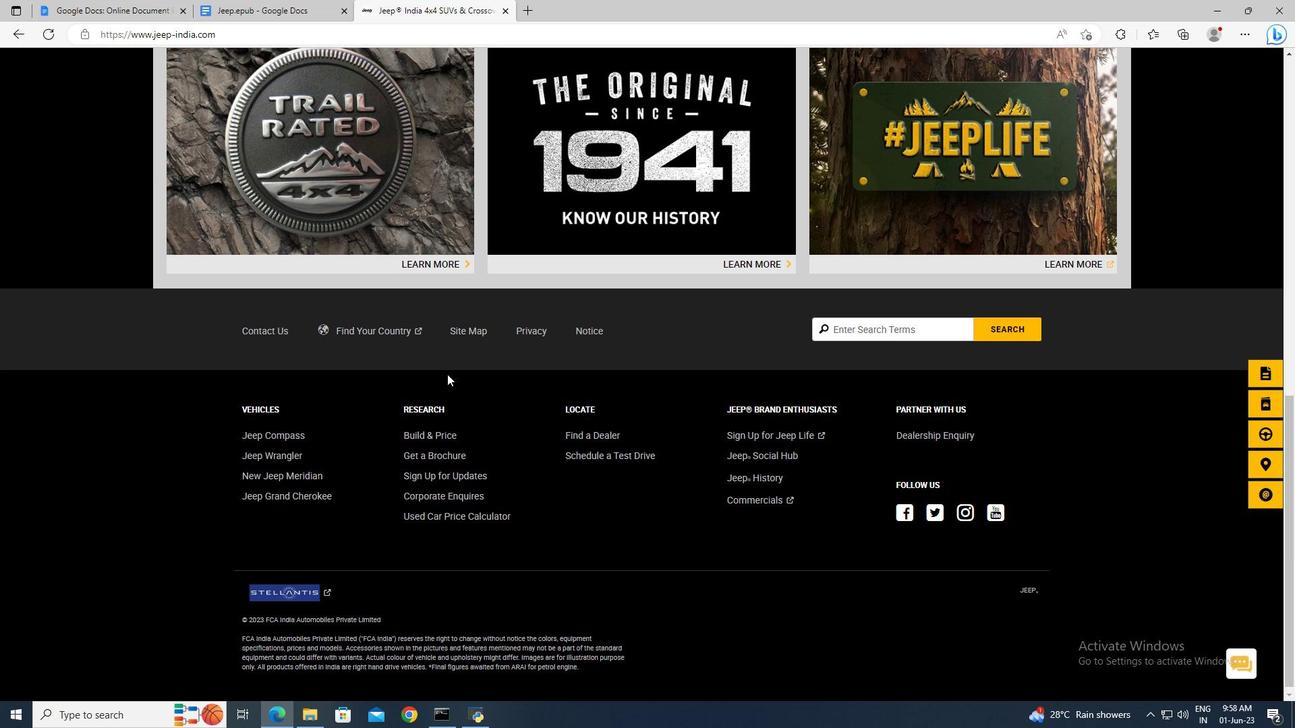 
Action: Mouse moved to (327, 0)
Screenshot: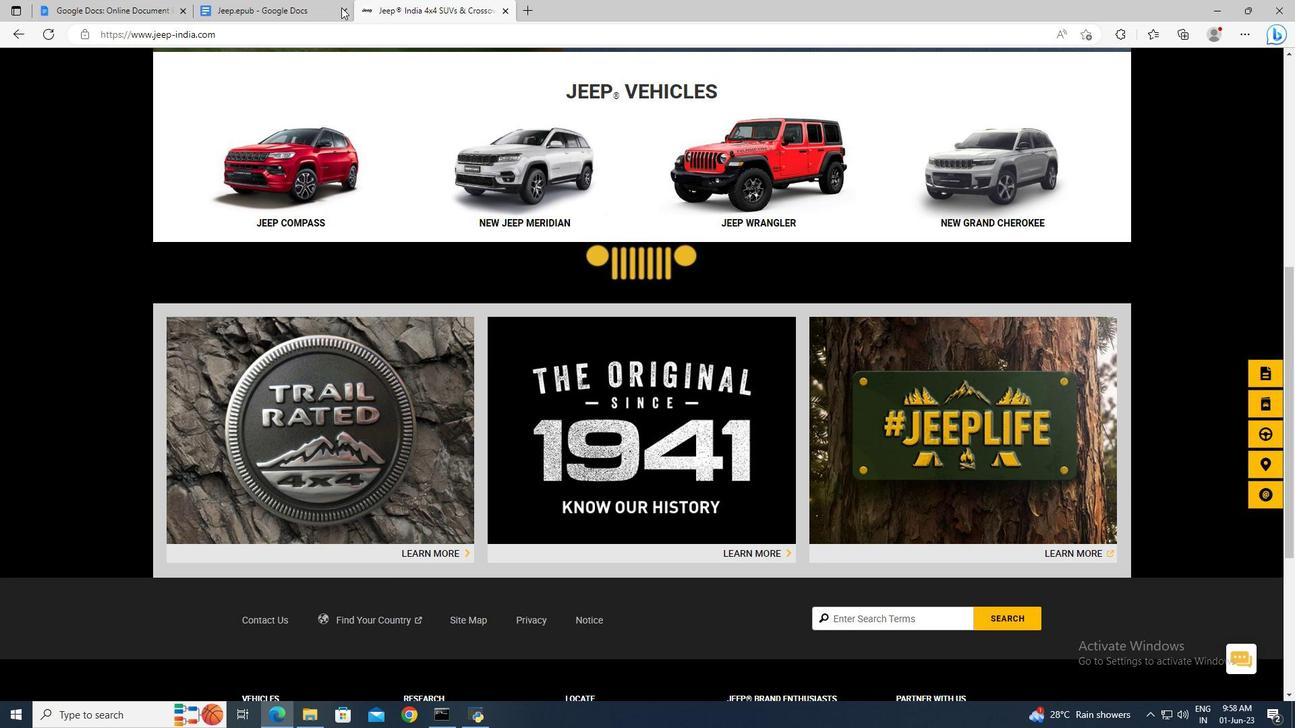 
Action: Mouse pressed left at (327, 0)
Screenshot: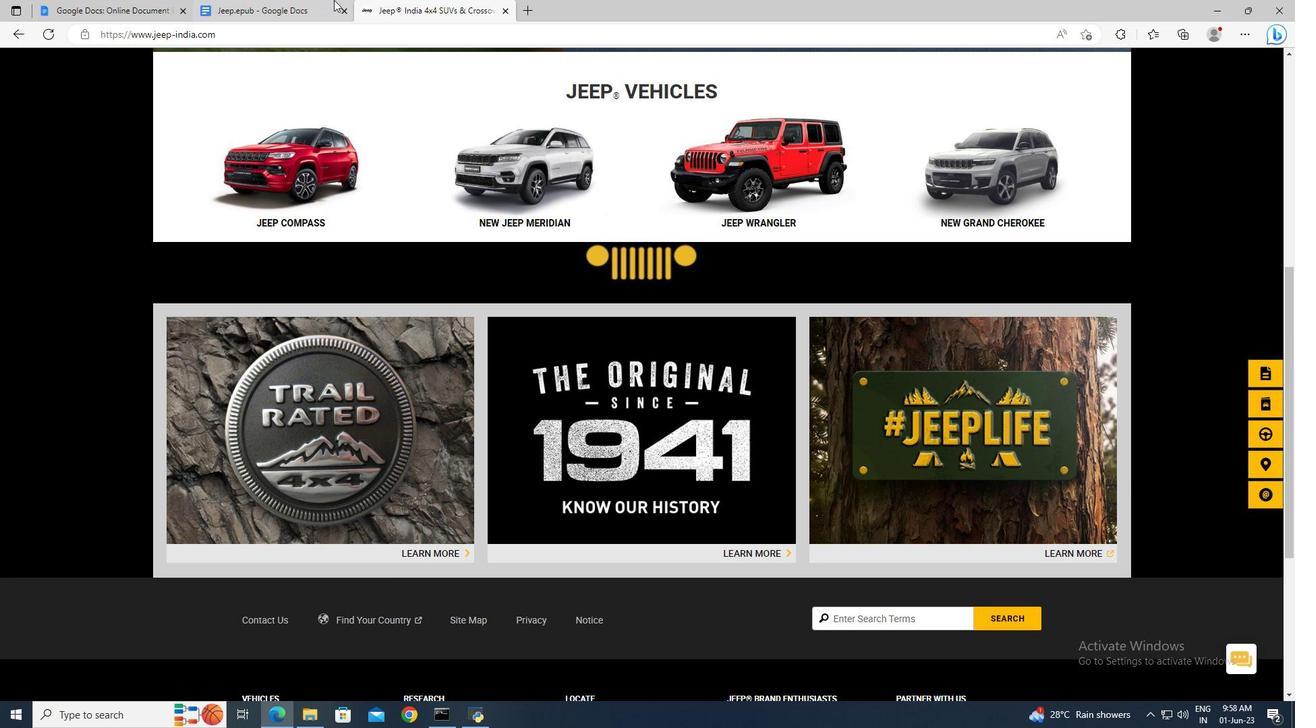
Action: Mouse moved to (1127, 373)
Screenshot: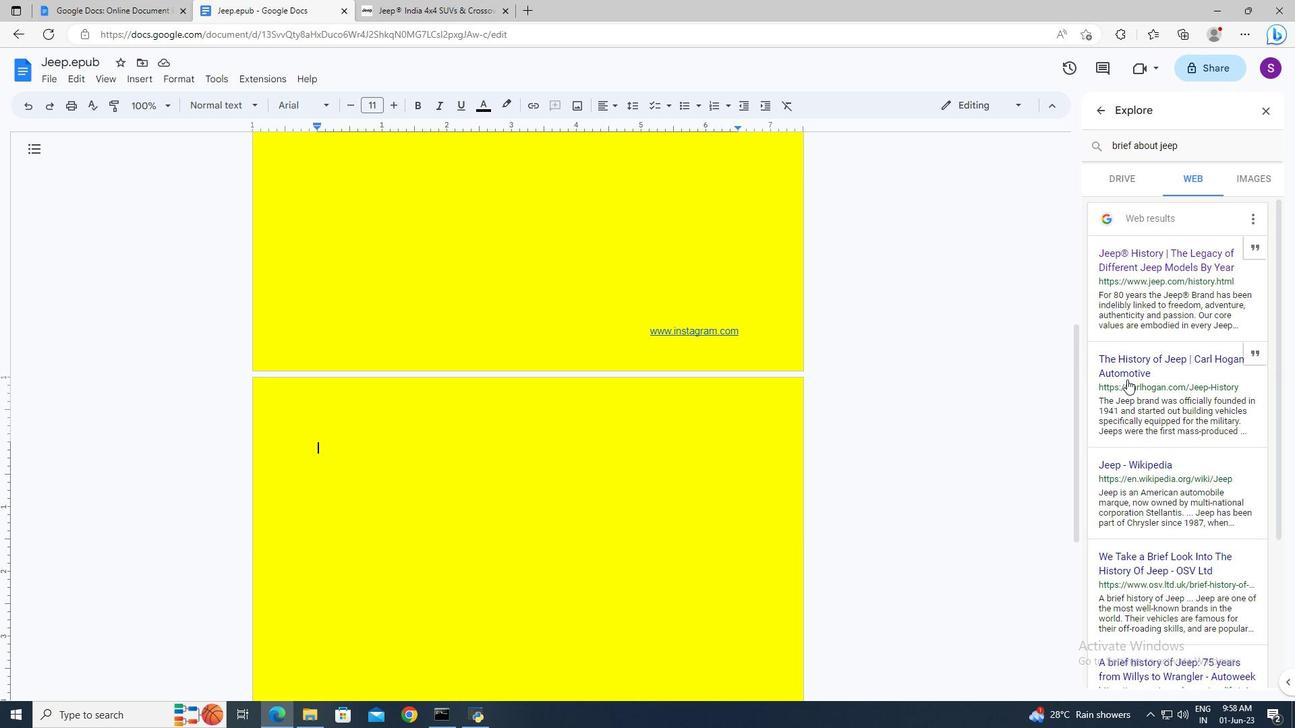 
Action: Mouse pressed left at (1127, 373)
Screenshot: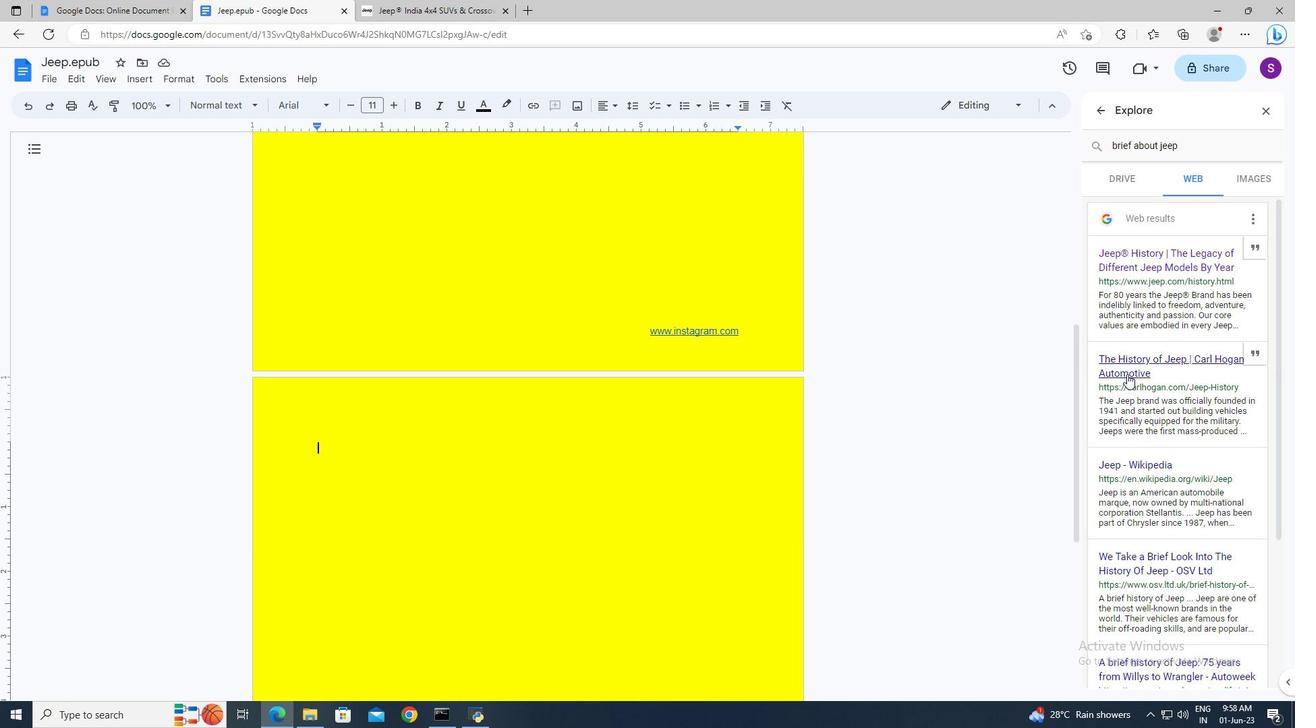 
Action: Mouse moved to (284, 371)
Screenshot: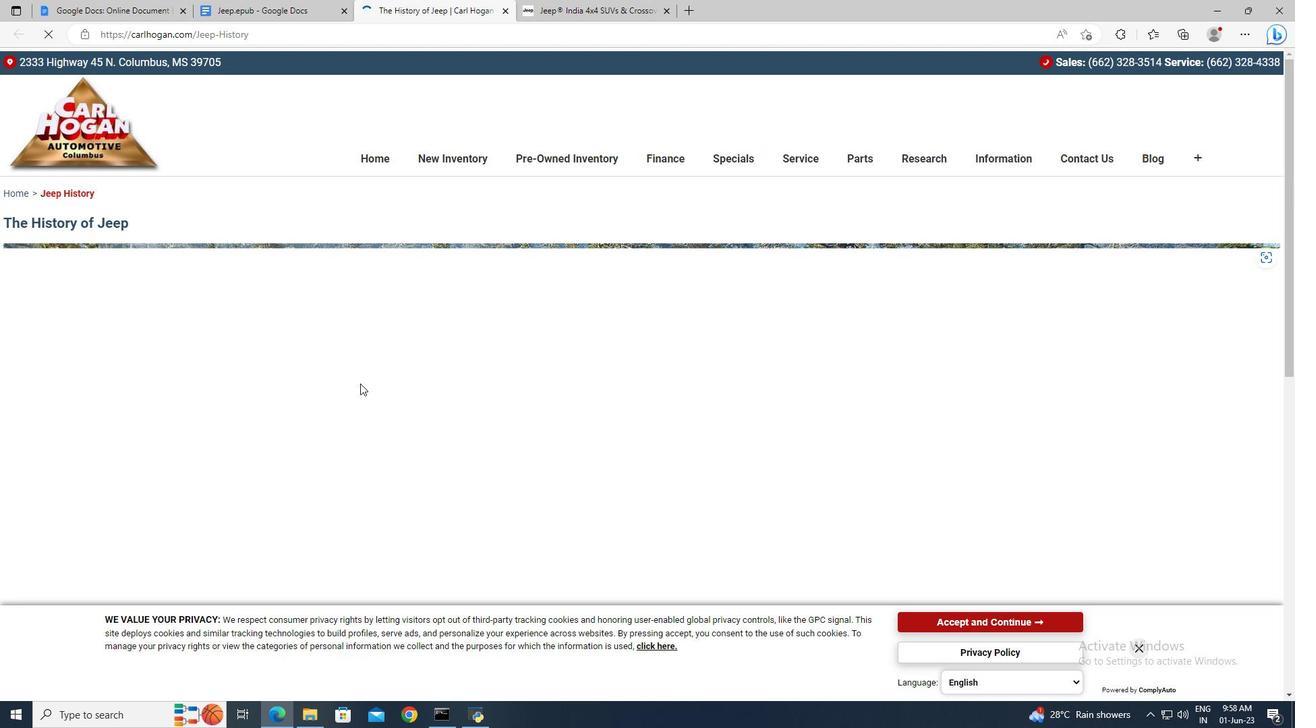 
Action: Mouse scrolled (284, 371) with delta (0, 0)
Screenshot: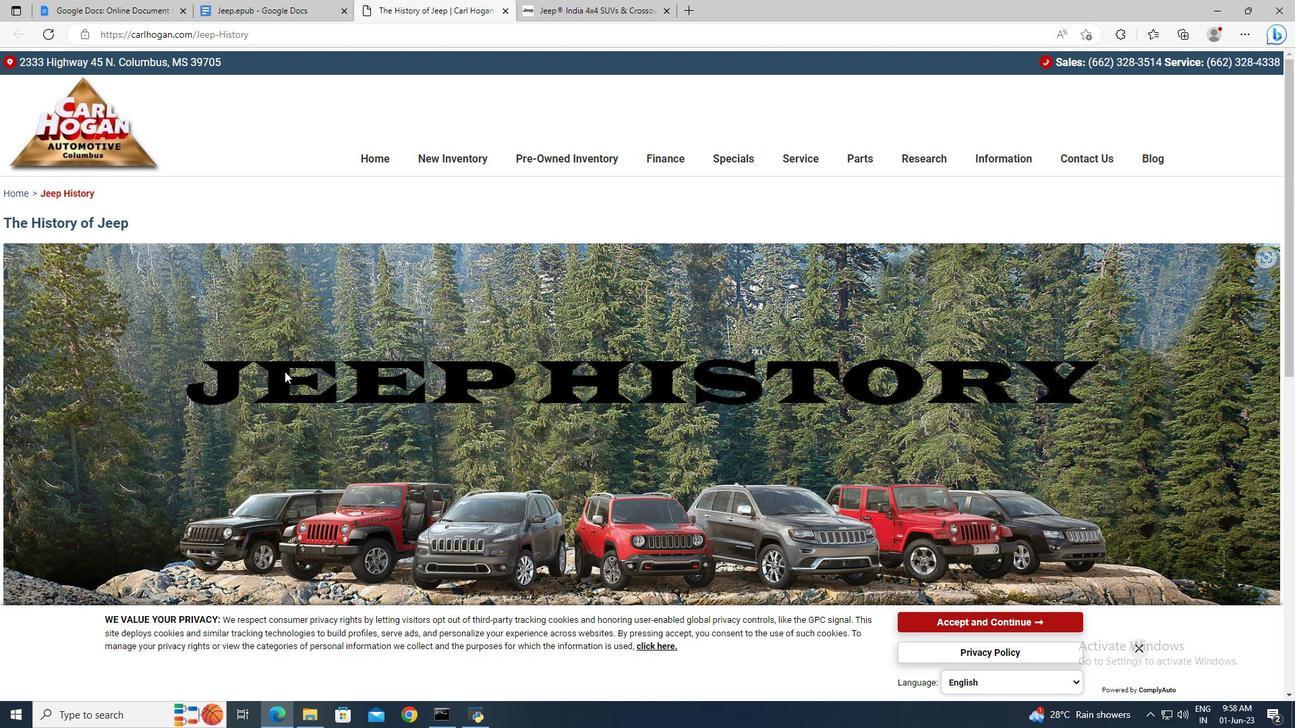 
Action: Mouse scrolled (284, 371) with delta (0, 0)
Screenshot: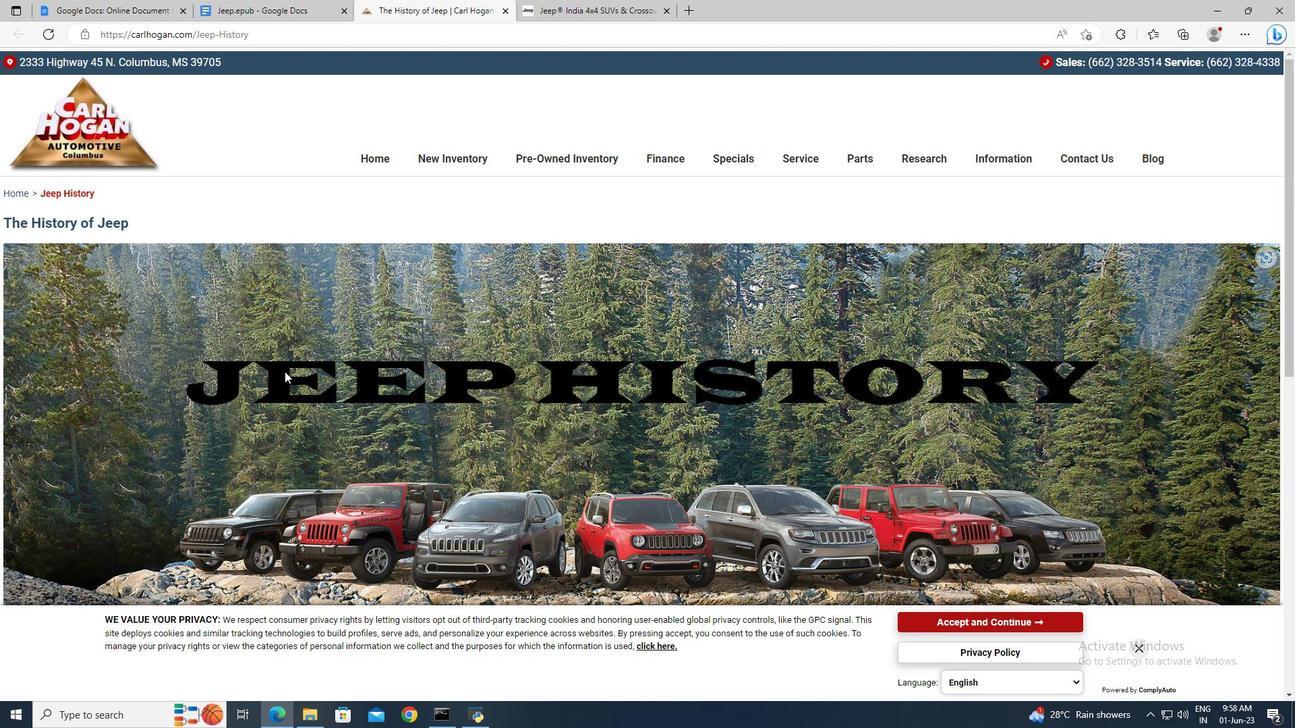 
Action: Mouse scrolled (284, 371) with delta (0, 0)
Screenshot: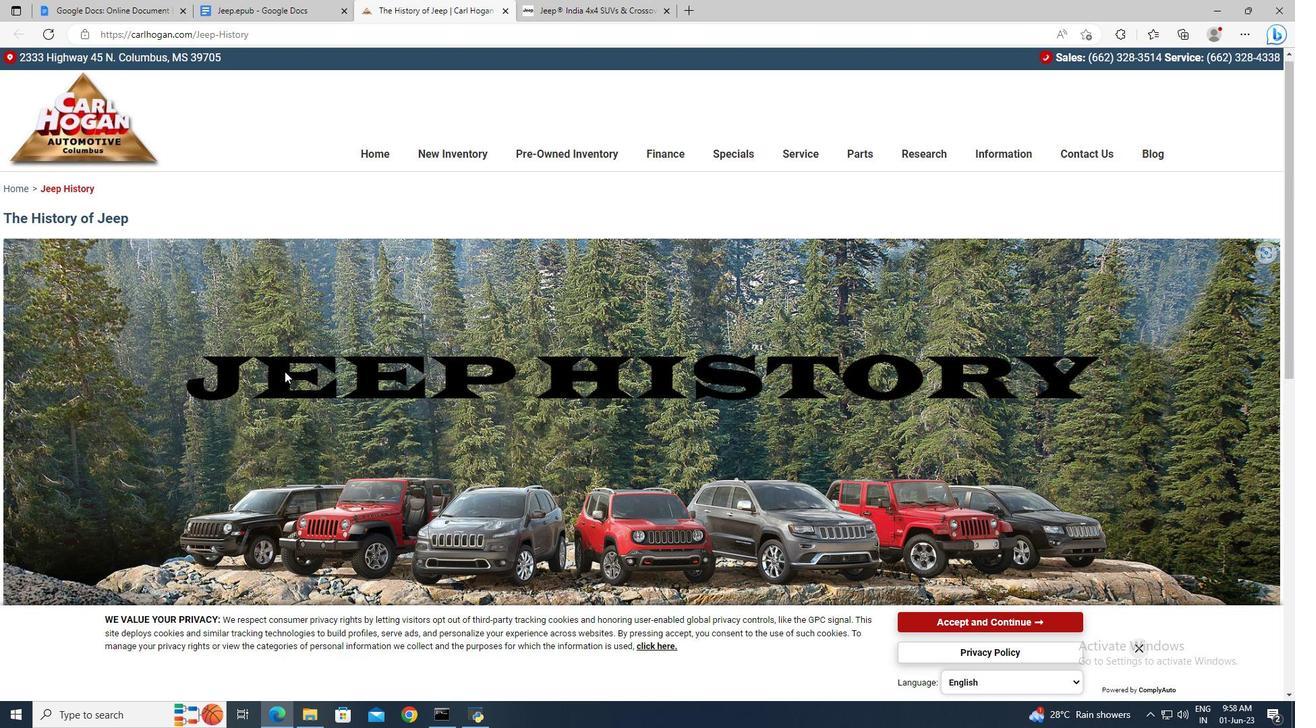 
Action: Mouse moved to (0, 445)
Screenshot: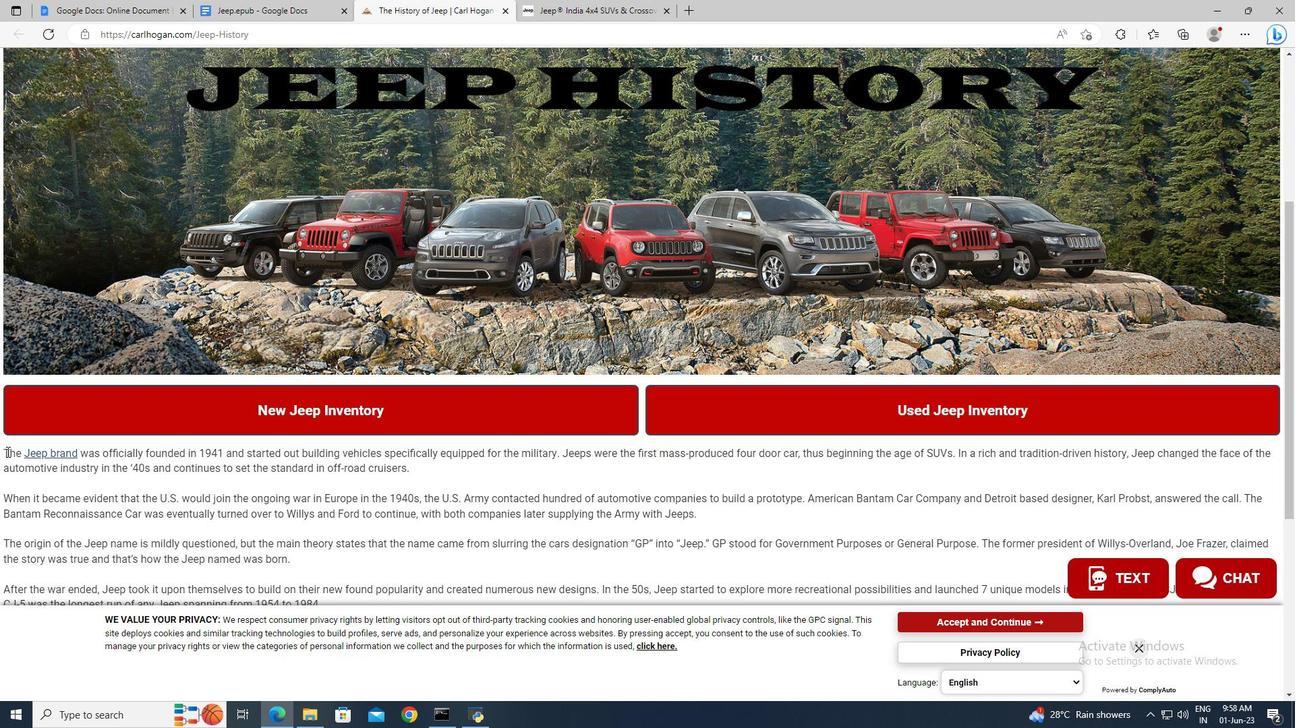 
Action: Mouse pressed left at (0, 445)
Screenshot: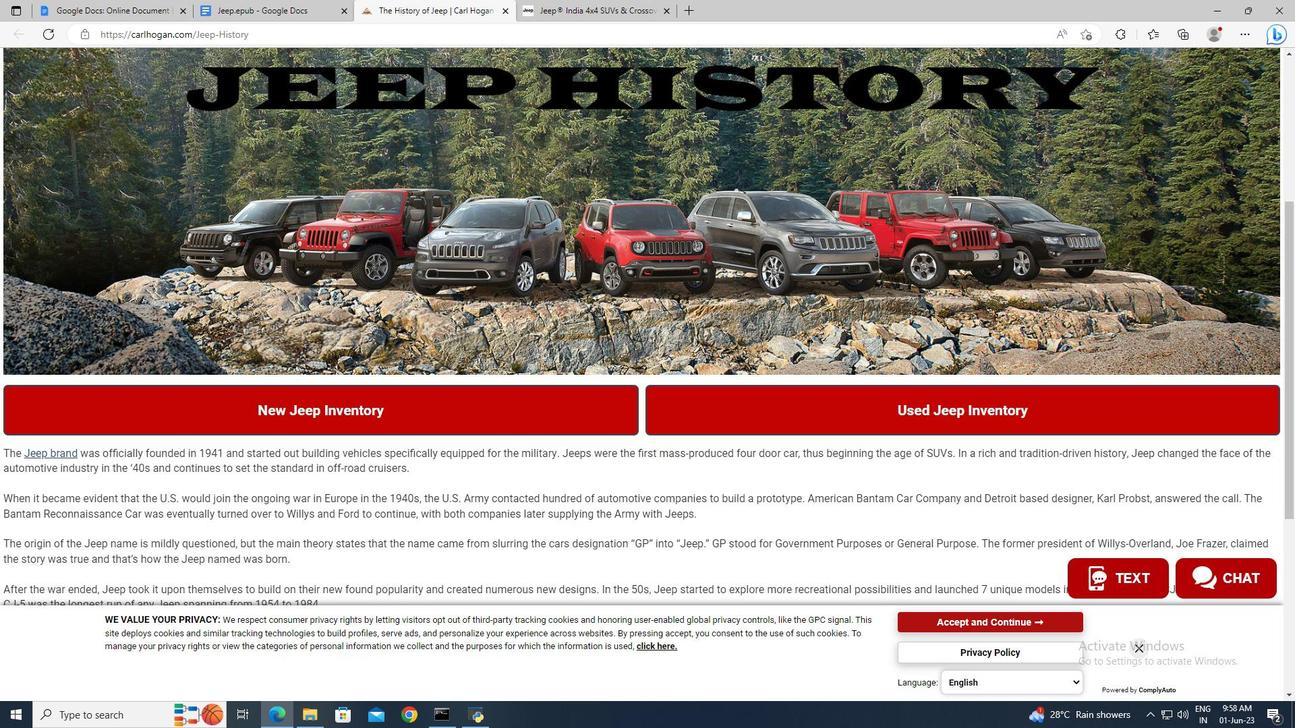 
Action: Mouse moved to (6, 451)
Screenshot: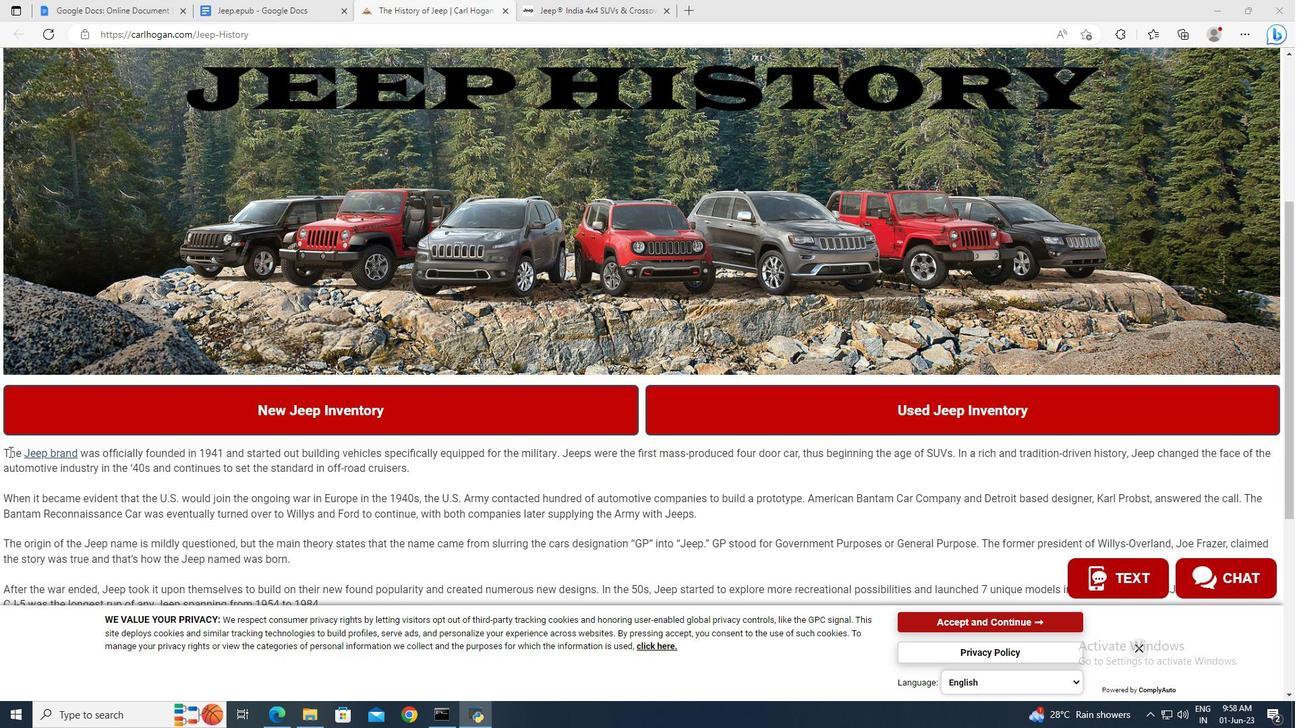 
Action: Mouse pressed left at (6, 451)
Screenshot: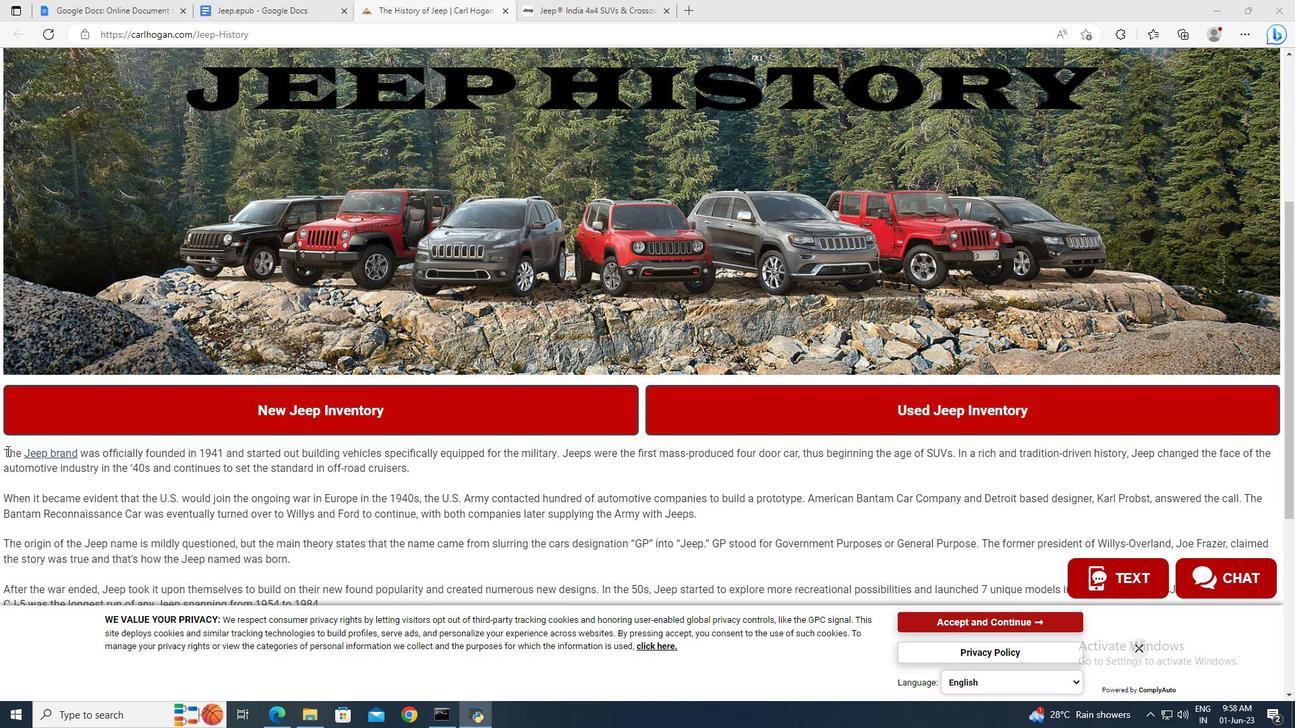 
Action: Mouse moved to (892, 453)
Screenshot: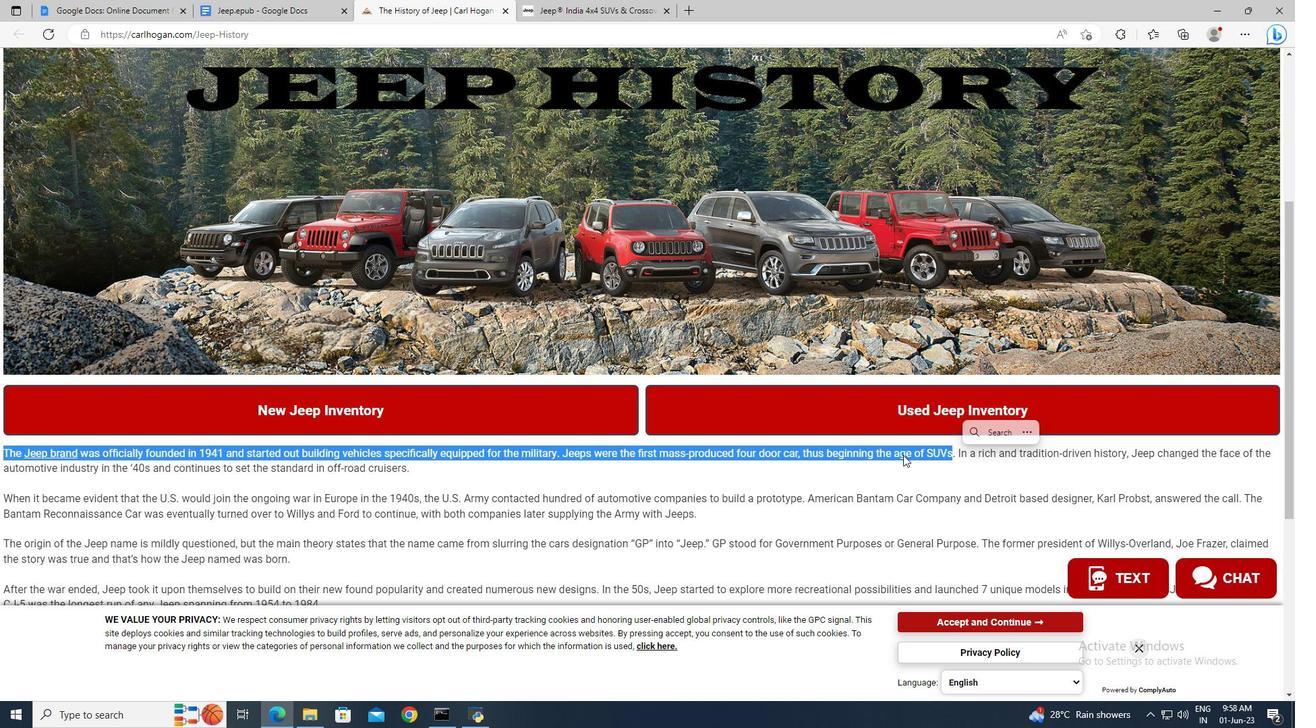 
Action: Mouse pressed right at (892, 453)
Screenshot: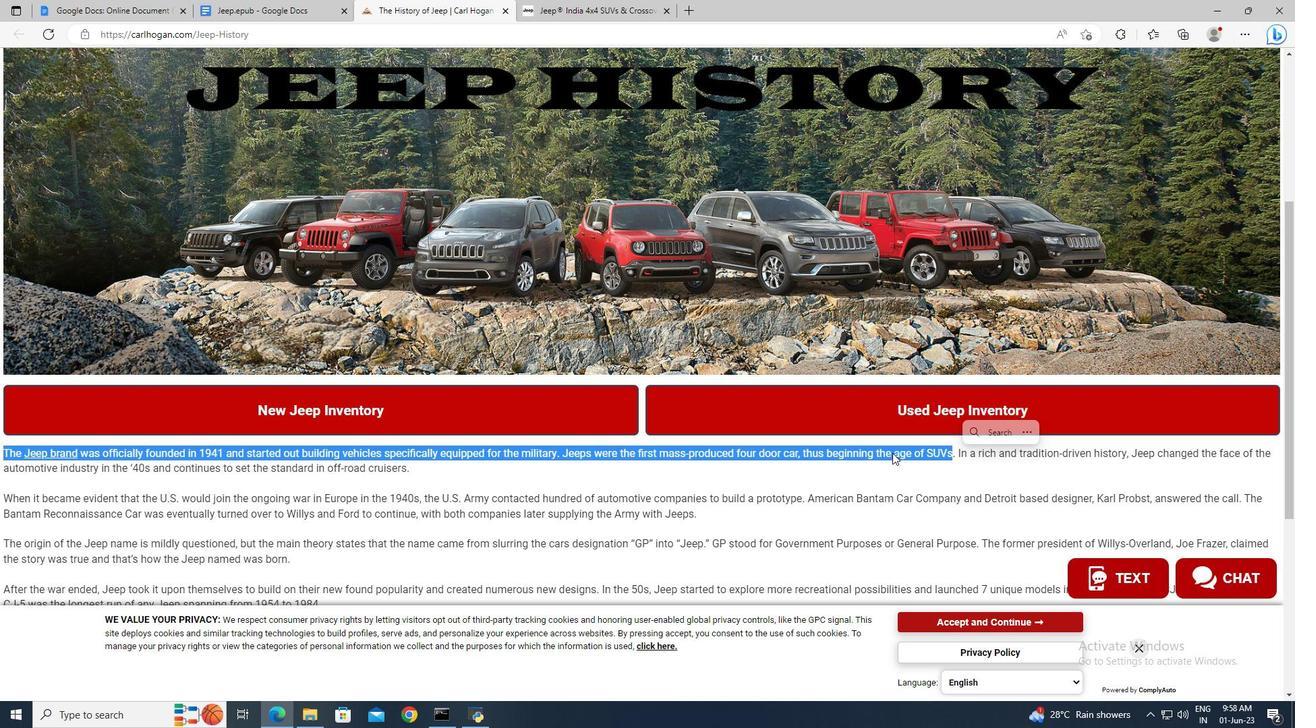 
Action: Mouse moved to (949, 221)
Screenshot: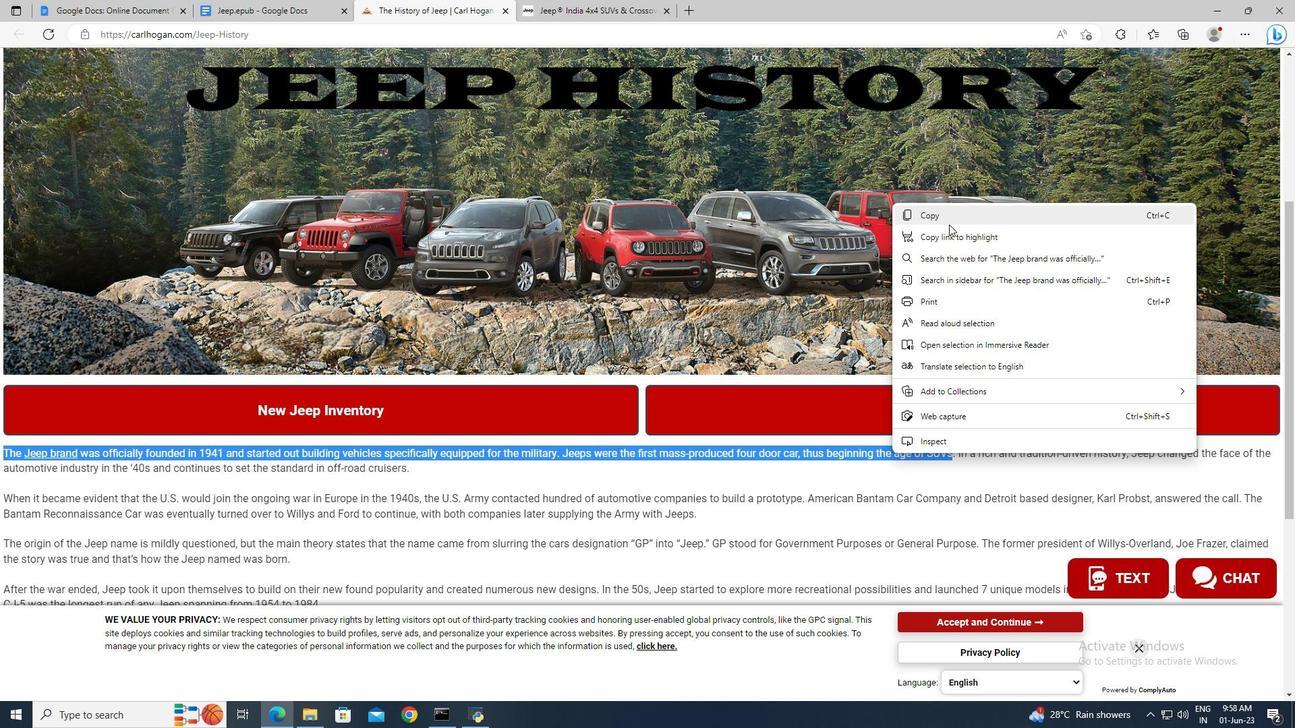 
Action: Mouse pressed left at (949, 221)
Screenshot: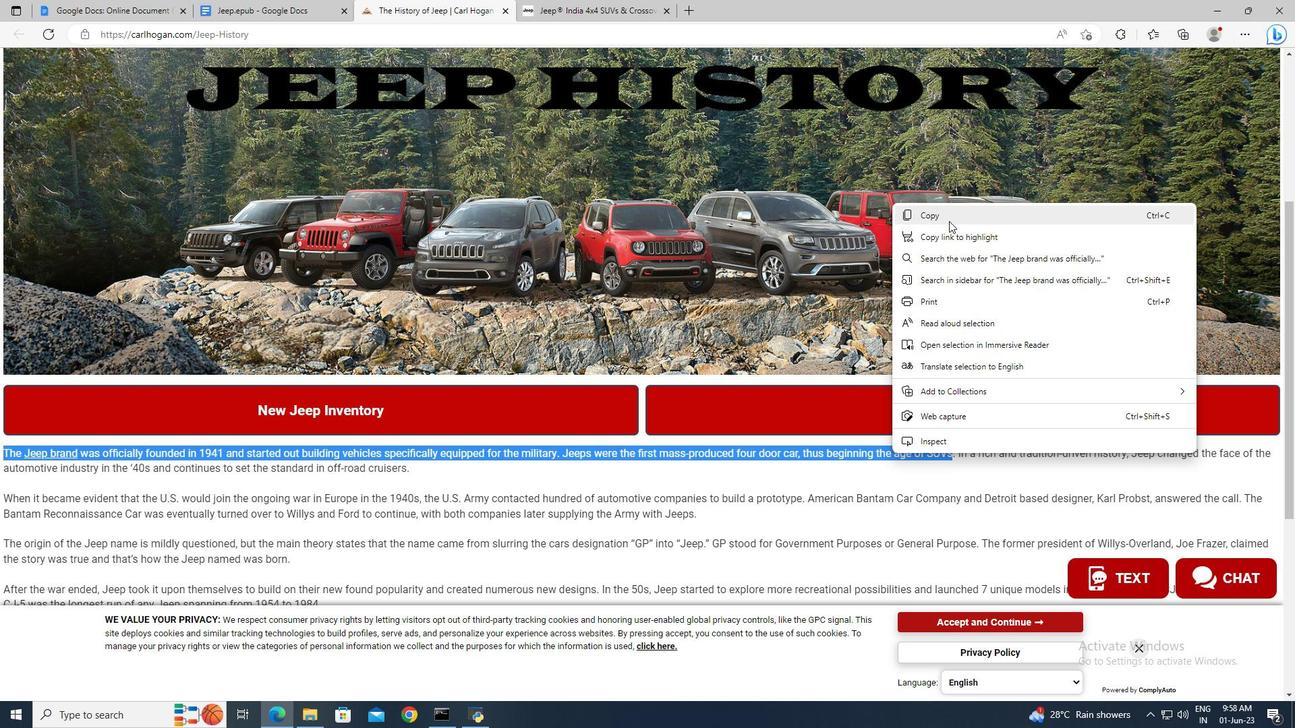 
Action: Mouse moved to (293, 0)
Screenshot: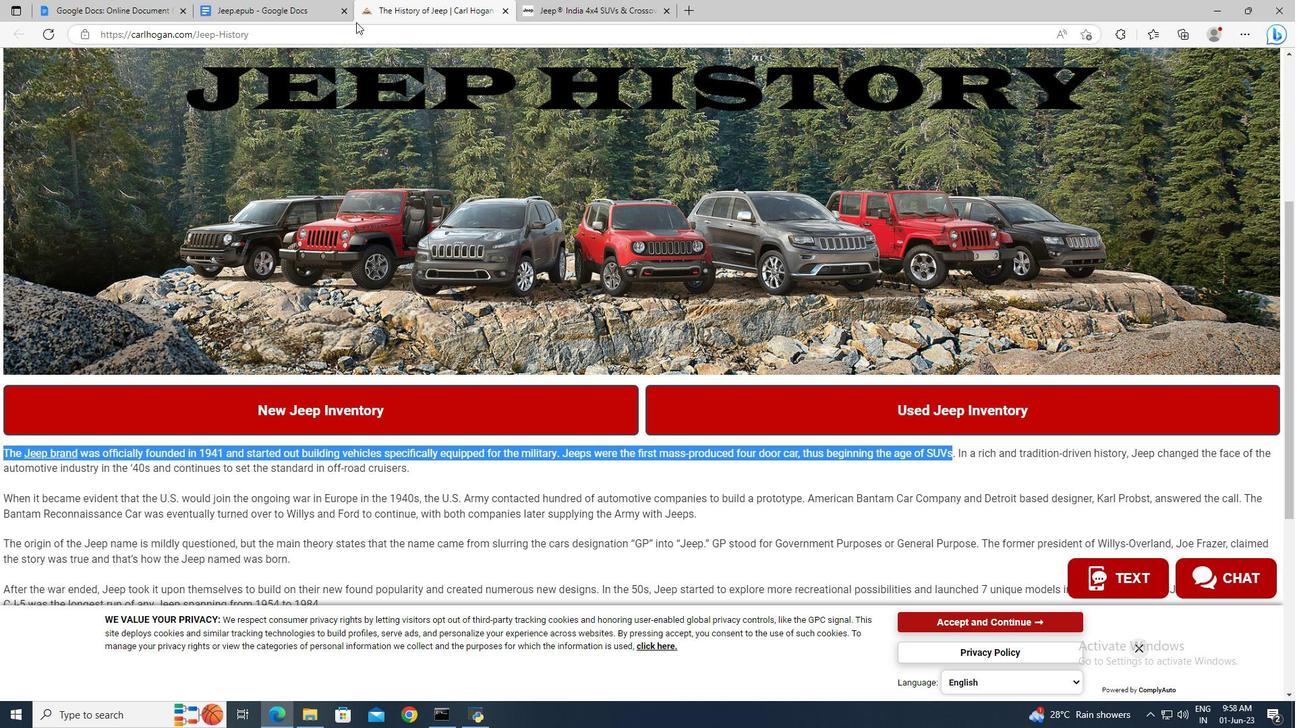 
Action: Mouse pressed left at (293, 0)
Screenshot: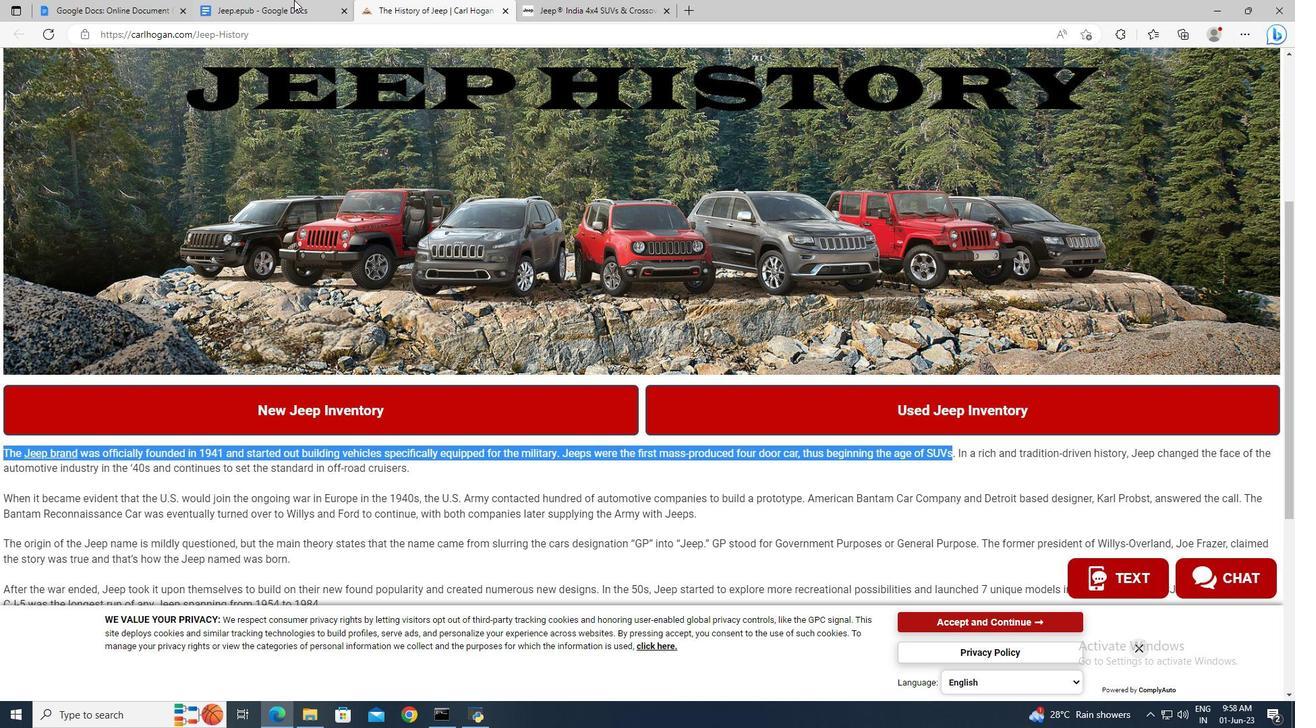 
Action: Mouse moved to (362, 424)
Screenshot: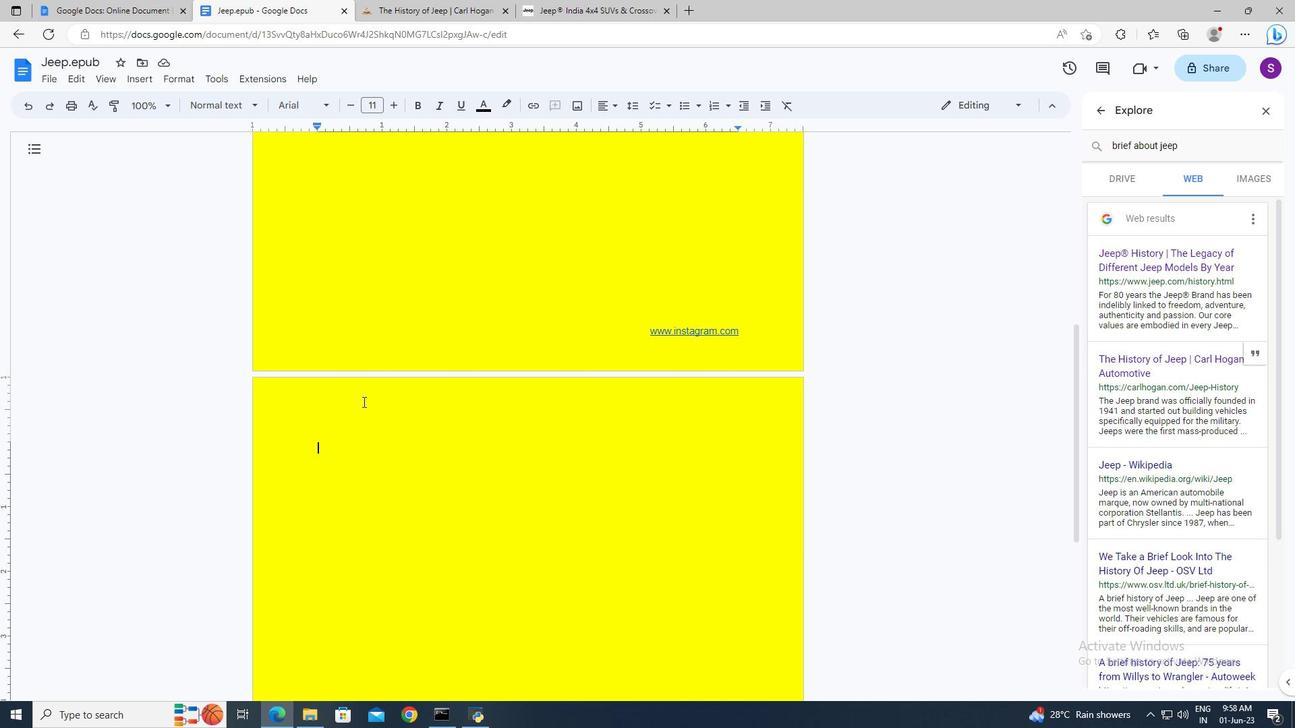
Action: Mouse pressed right at (362, 424)
Screenshot: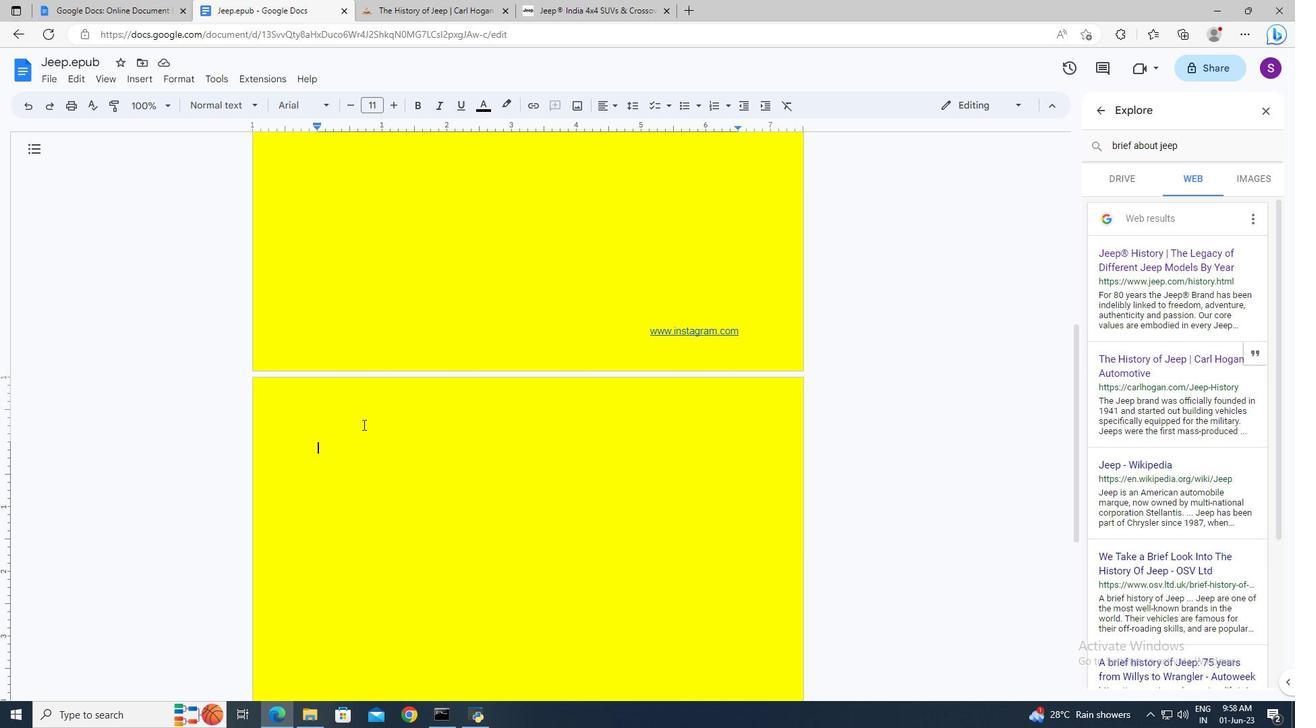 
Action: Mouse moved to (416, 499)
Screenshot: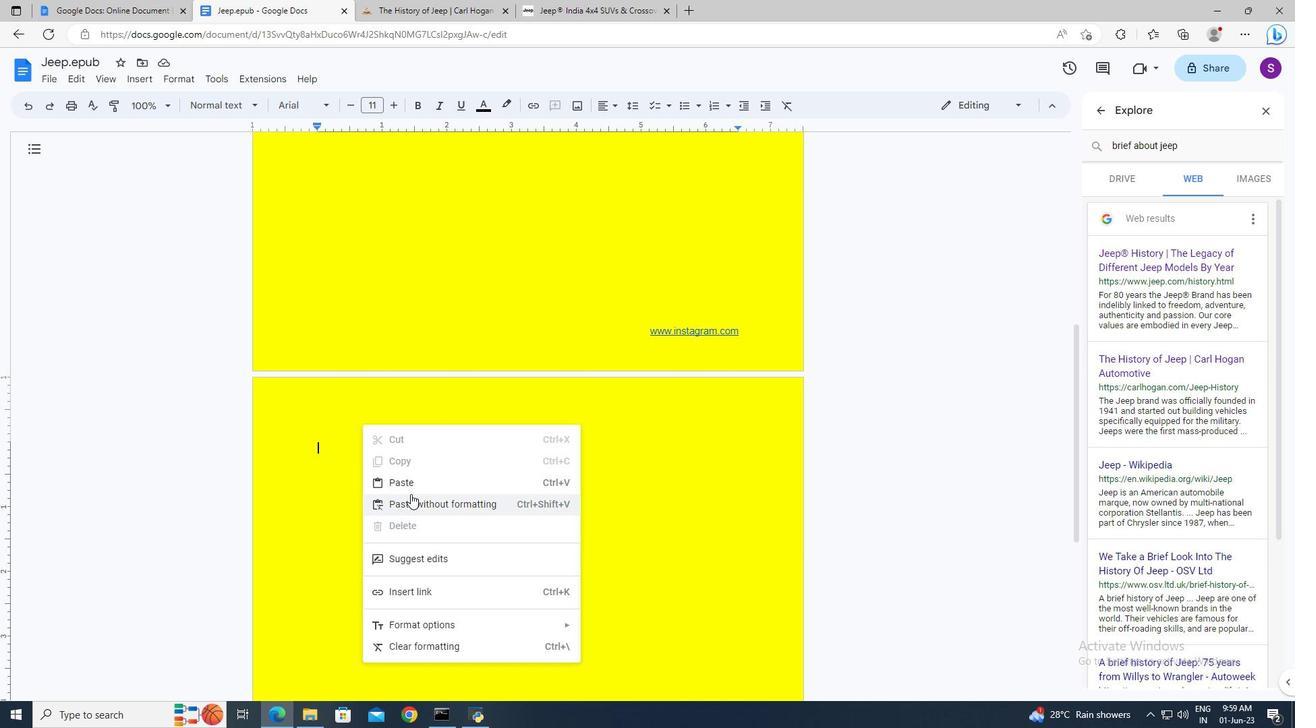 
Action: Mouse pressed left at (416, 499)
Screenshot: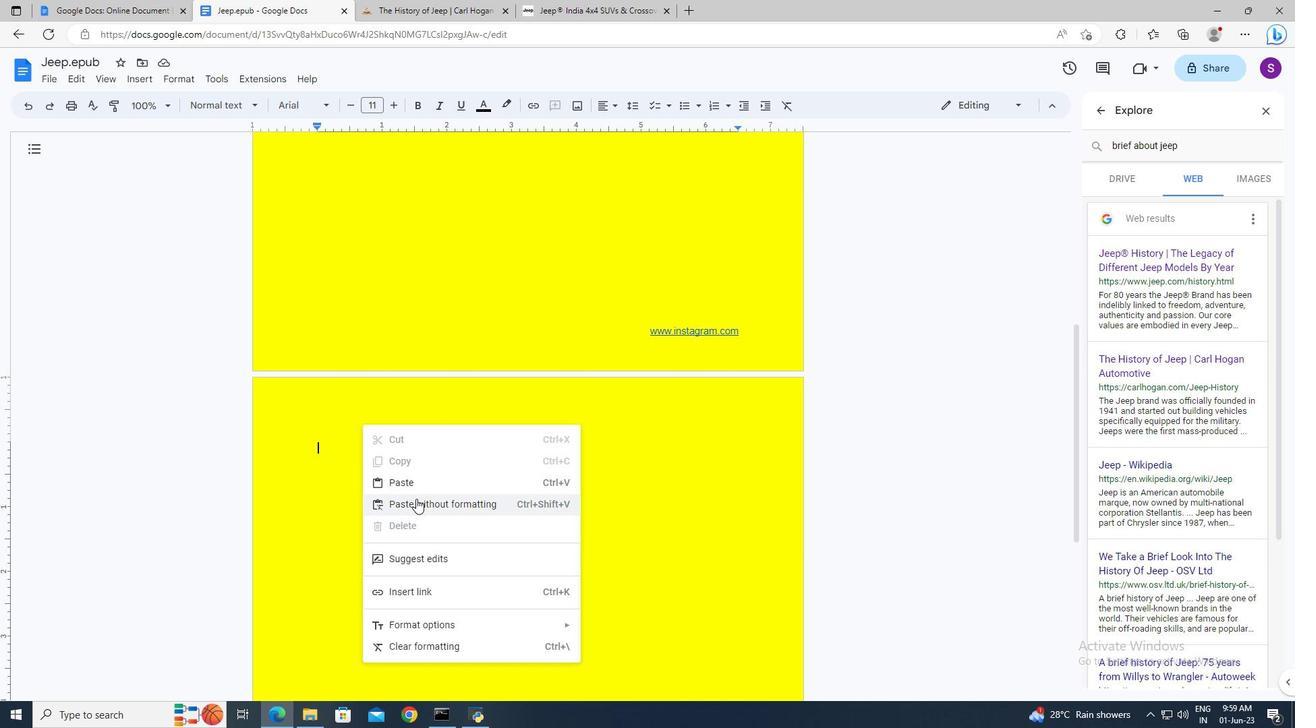 
Action: Mouse moved to (396, 481)
Screenshot: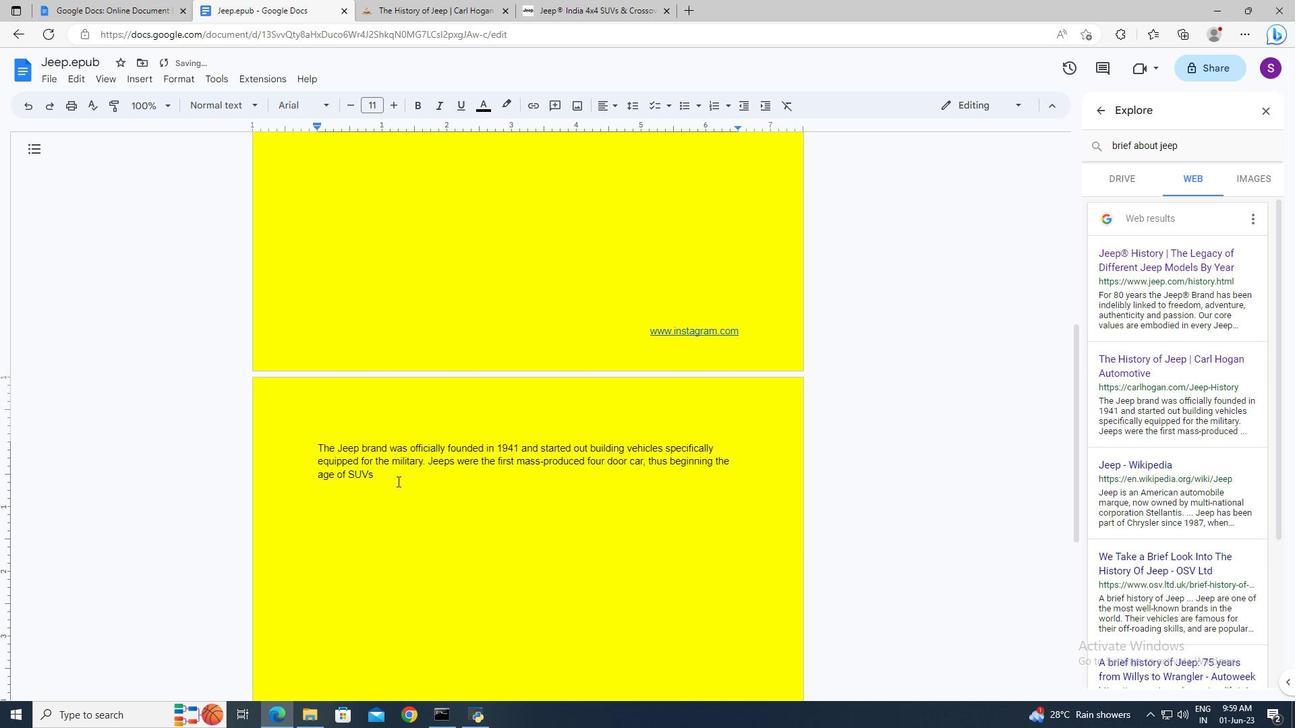 
Action: Key pressed ctrl+A
Screenshot: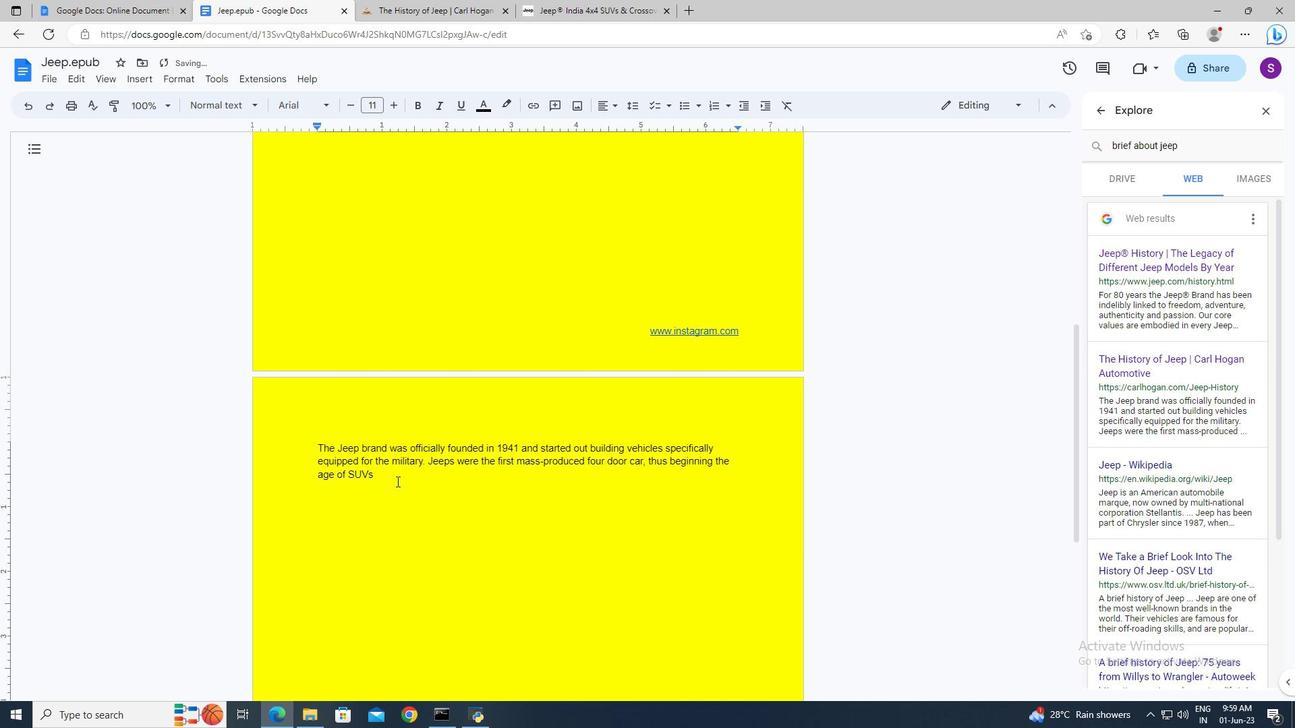 
Action: Mouse moved to (600, 106)
Screenshot: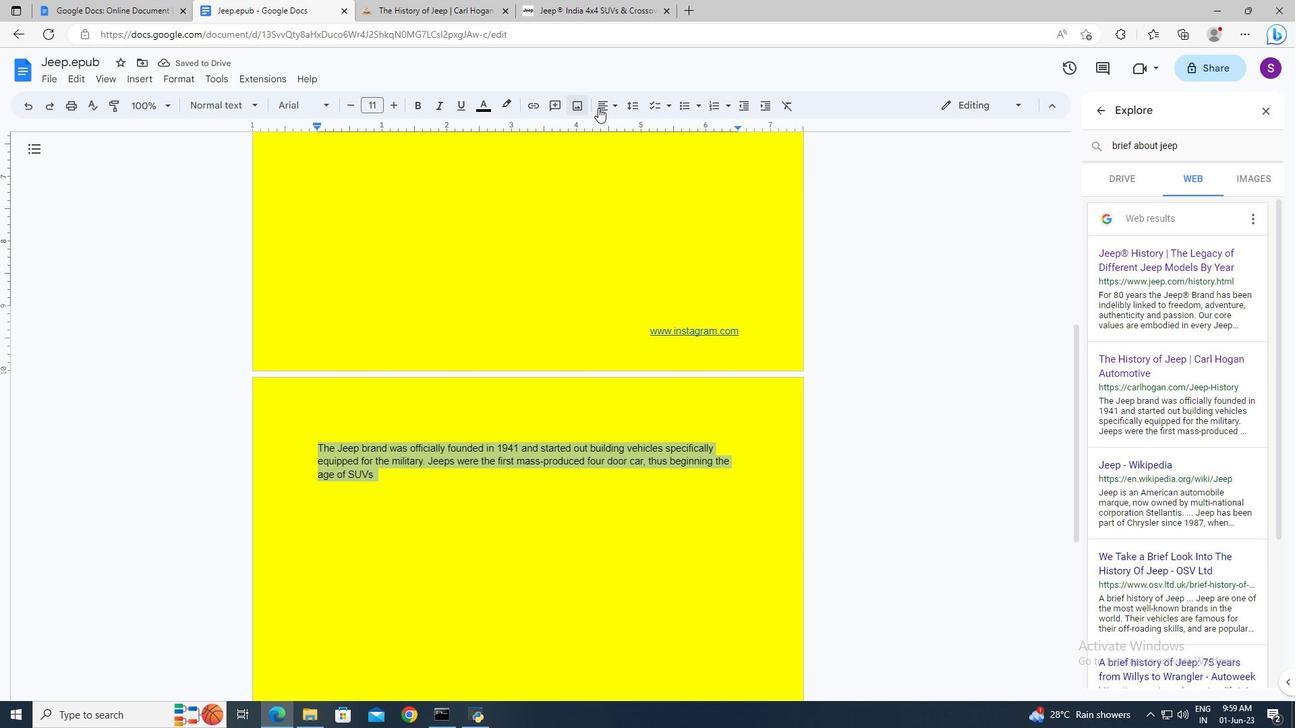 
Action: Mouse pressed left at (600, 106)
Screenshot: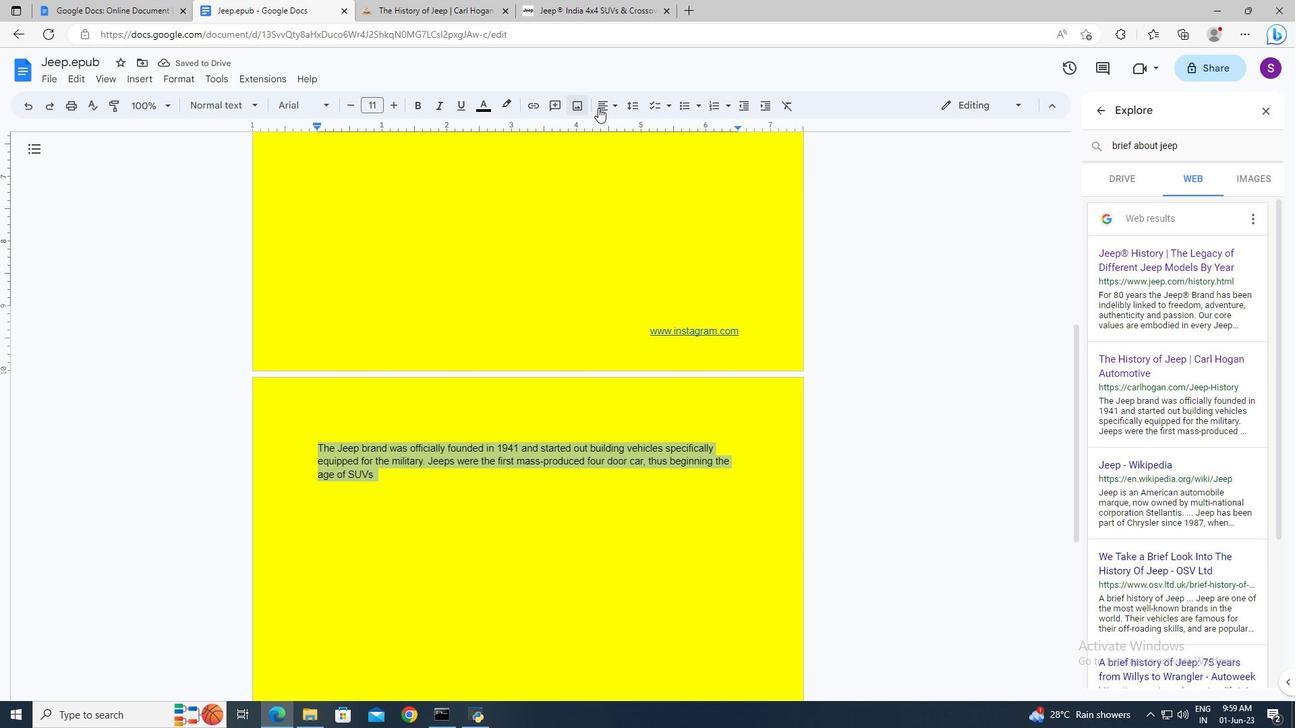 
Action: Mouse moved to (626, 133)
Screenshot: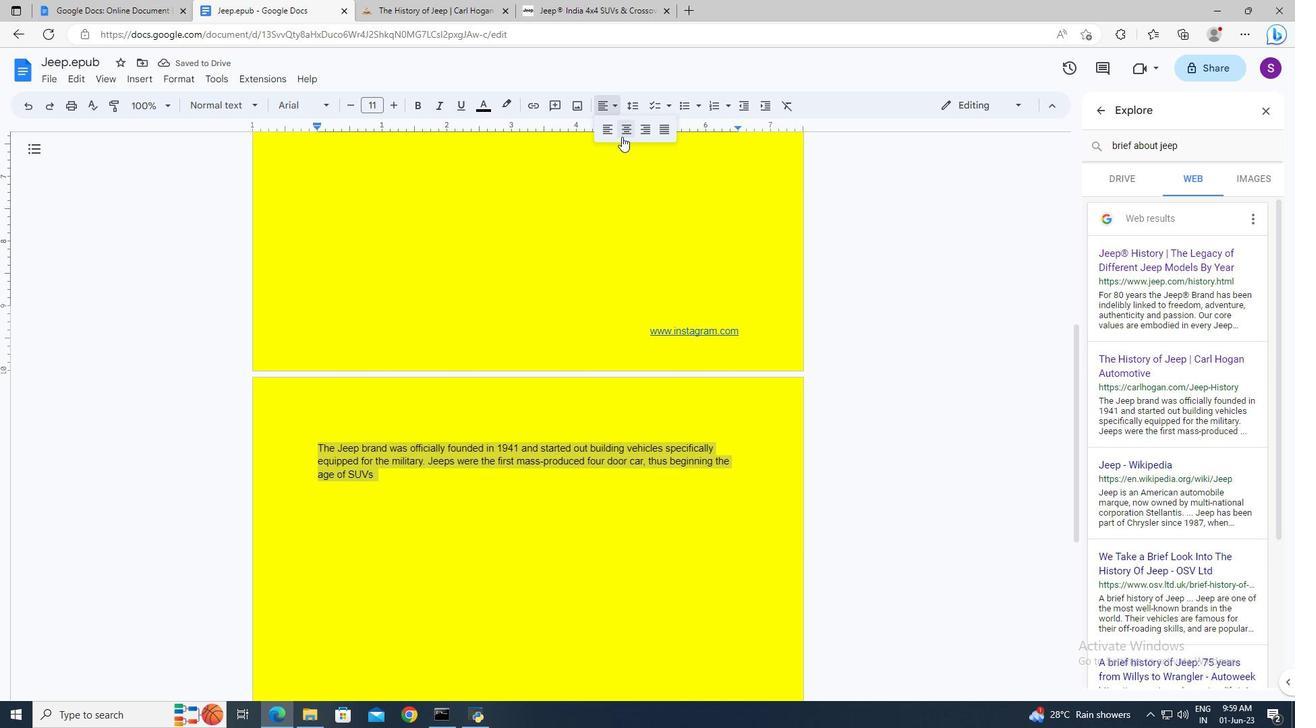 
Action: Mouse pressed left at (626, 133)
Screenshot: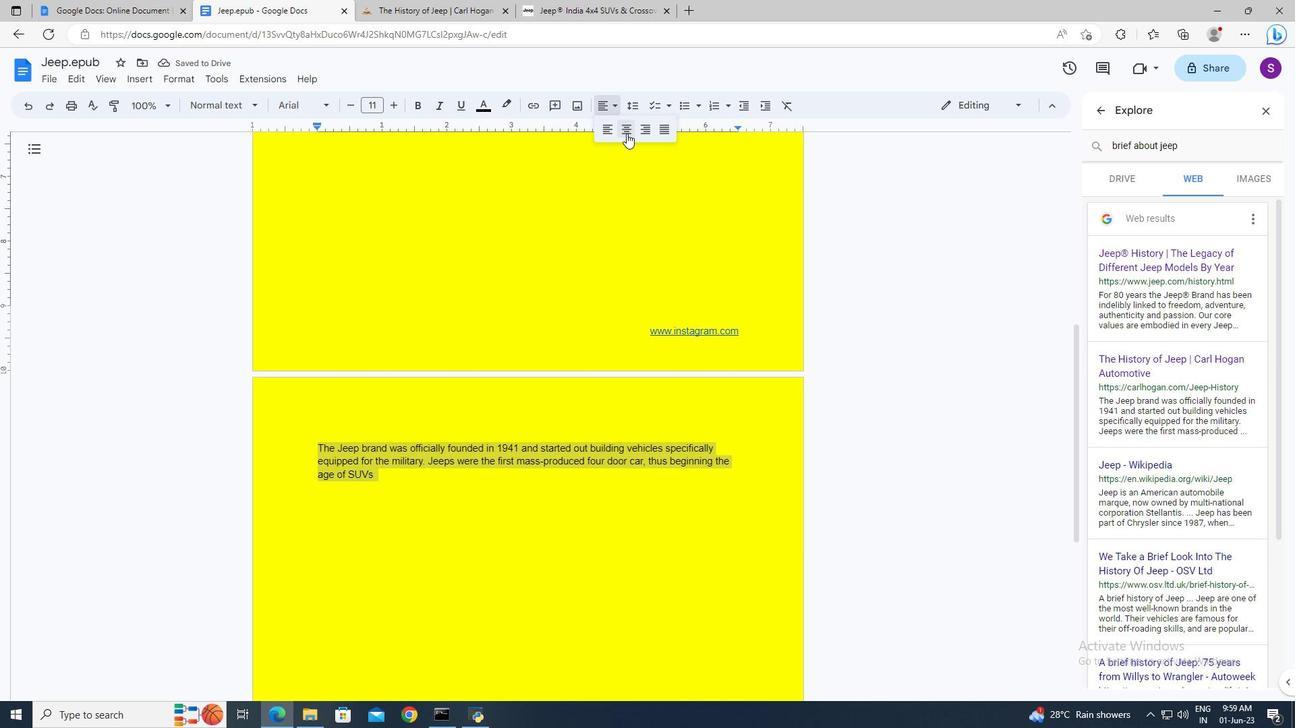
Action: Mouse moved to (630, 261)
Screenshot: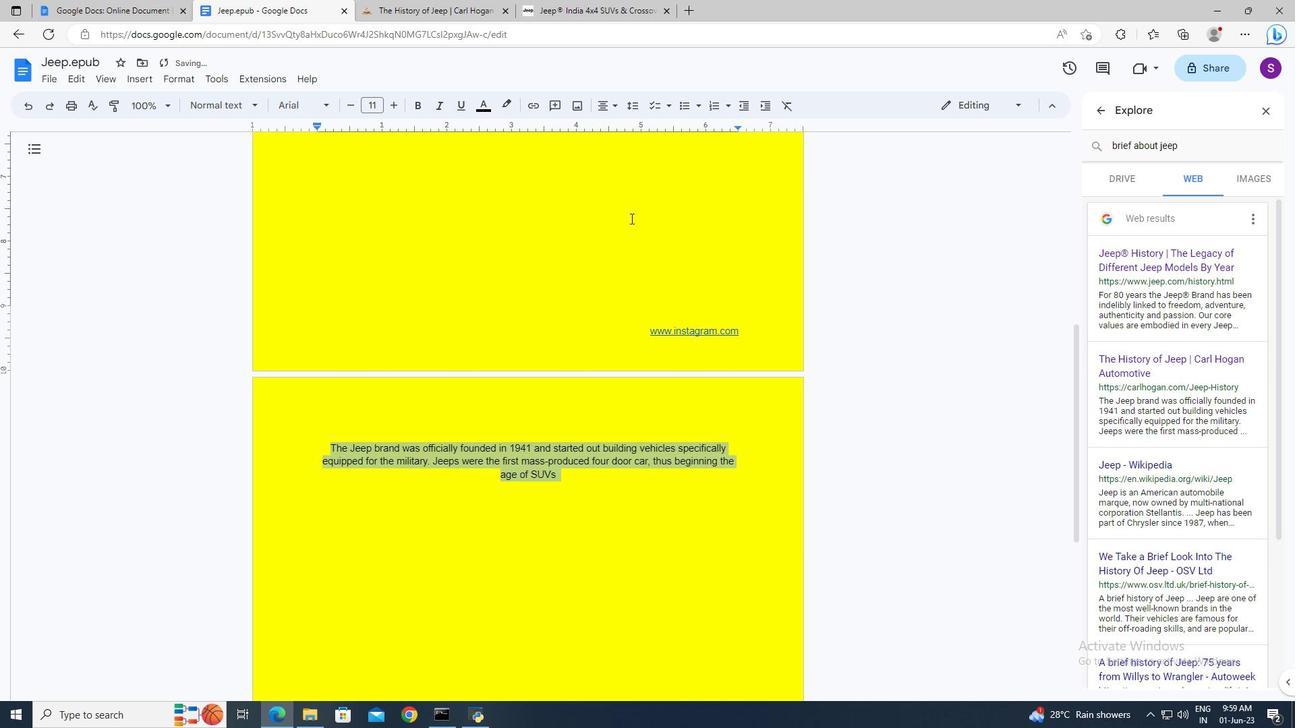
Action: Mouse pressed left at (630, 261)
Screenshot: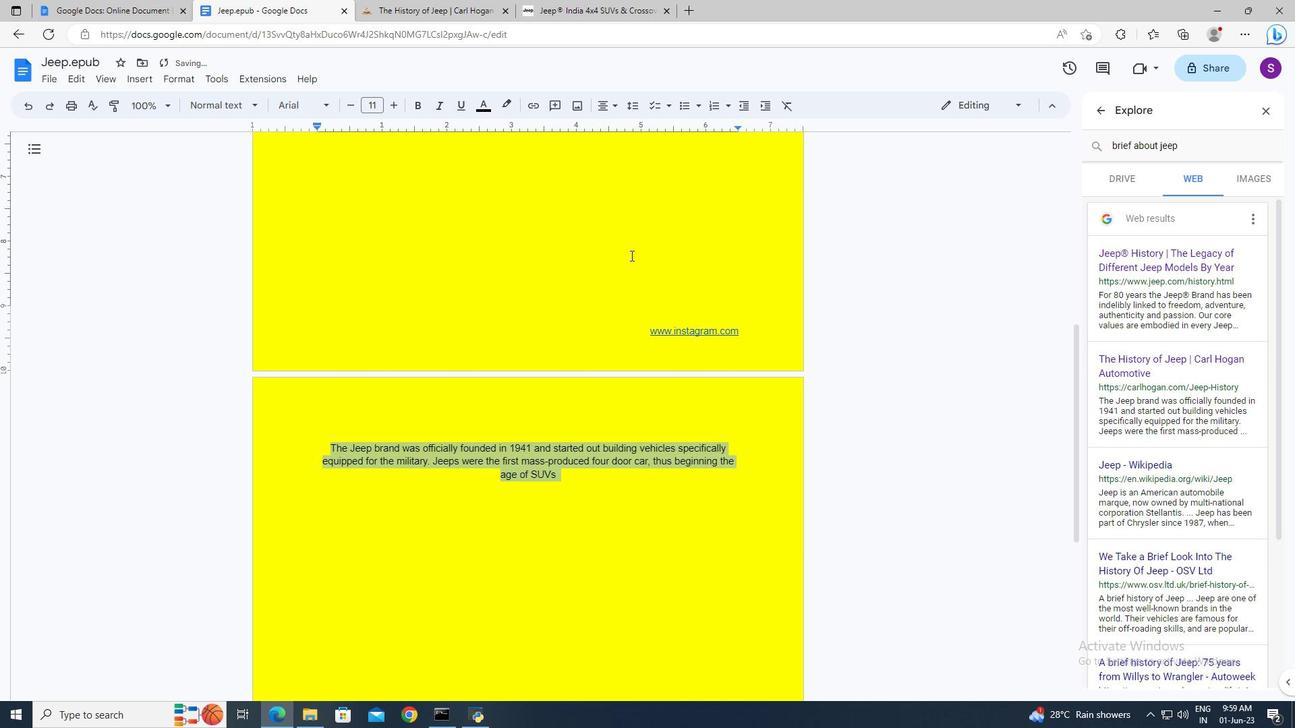 
